Task: Look for space in Bhāvnagar, India from 5th July, 2023 to 10th July, 2023 for 4 adults in price range Rs.9000 to Rs.14000. Place can be entire place with 2 bedrooms having 4 beds and 2 bathrooms. Property type can be house, flat, guest house. Booking option can be shelf check-in. Required host language is English.
Action: Mouse moved to (535, 118)
Screenshot: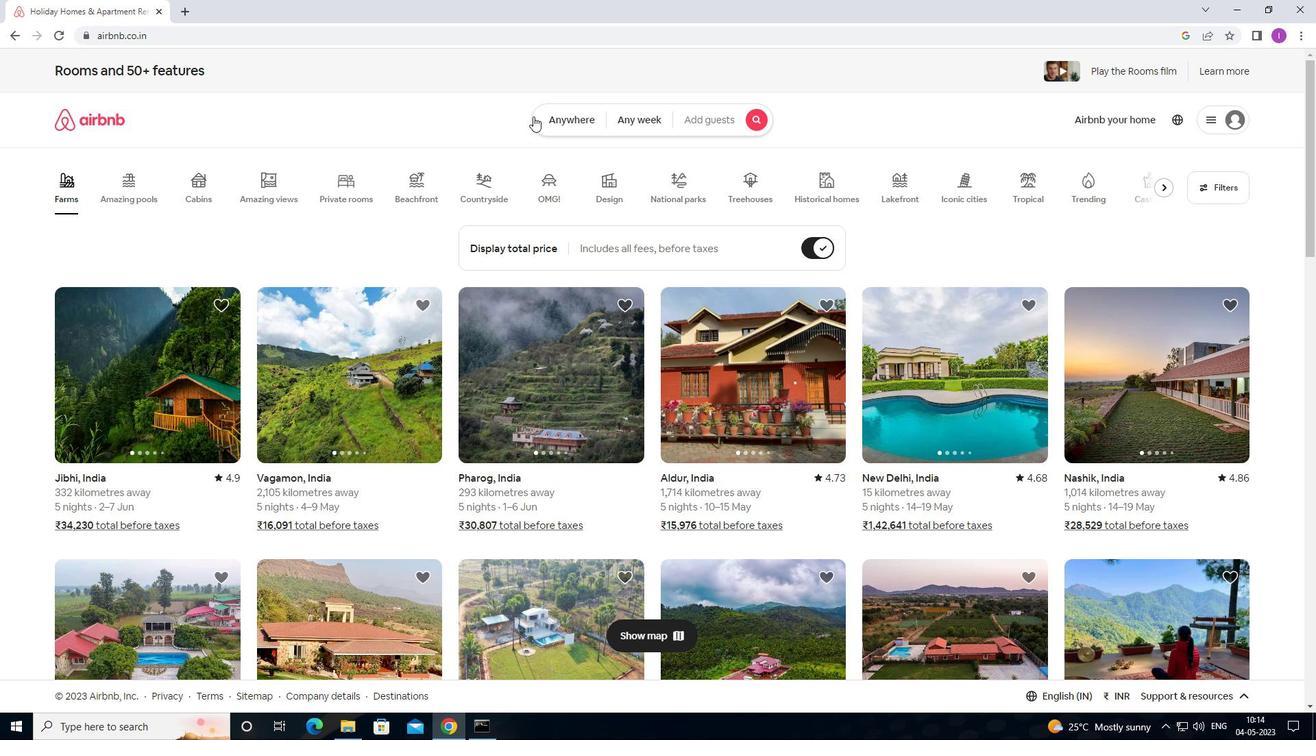 
Action: Mouse pressed left at (535, 118)
Screenshot: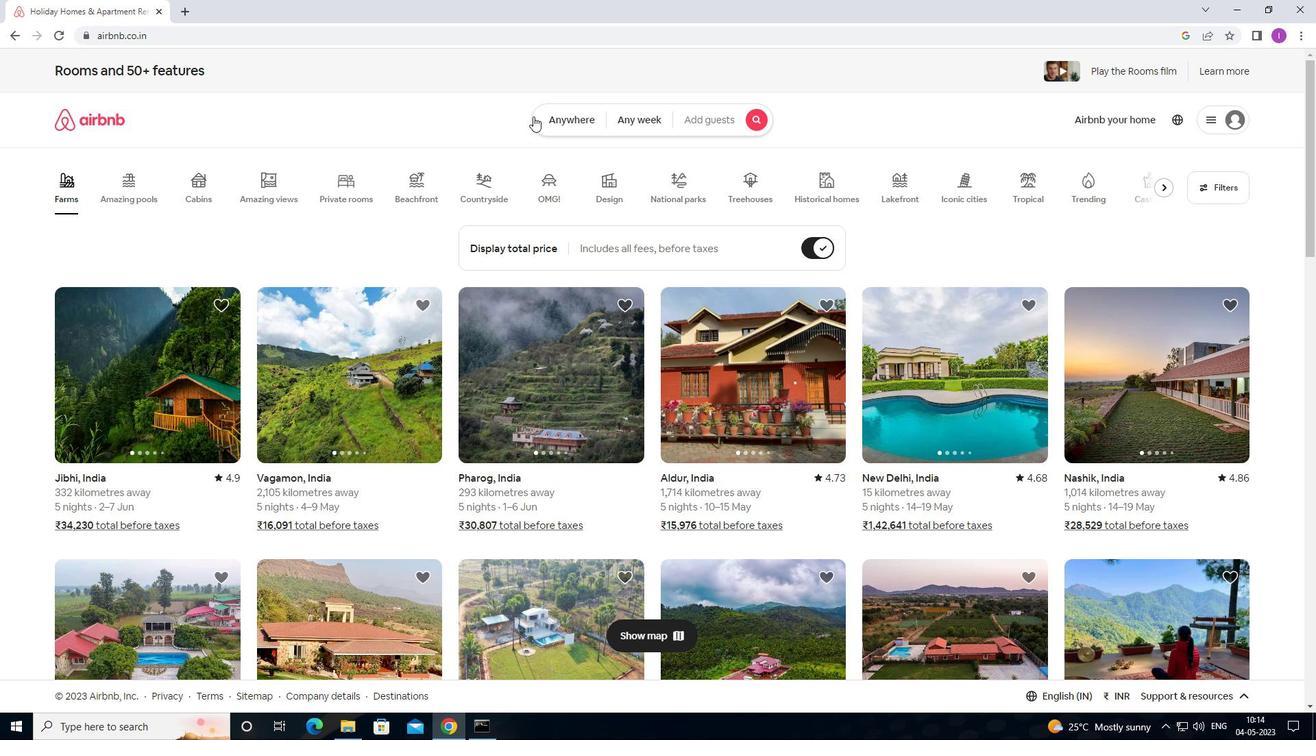 
Action: Mouse moved to (421, 176)
Screenshot: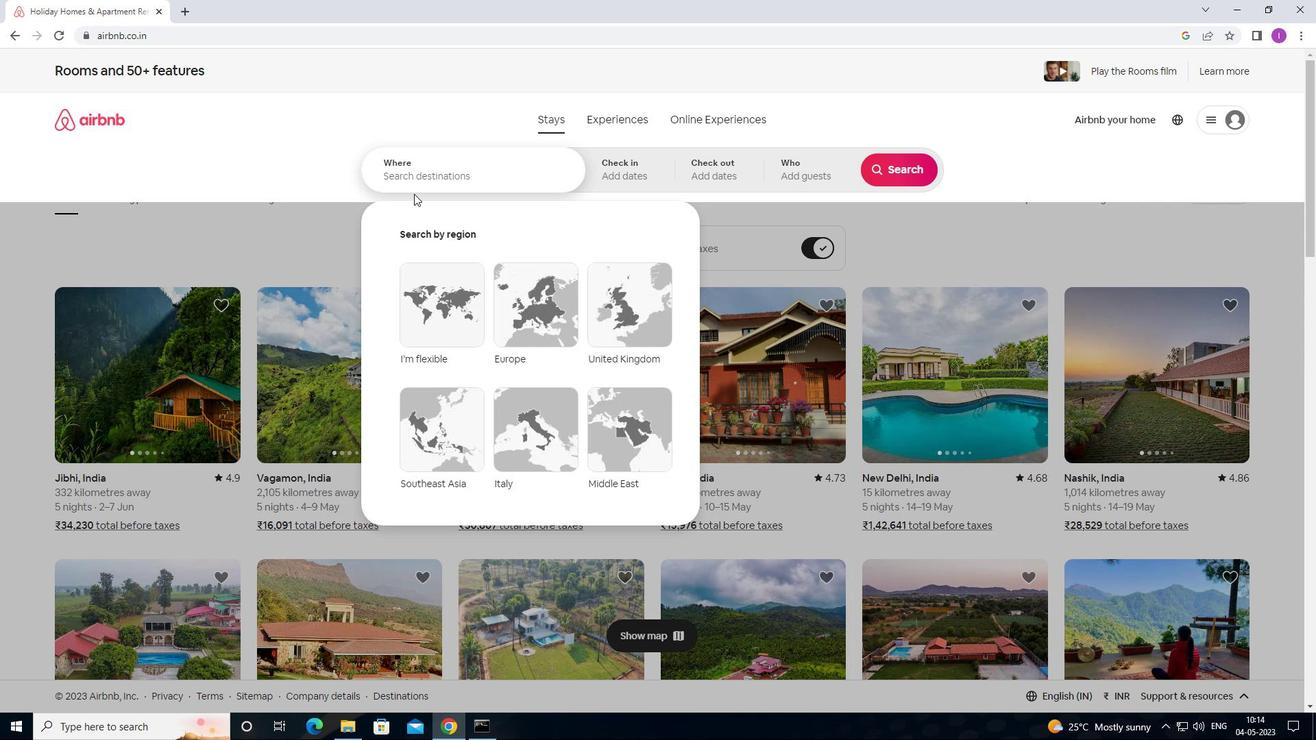 
Action: Mouse pressed left at (421, 176)
Screenshot: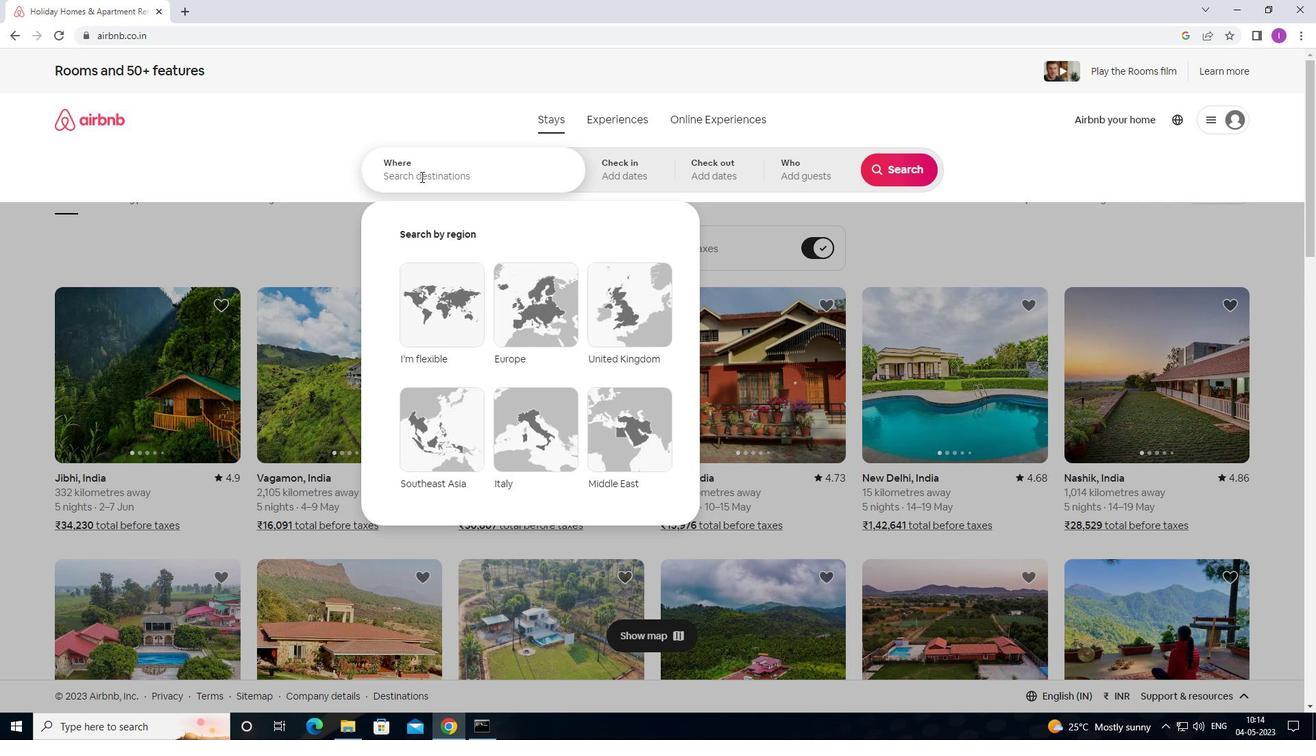 
Action: Mouse moved to (462, 176)
Screenshot: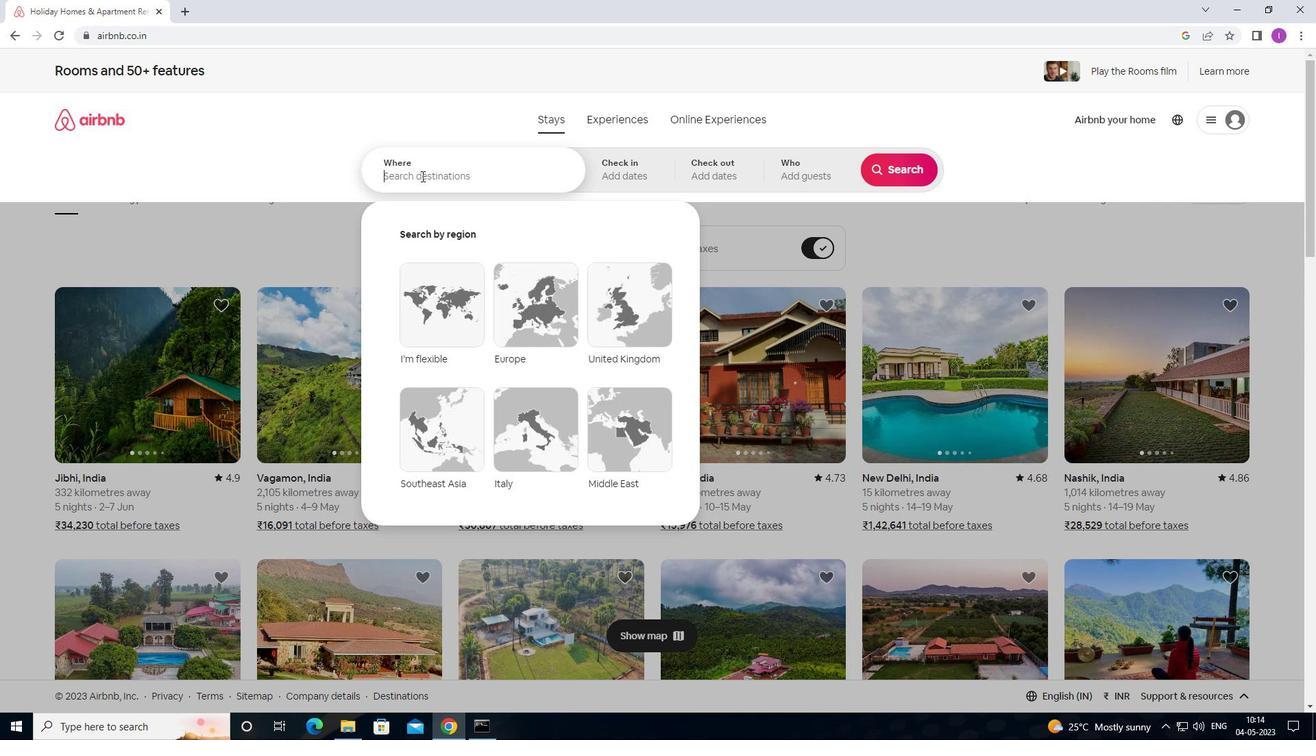 
Action: Key pressed <Key.shift>BHAVNAGAR,<Key.shift>INDIA
Screenshot: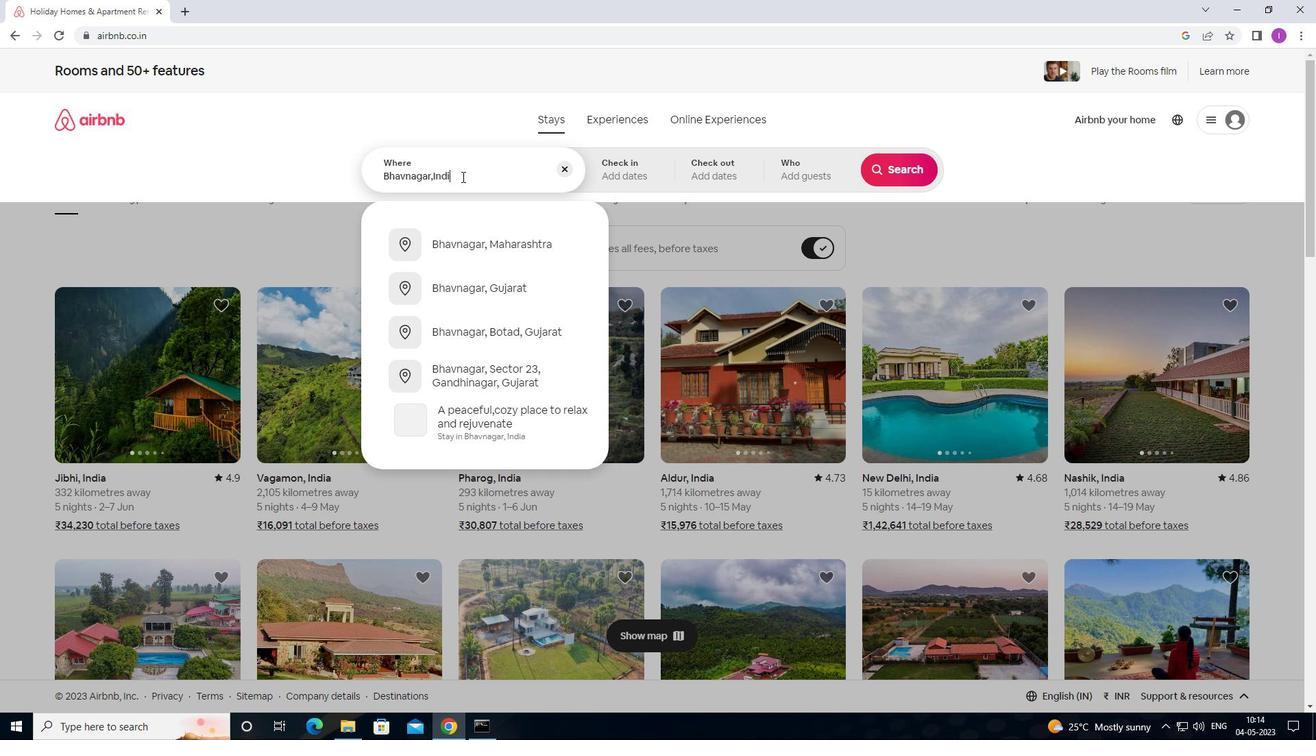 
Action: Mouse moved to (641, 174)
Screenshot: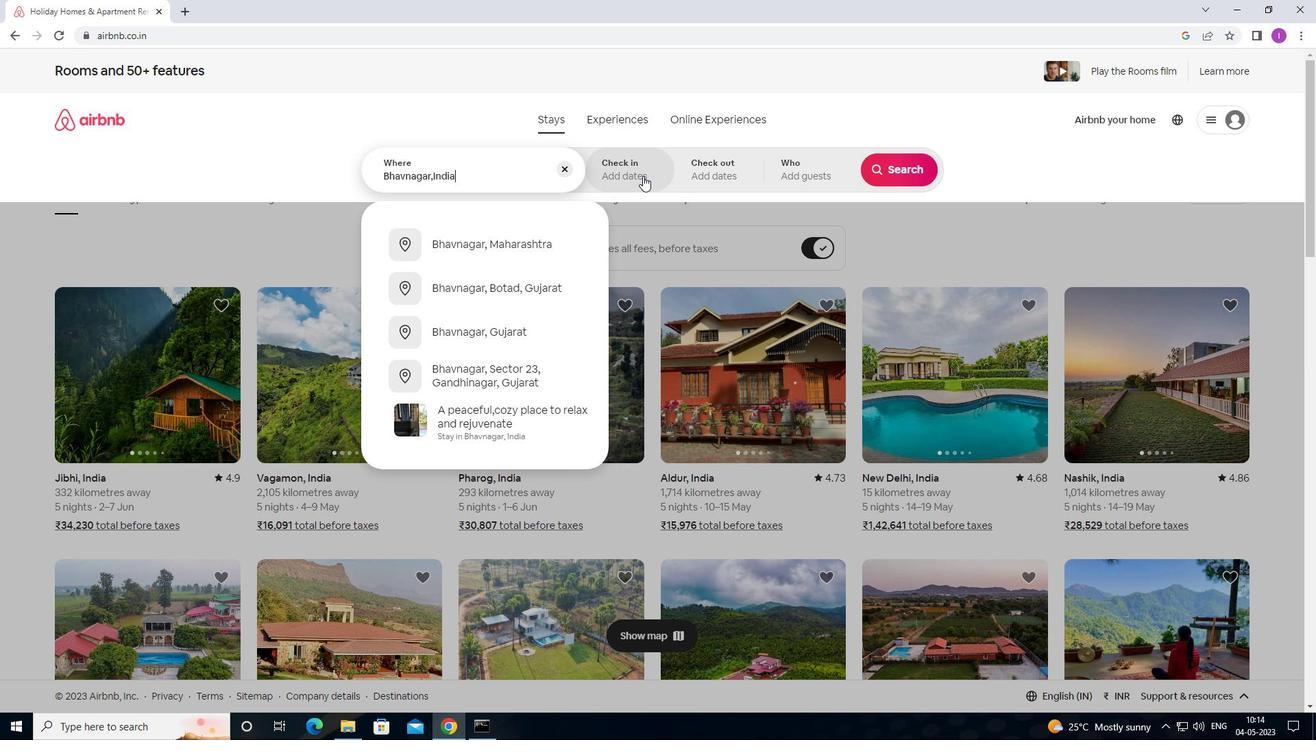 
Action: Mouse pressed left at (641, 174)
Screenshot: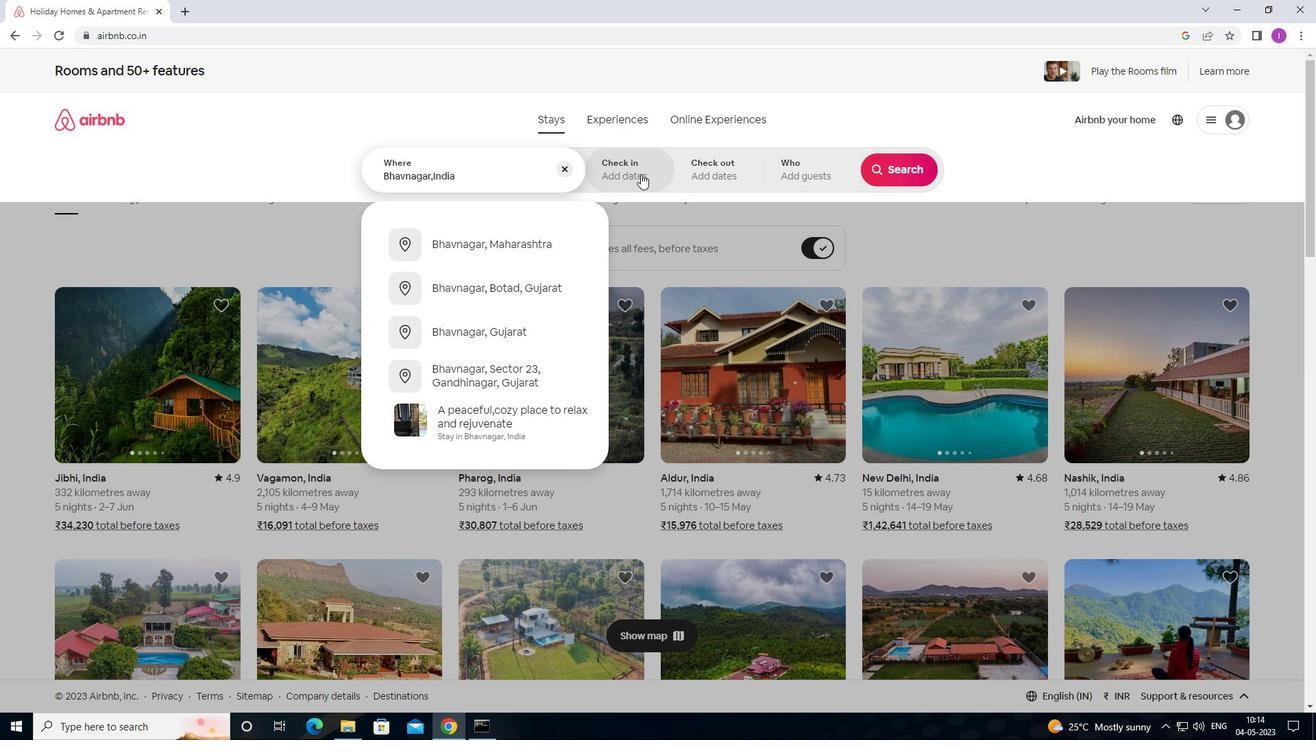 
Action: Mouse moved to (892, 282)
Screenshot: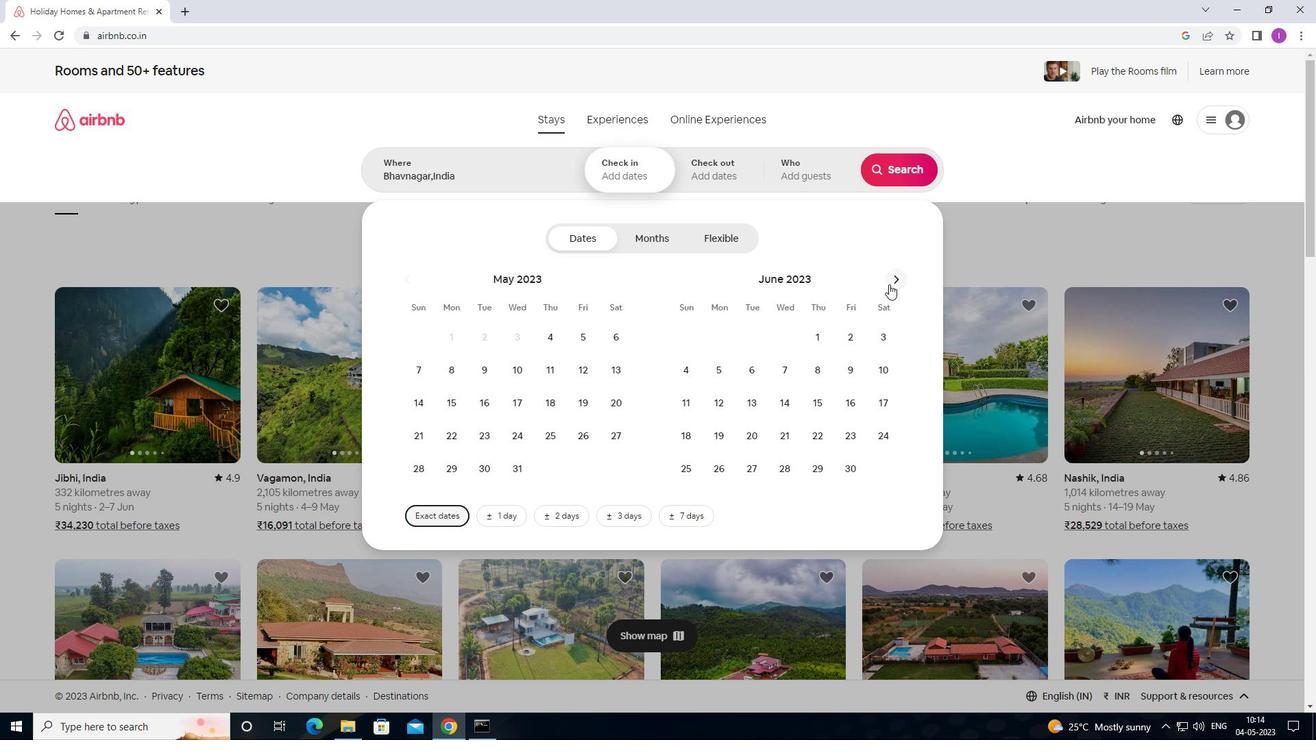 
Action: Mouse pressed left at (892, 282)
Screenshot: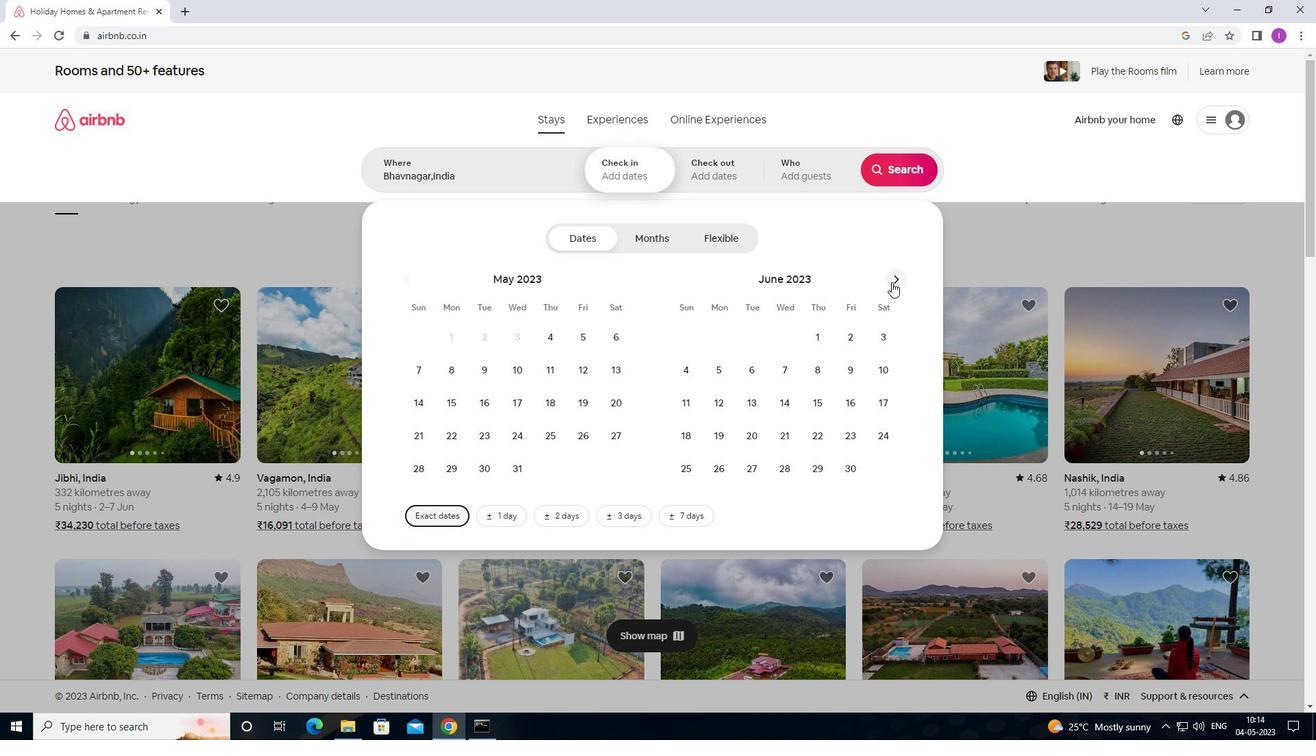
Action: Mouse moved to (793, 375)
Screenshot: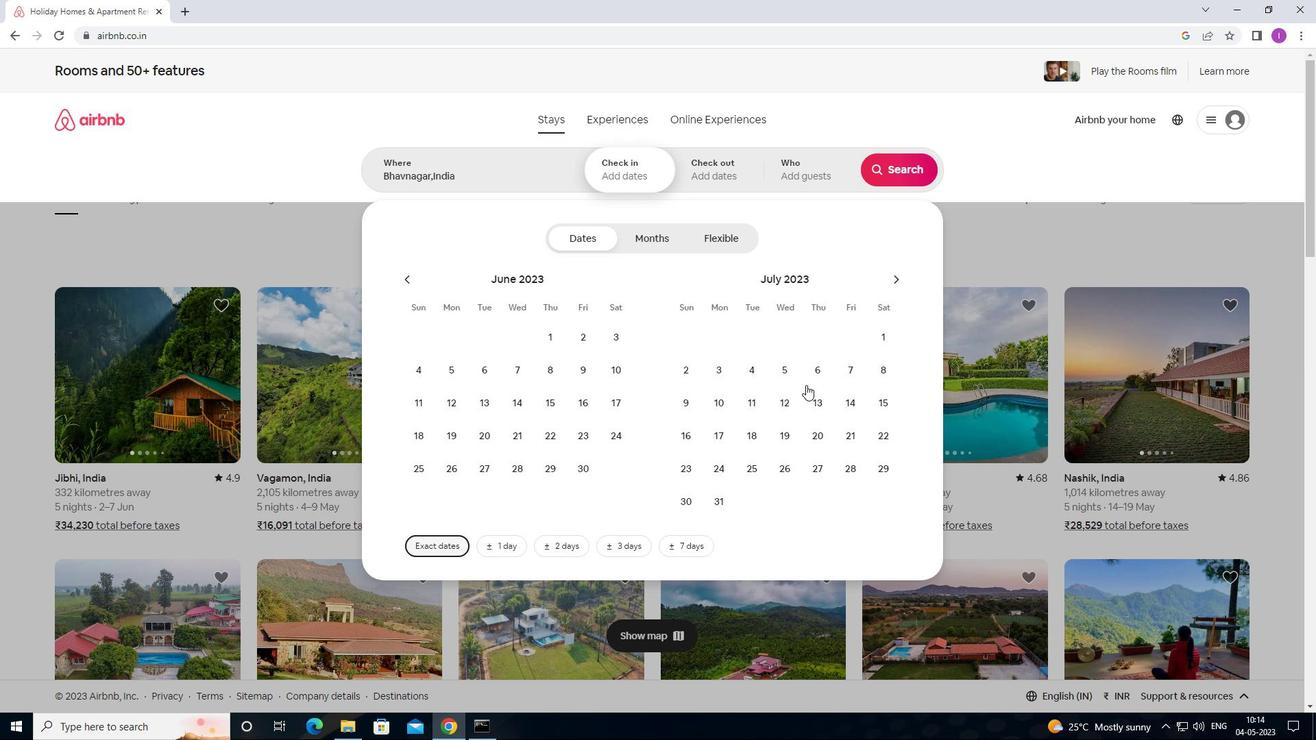 
Action: Mouse pressed left at (793, 375)
Screenshot: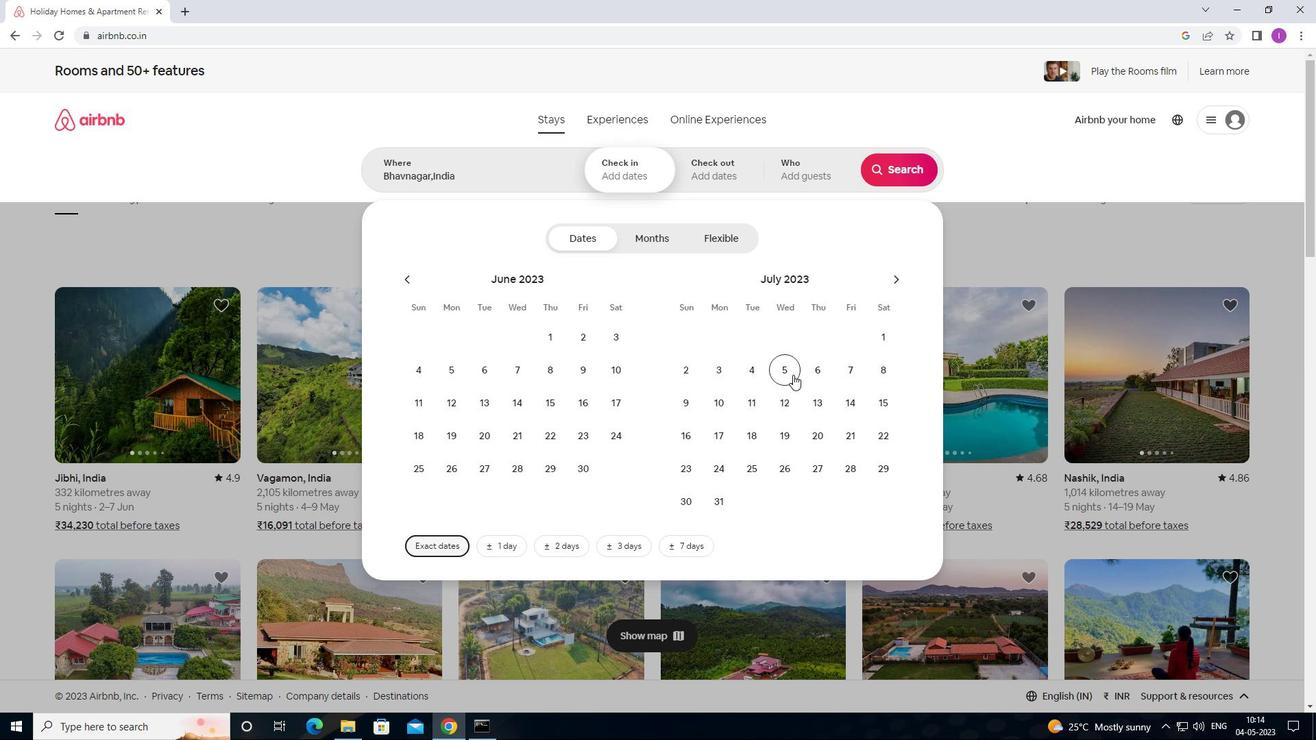 
Action: Mouse moved to (714, 408)
Screenshot: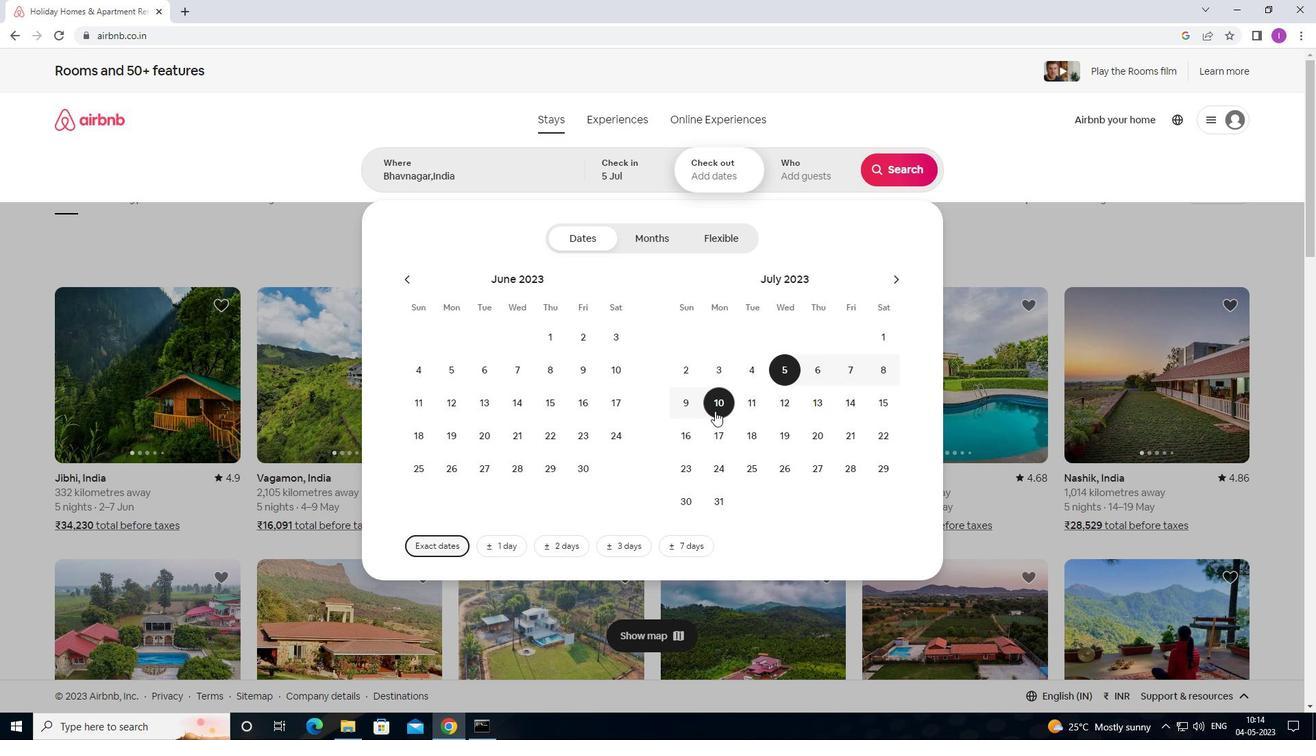 
Action: Mouse pressed left at (714, 408)
Screenshot: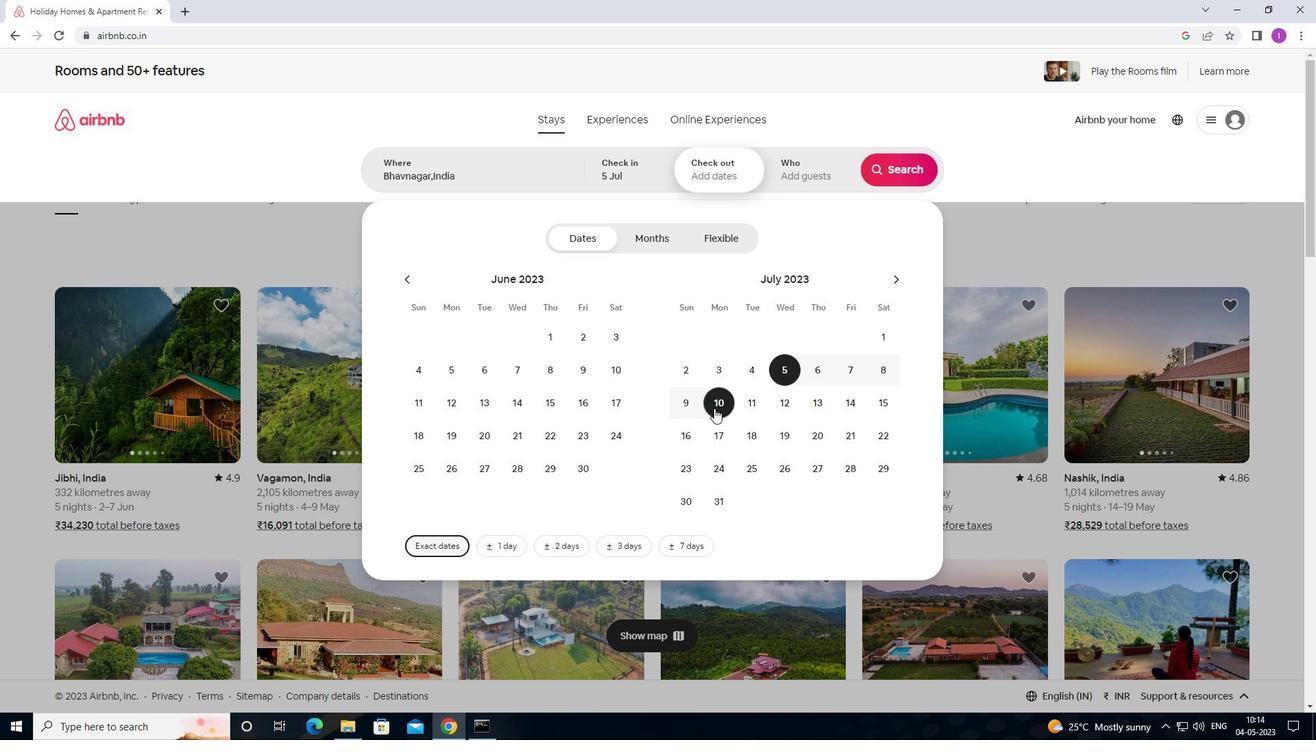 
Action: Mouse moved to (820, 178)
Screenshot: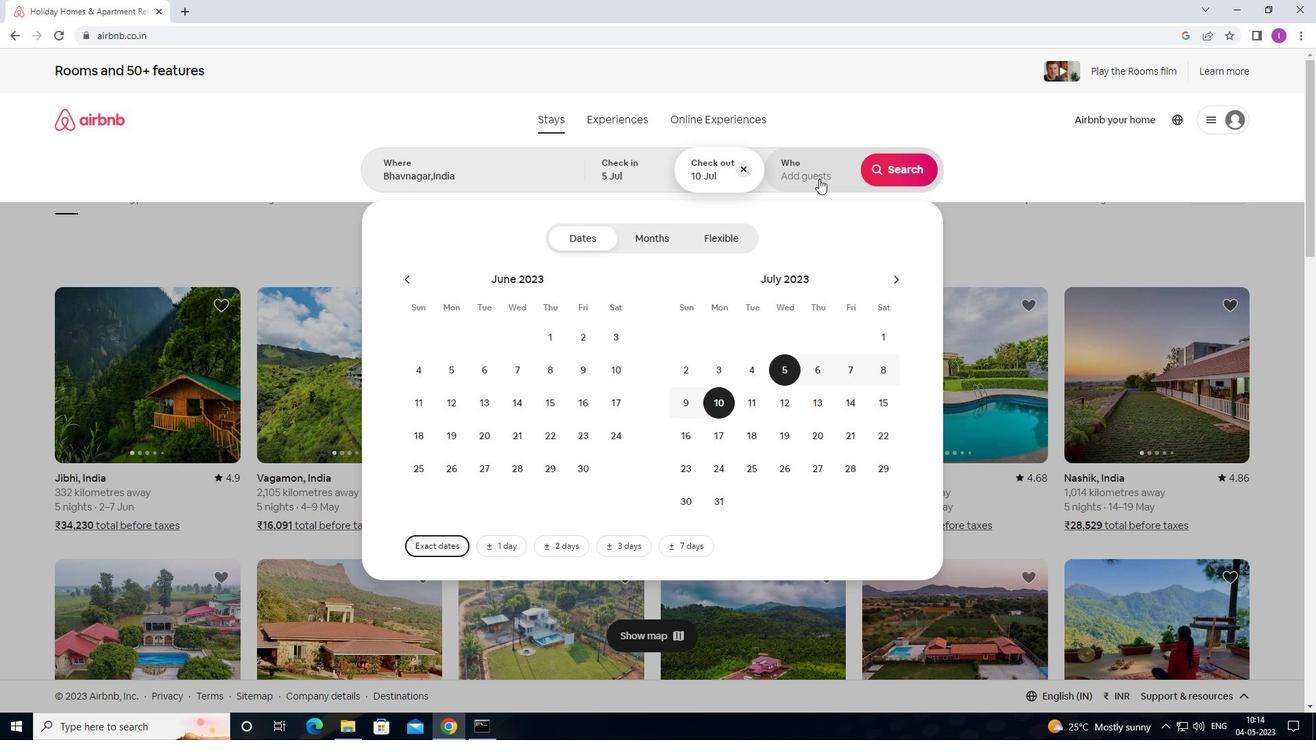 
Action: Mouse pressed left at (820, 178)
Screenshot: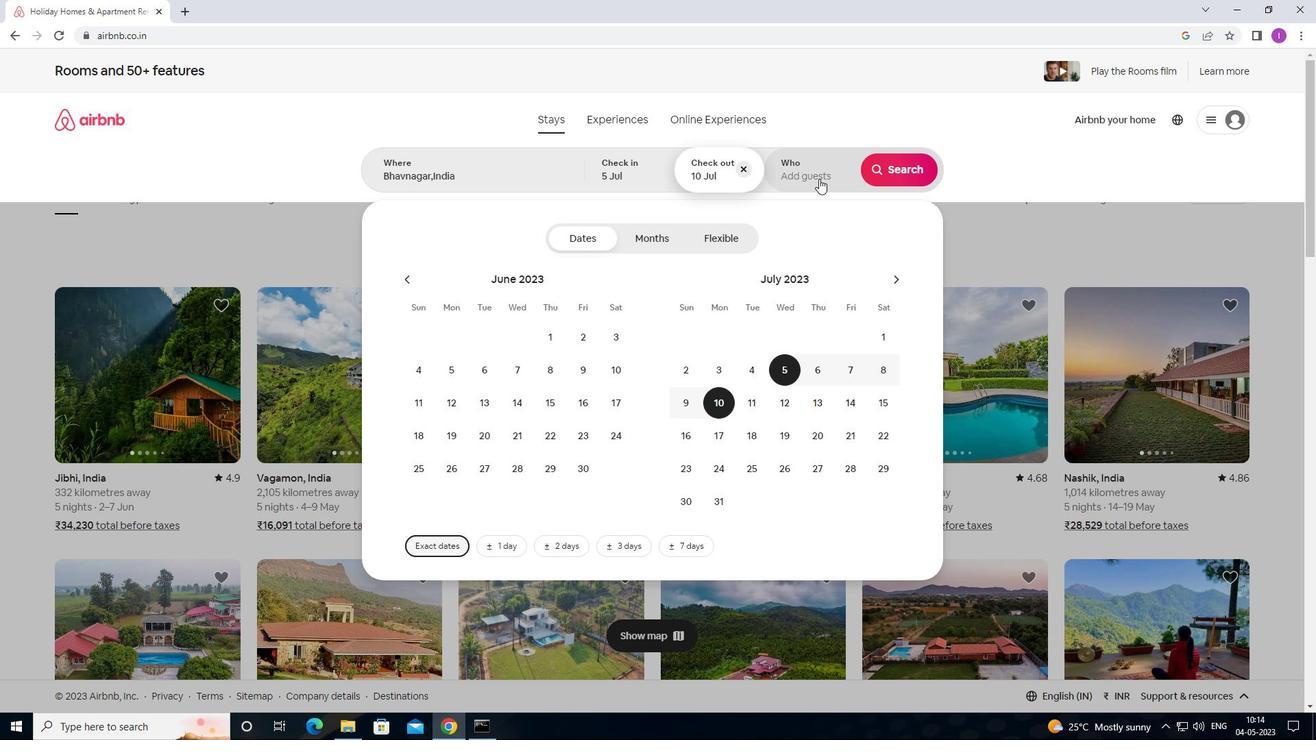 
Action: Mouse moved to (900, 237)
Screenshot: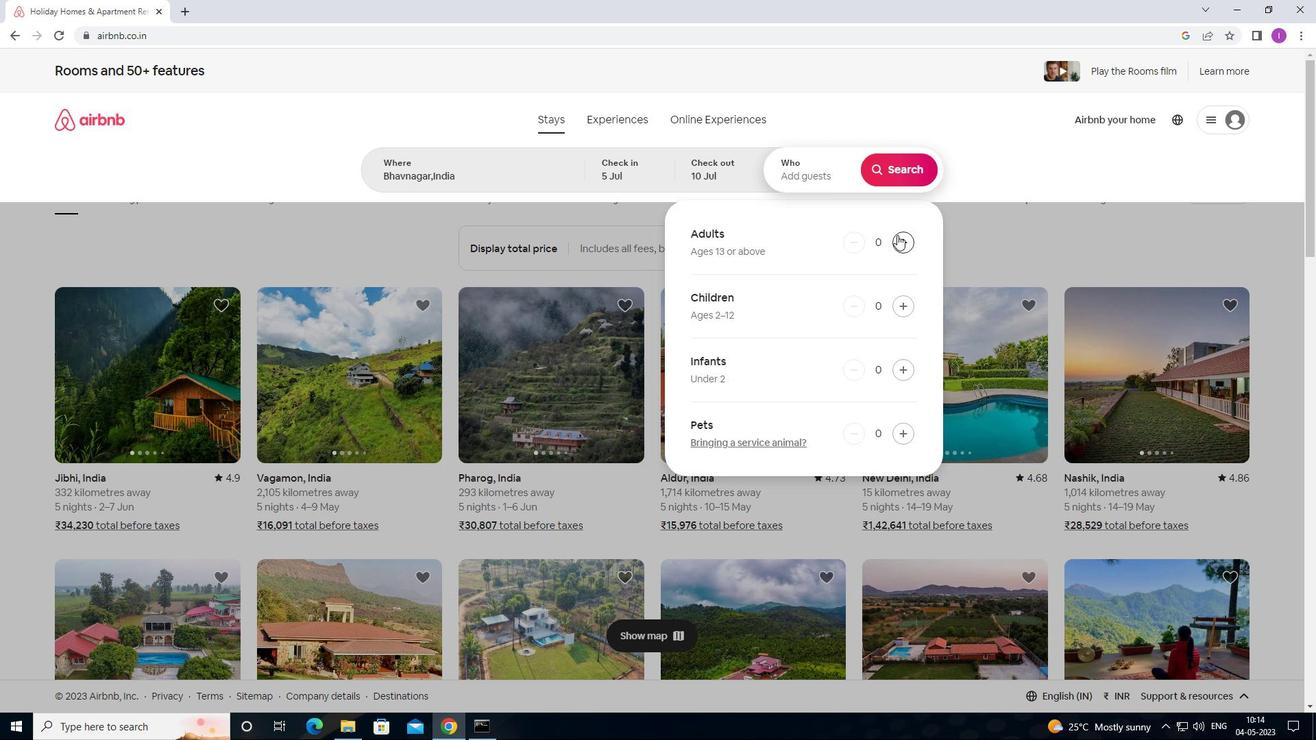 
Action: Mouse pressed left at (900, 237)
Screenshot: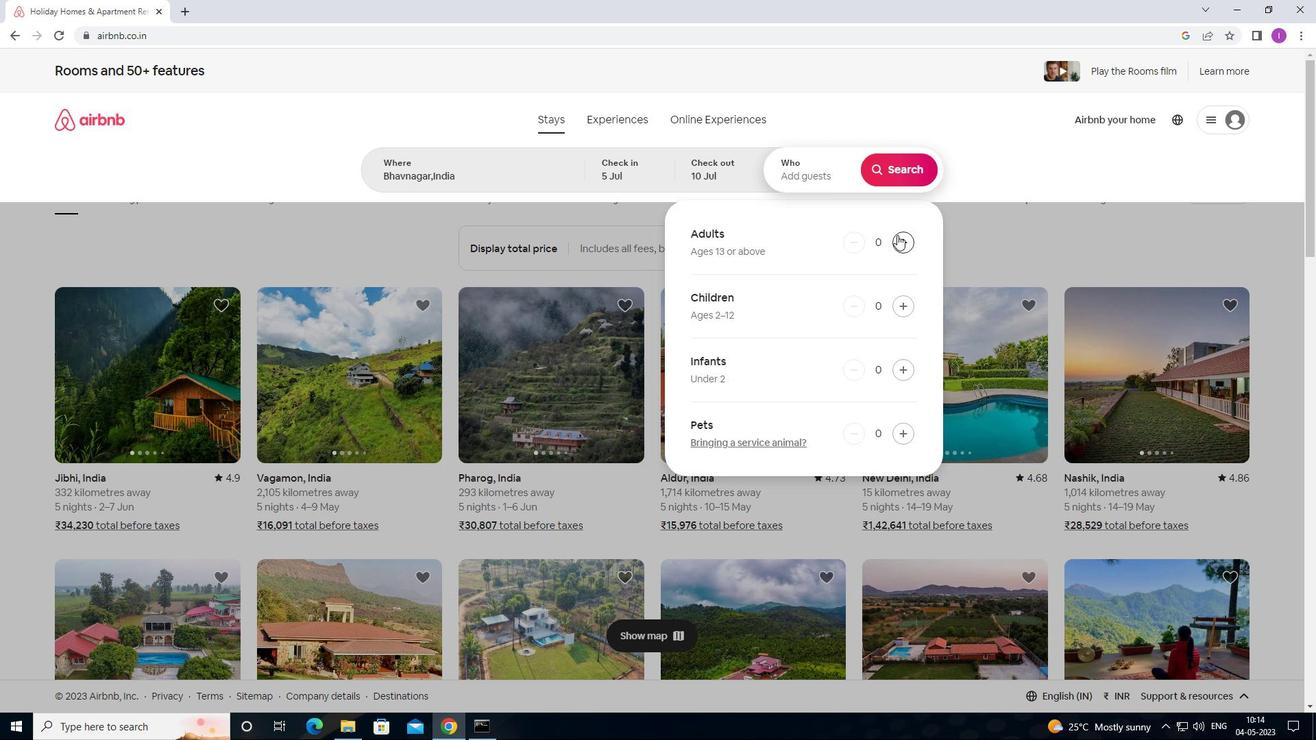 
Action: Mouse pressed left at (900, 237)
Screenshot: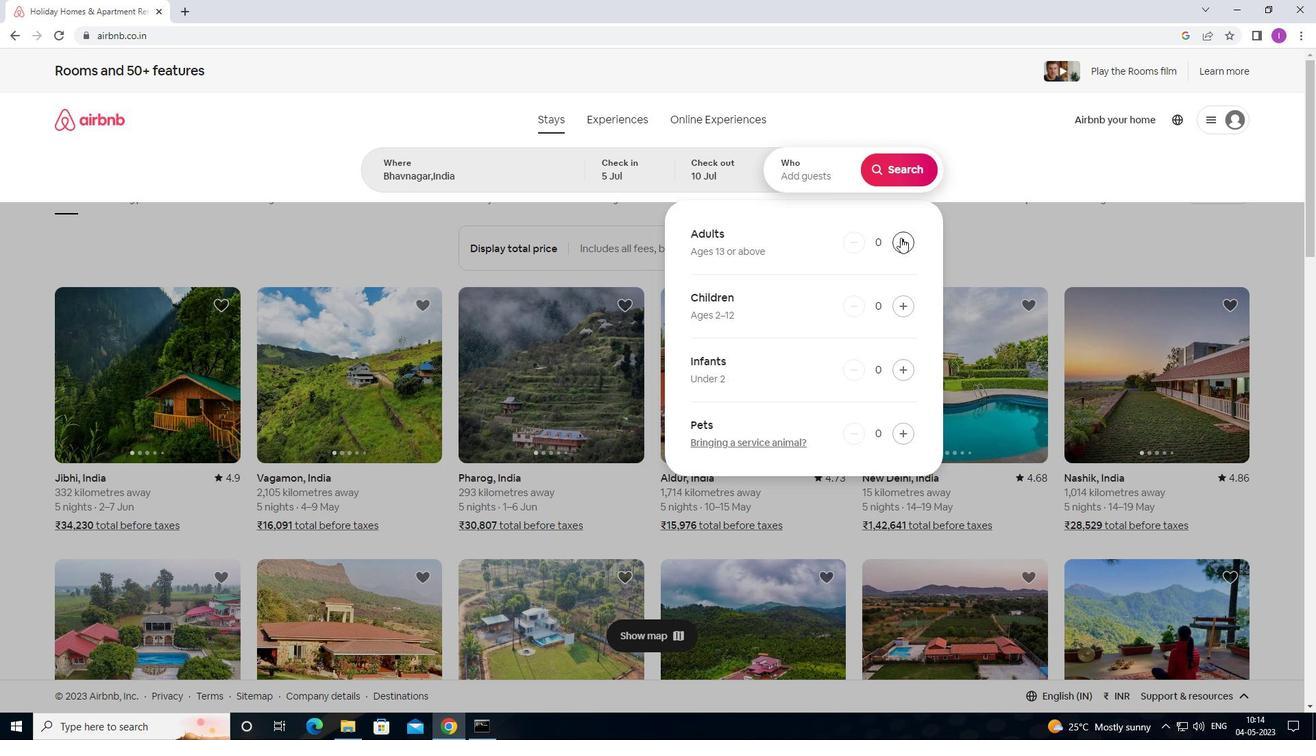 
Action: Mouse pressed left at (900, 237)
Screenshot: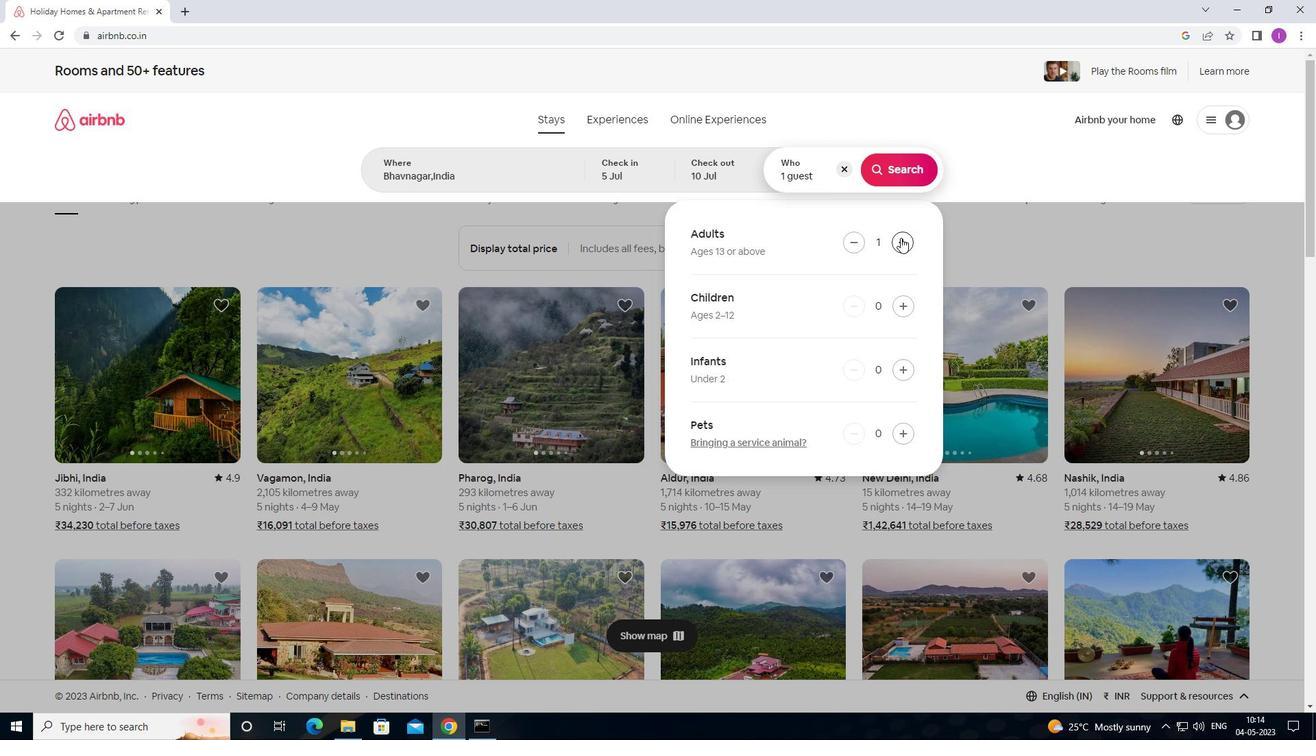 
Action: Mouse moved to (902, 238)
Screenshot: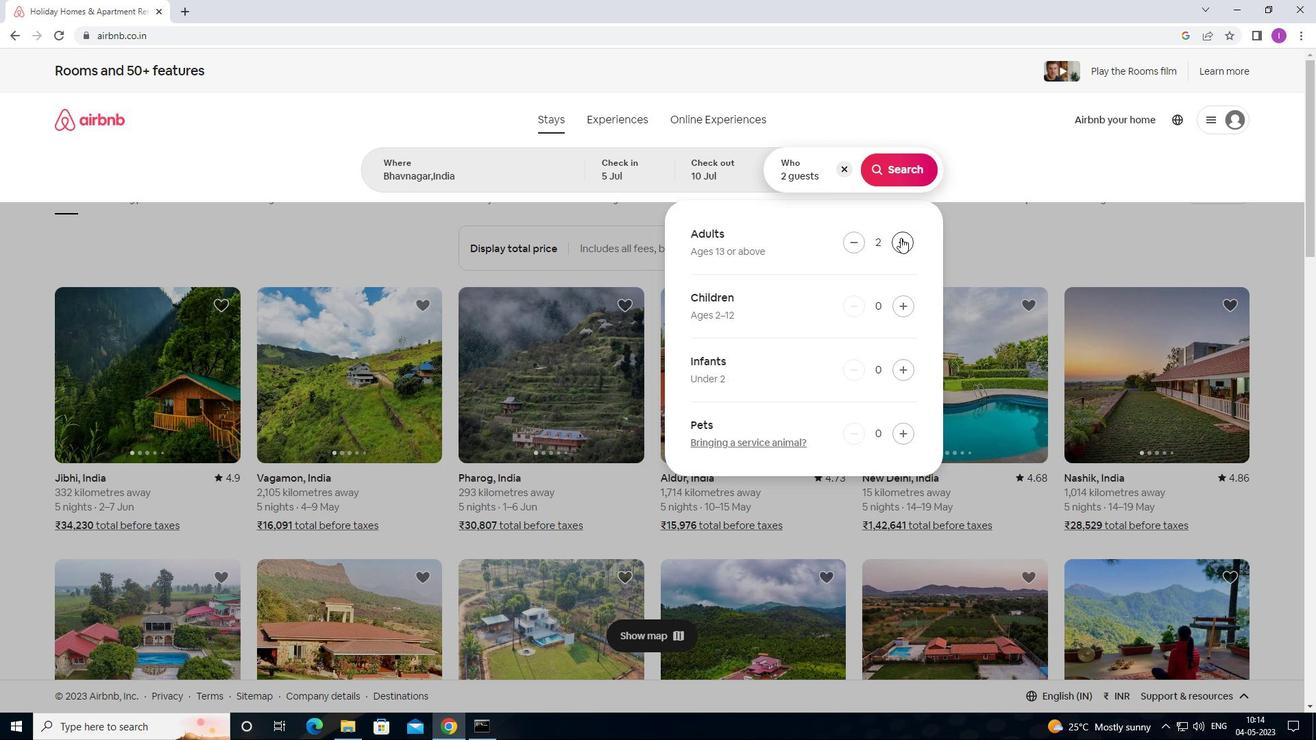 
Action: Mouse pressed left at (902, 238)
Screenshot: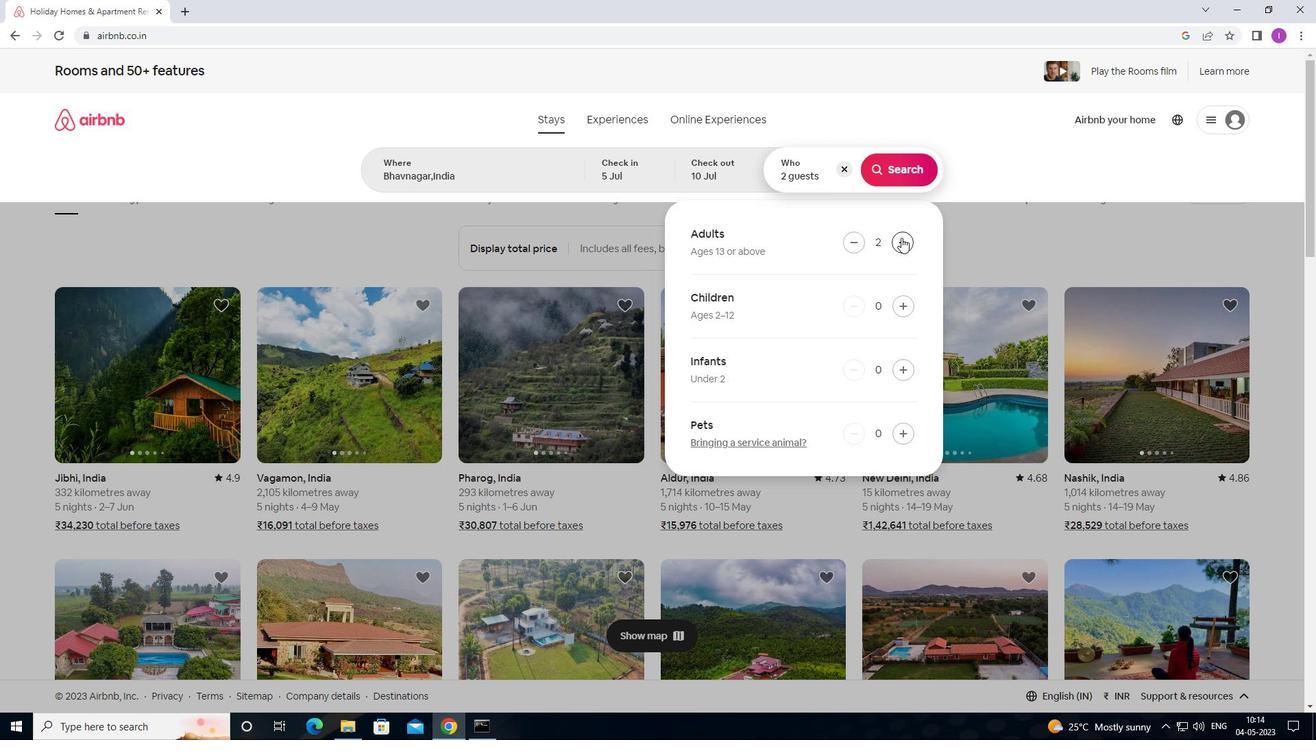 
Action: Mouse moved to (895, 177)
Screenshot: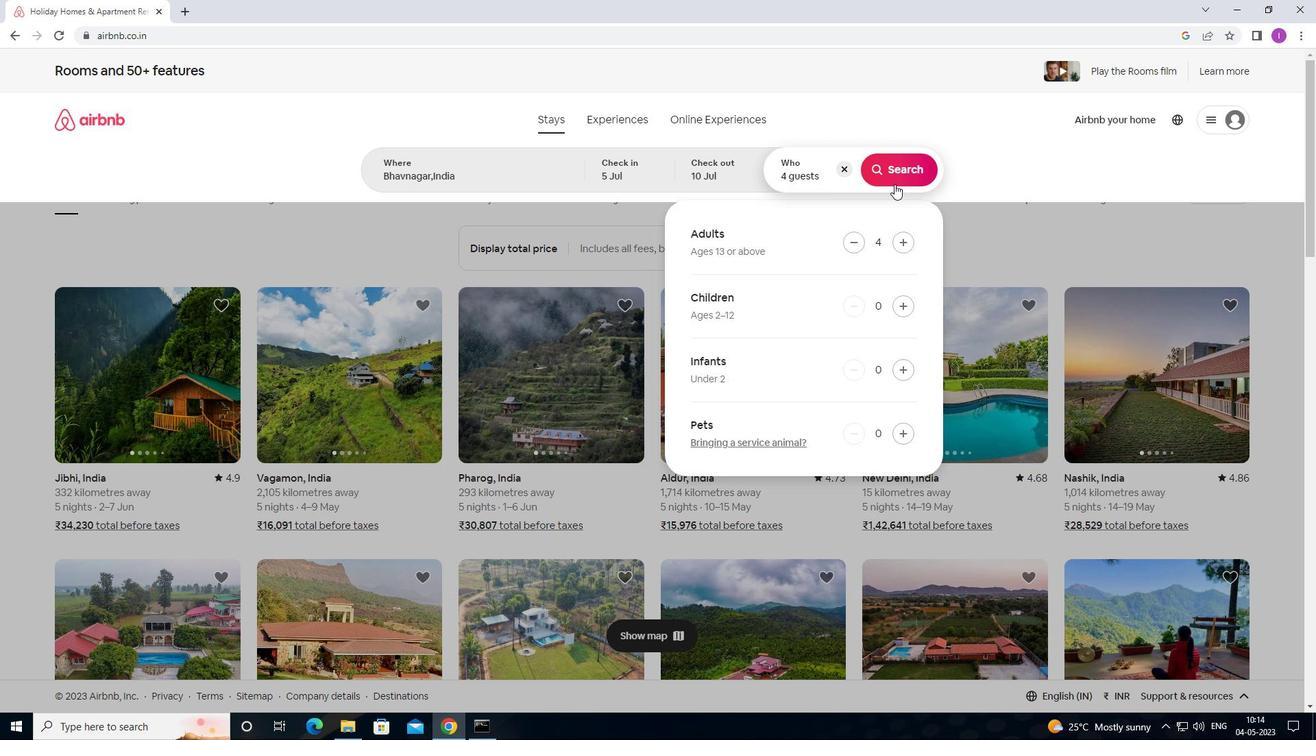 
Action: Mouse pressed left at (895, 177)
Screenshot: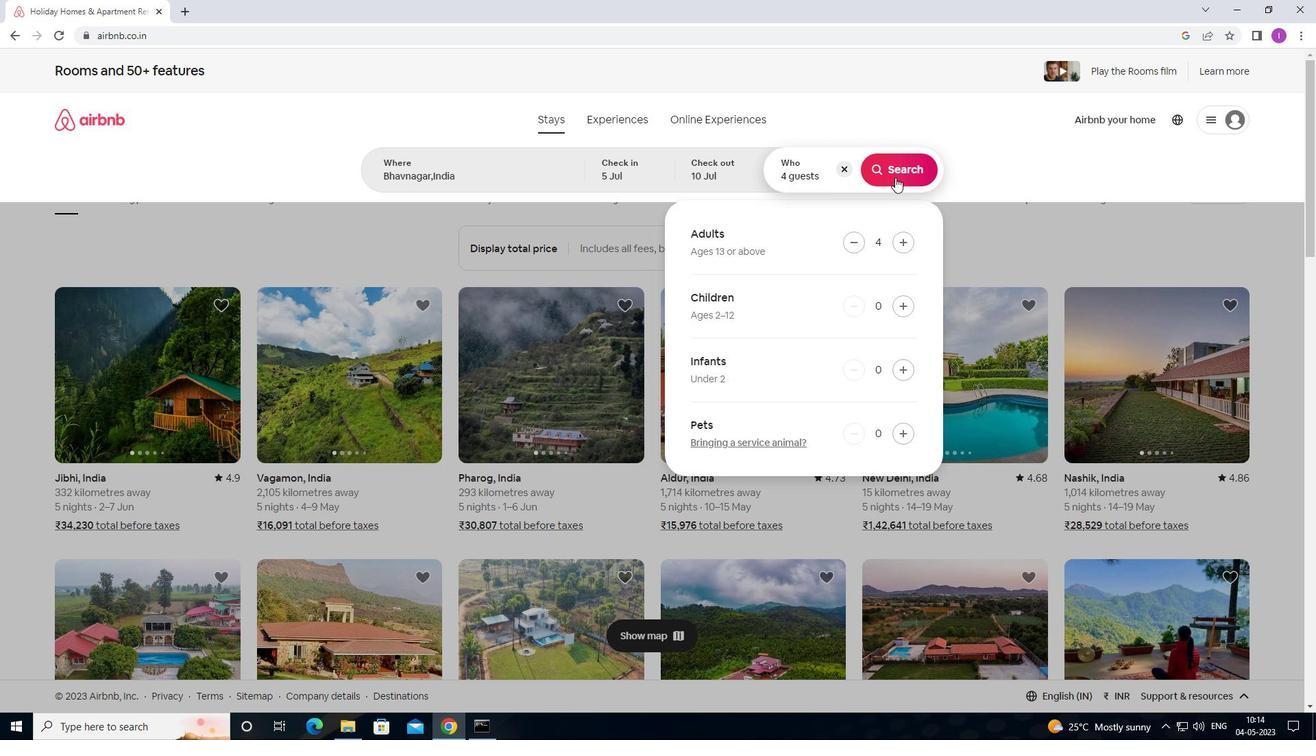 
Action: Mouse moved to (1264, 126)
Screenshot: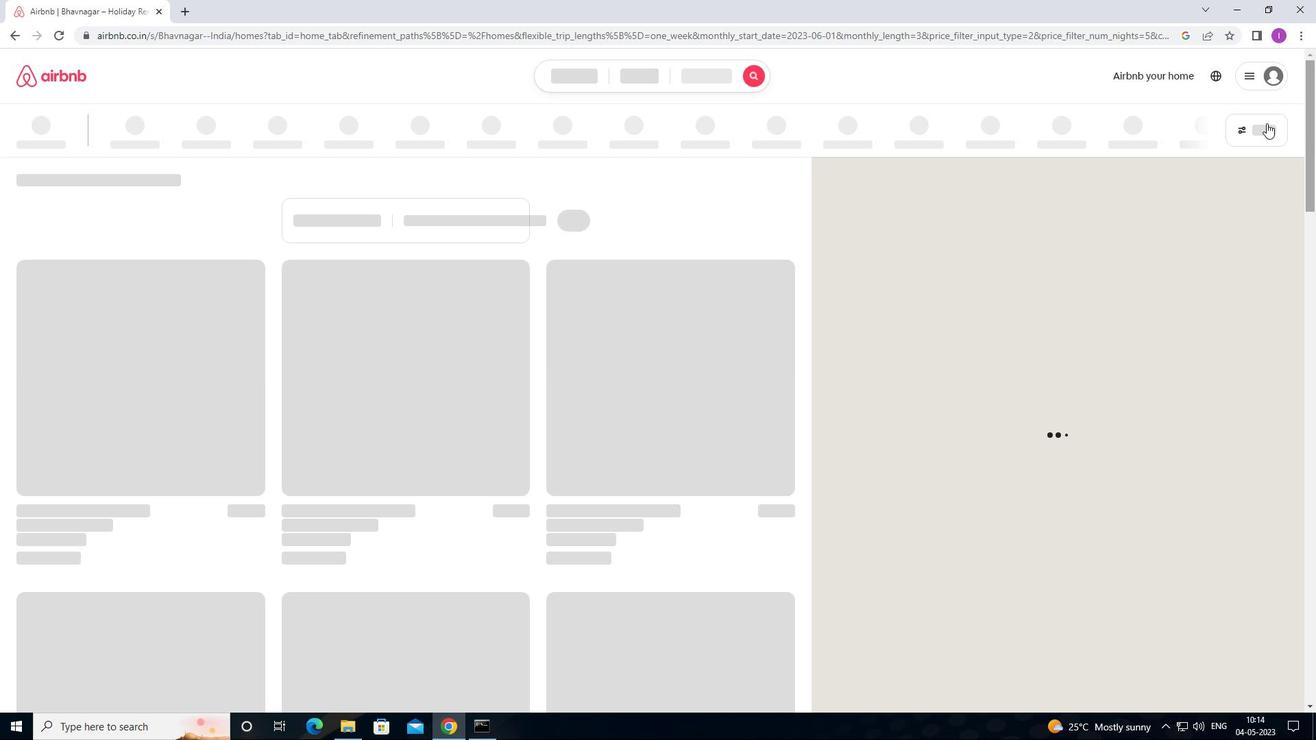 
Action: Mouse pressed left at (1264, 126)
Screenshot: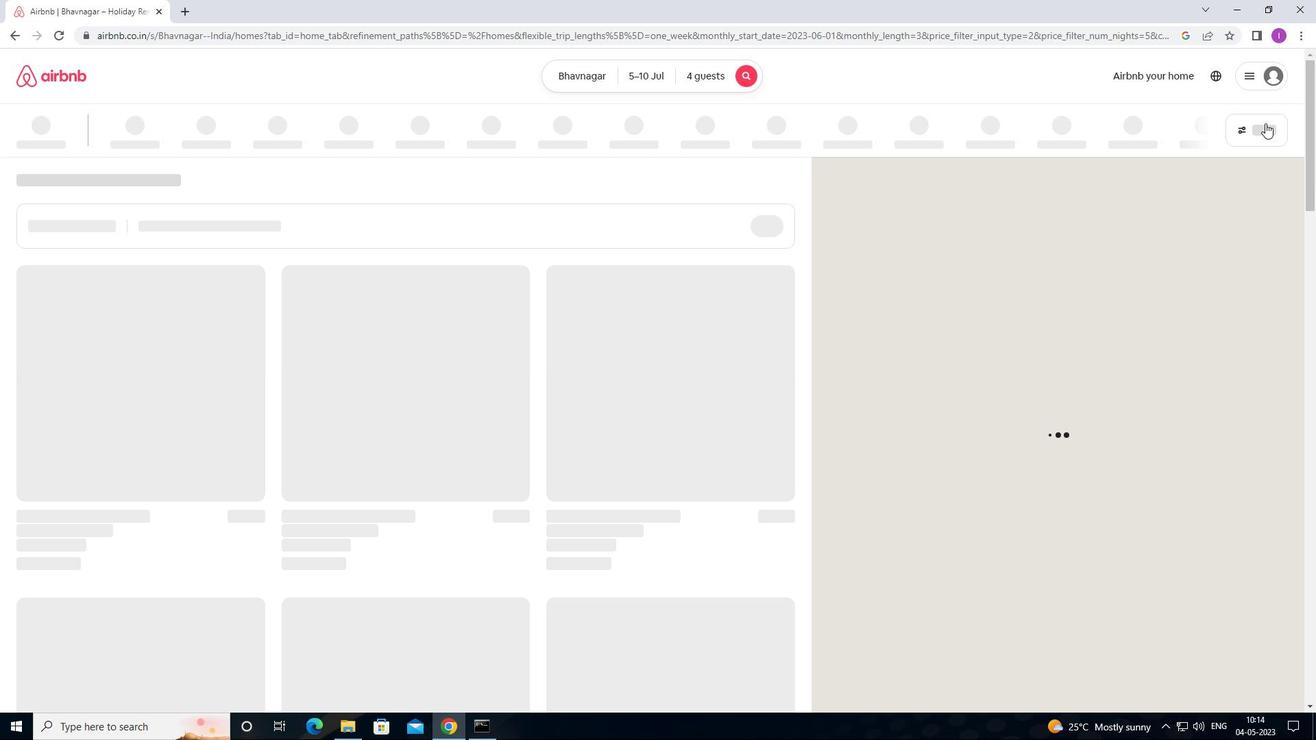 
Action: Mouse moved to (520, 305)
Screenshot: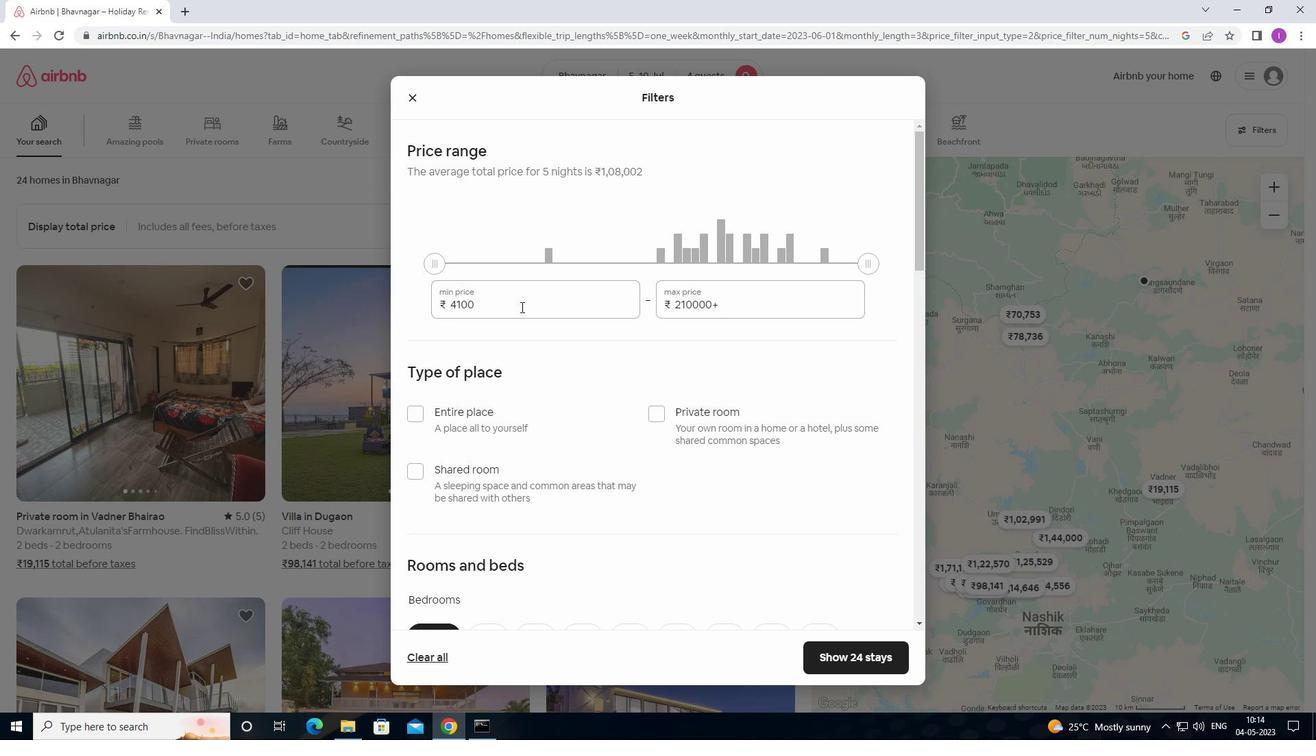 
Action: Mouse pressed left at (520, 305)
Screenshot: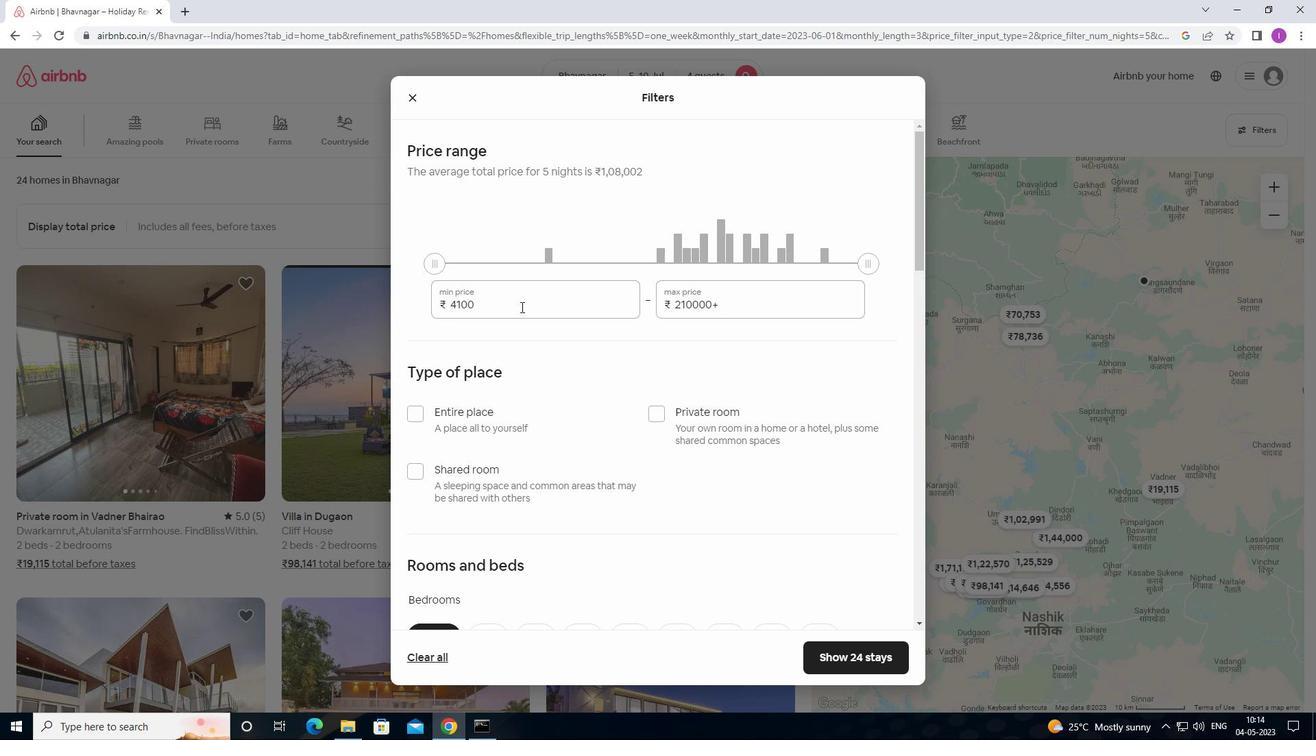 
Action: Mouse moved to (447, 305)
Screenshot: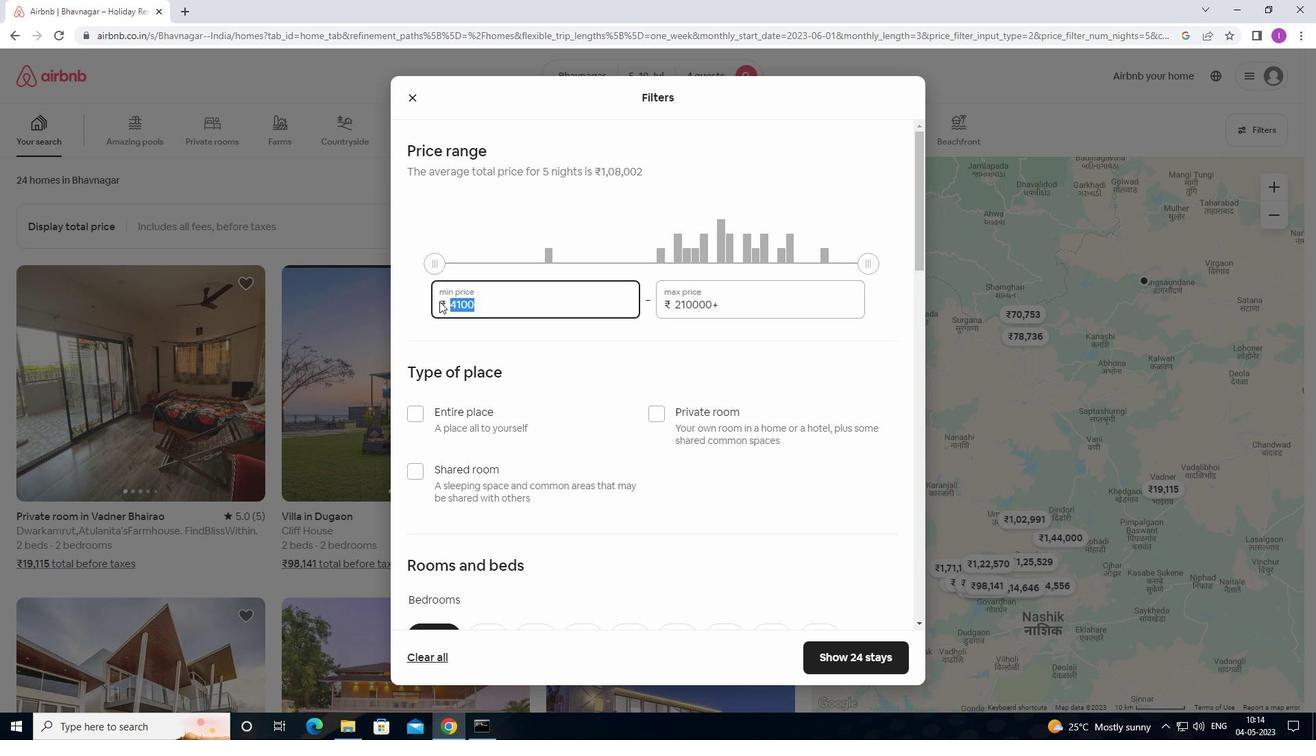 
Action: Key pressed 9000
Screenshot: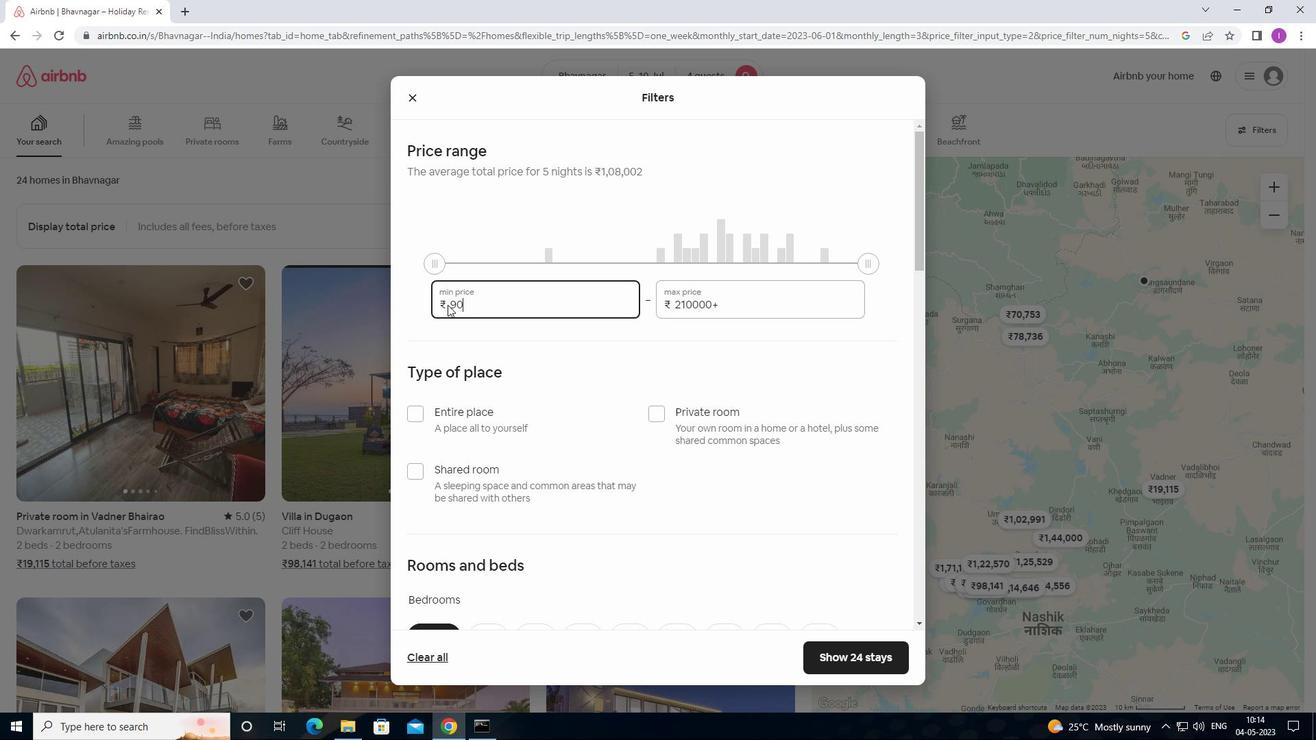 
Action: Mouse moved to (747, 303)
Screenshot: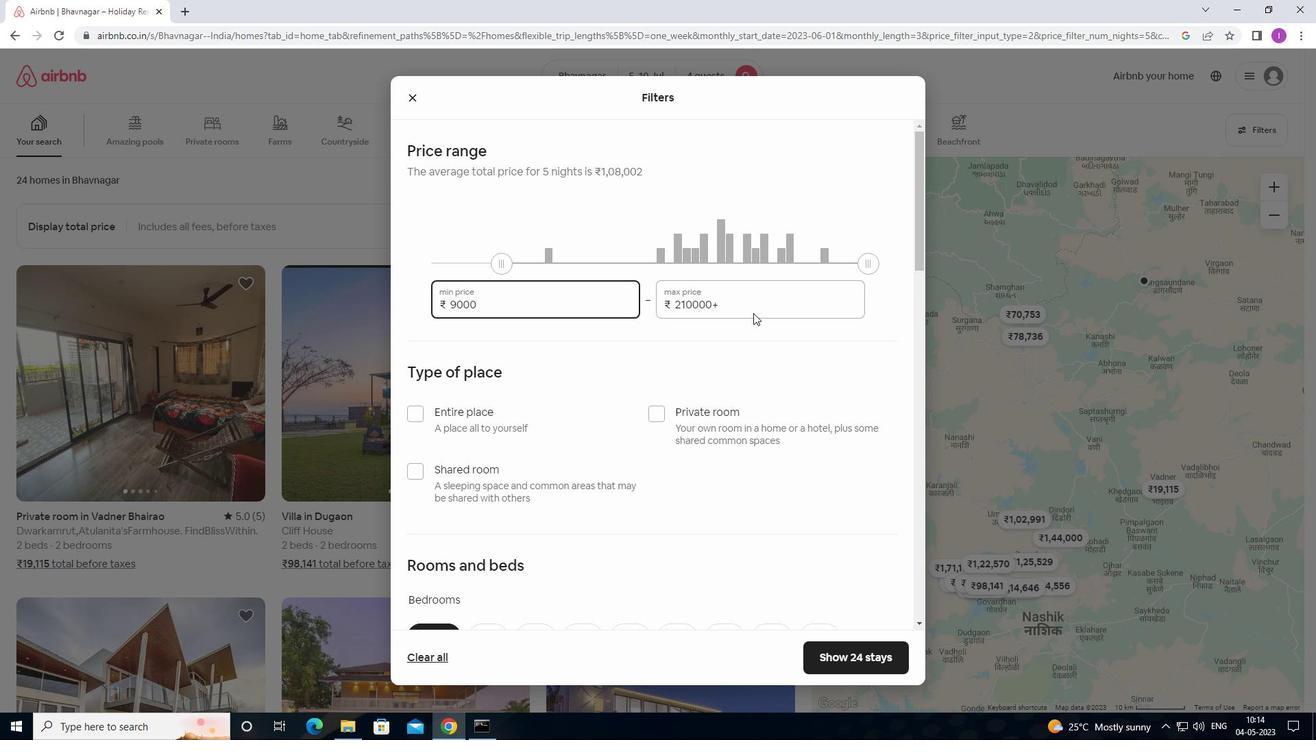 
Action: Mouse pressed left at (747, 303)
Screenshot: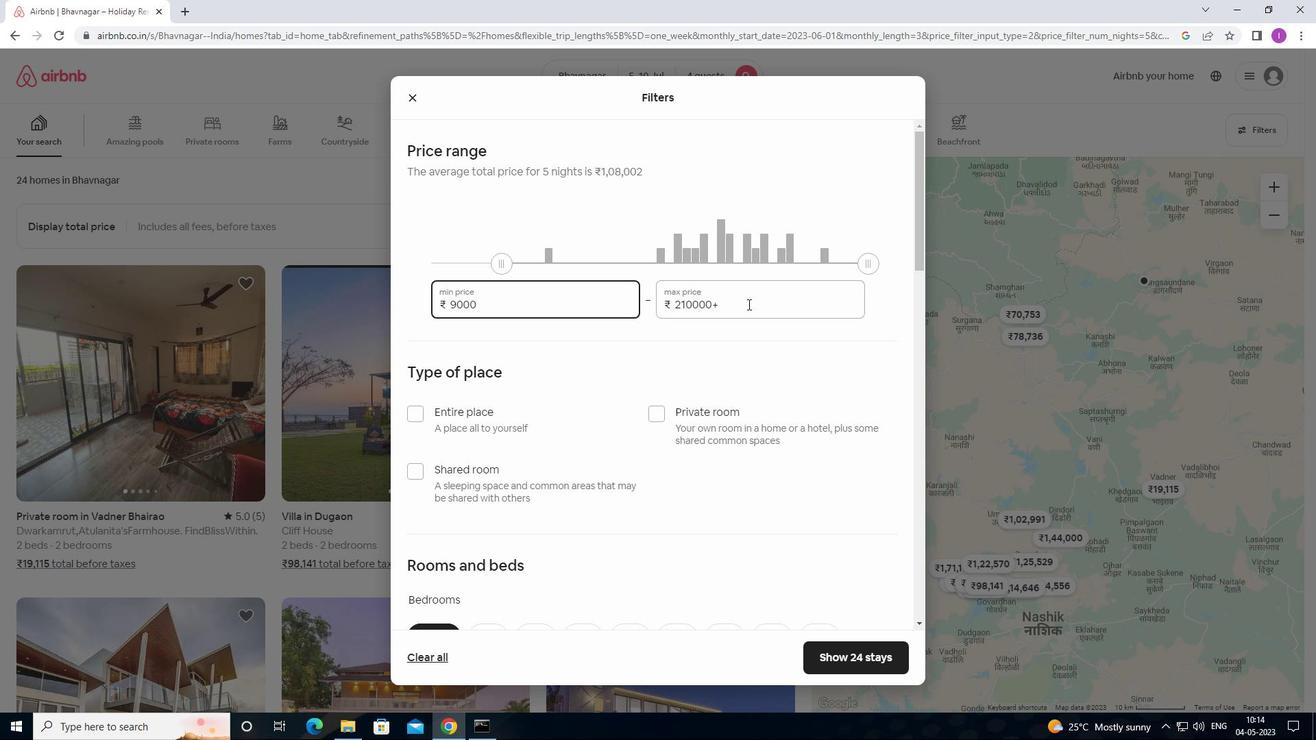 
Action: Mouse moved to (665, 307)
Screenshot: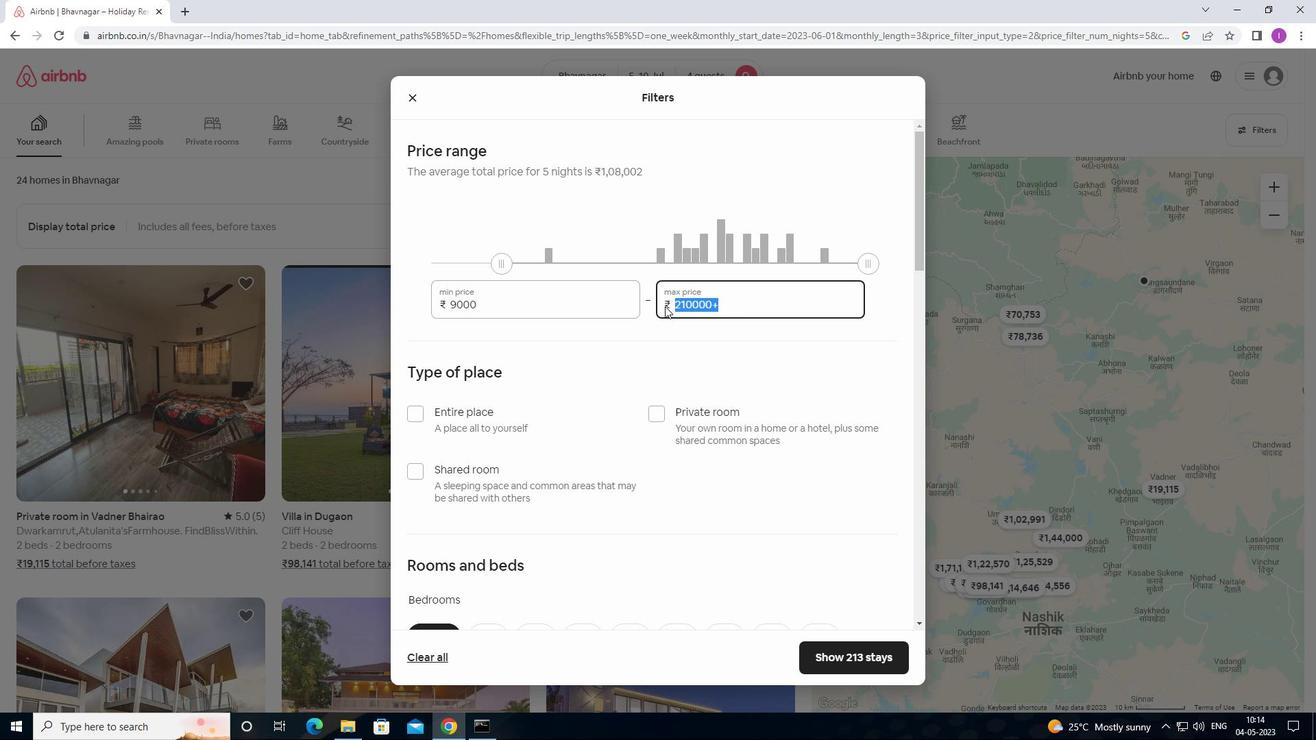 
Action: Key pressed 1
Screenshot: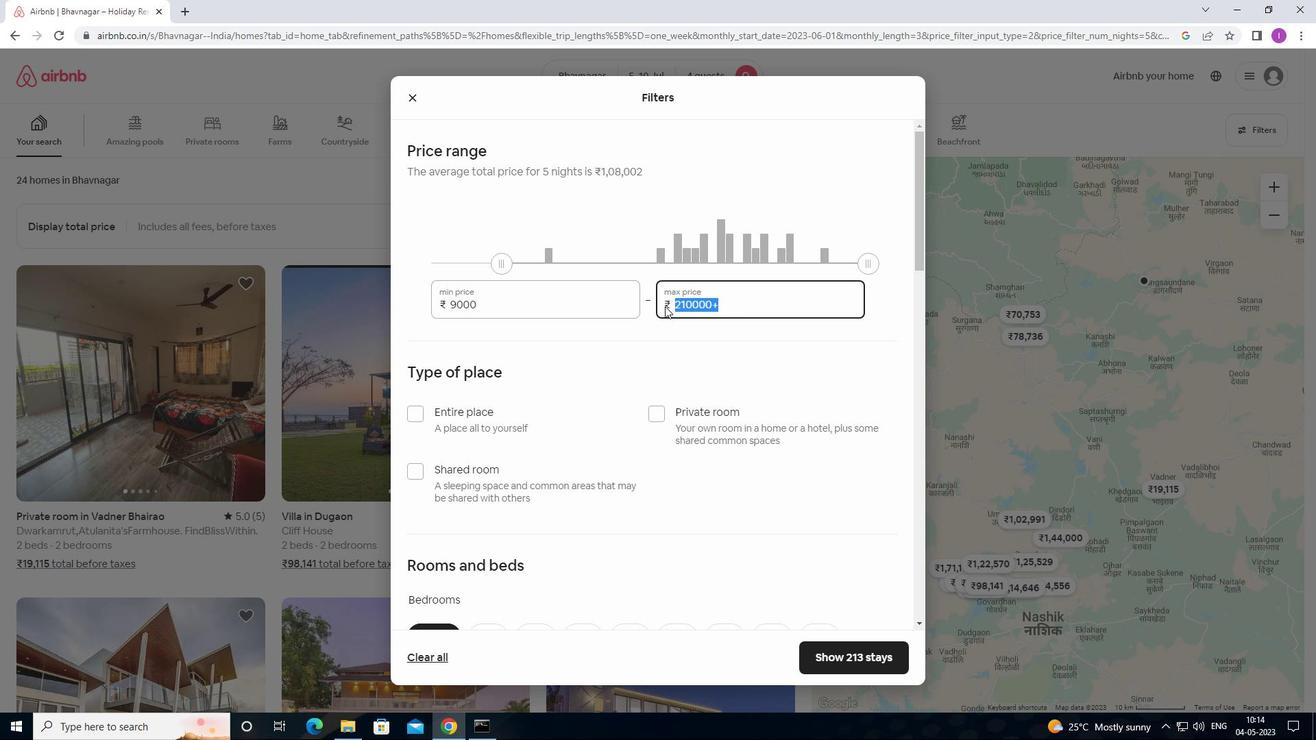 
Action: Mouse moved to (666, 305)
Screenshot: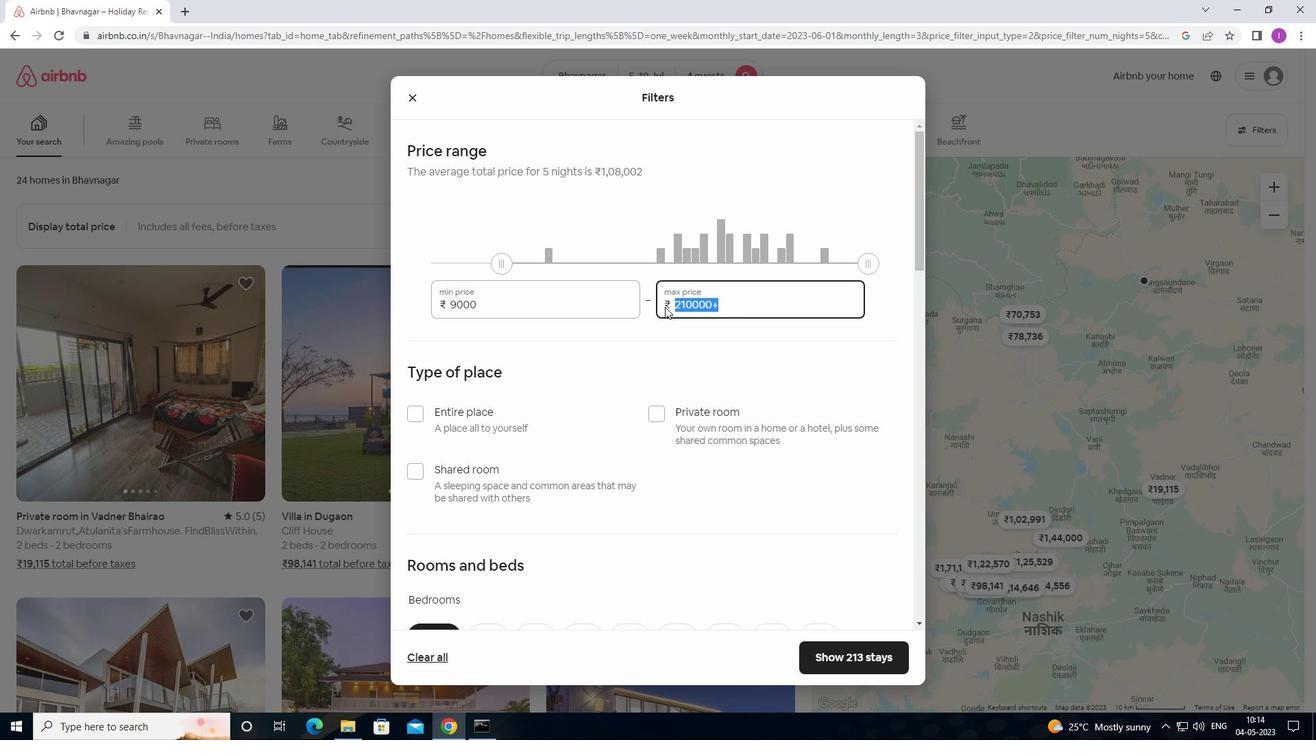 
Action: Key pressed 4
Screenshot: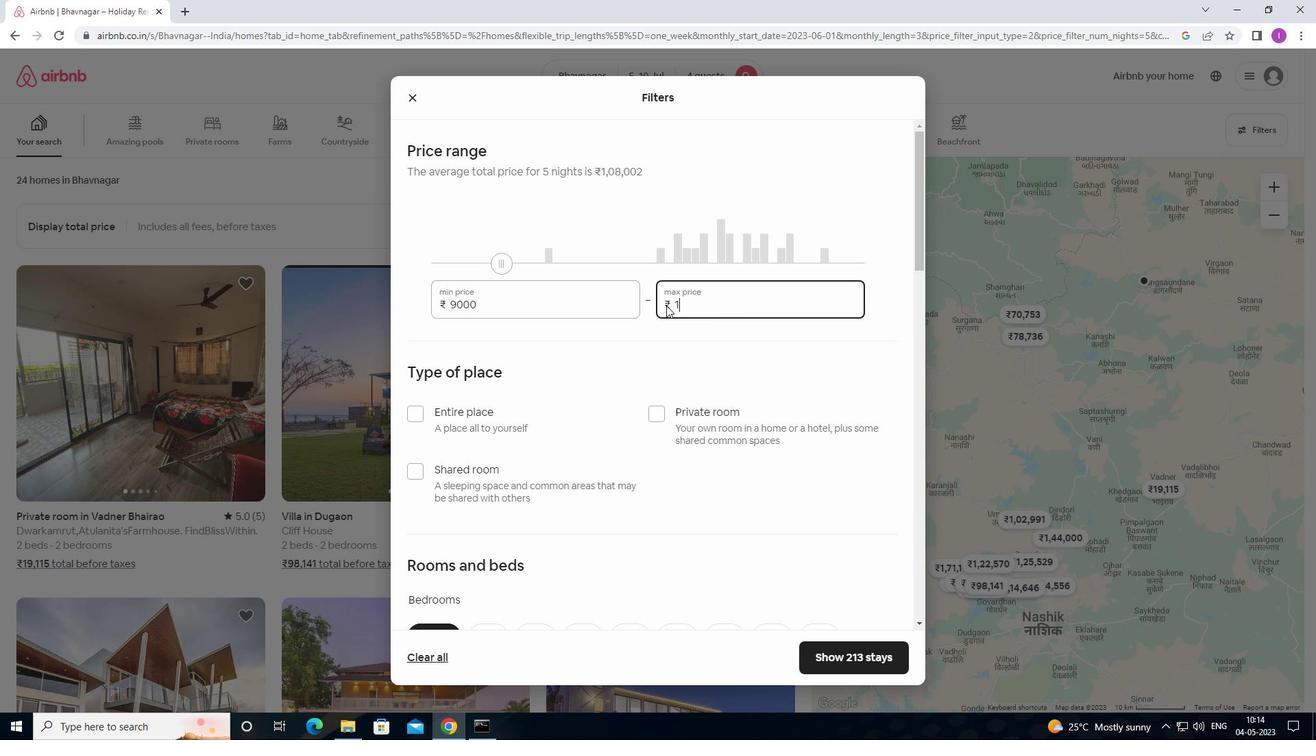 
Action: Mouse moved to (667, 314)
Screenshot: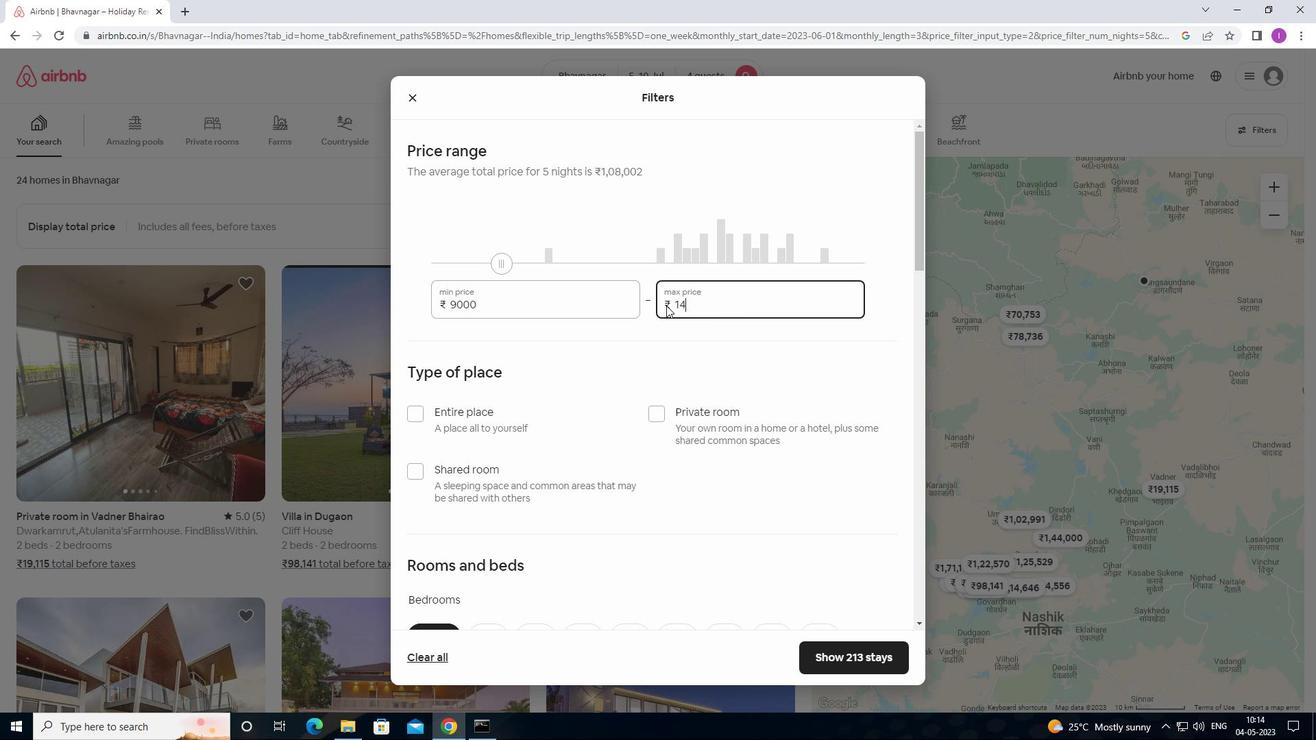 
Action: Key pressed 0
Screenshot: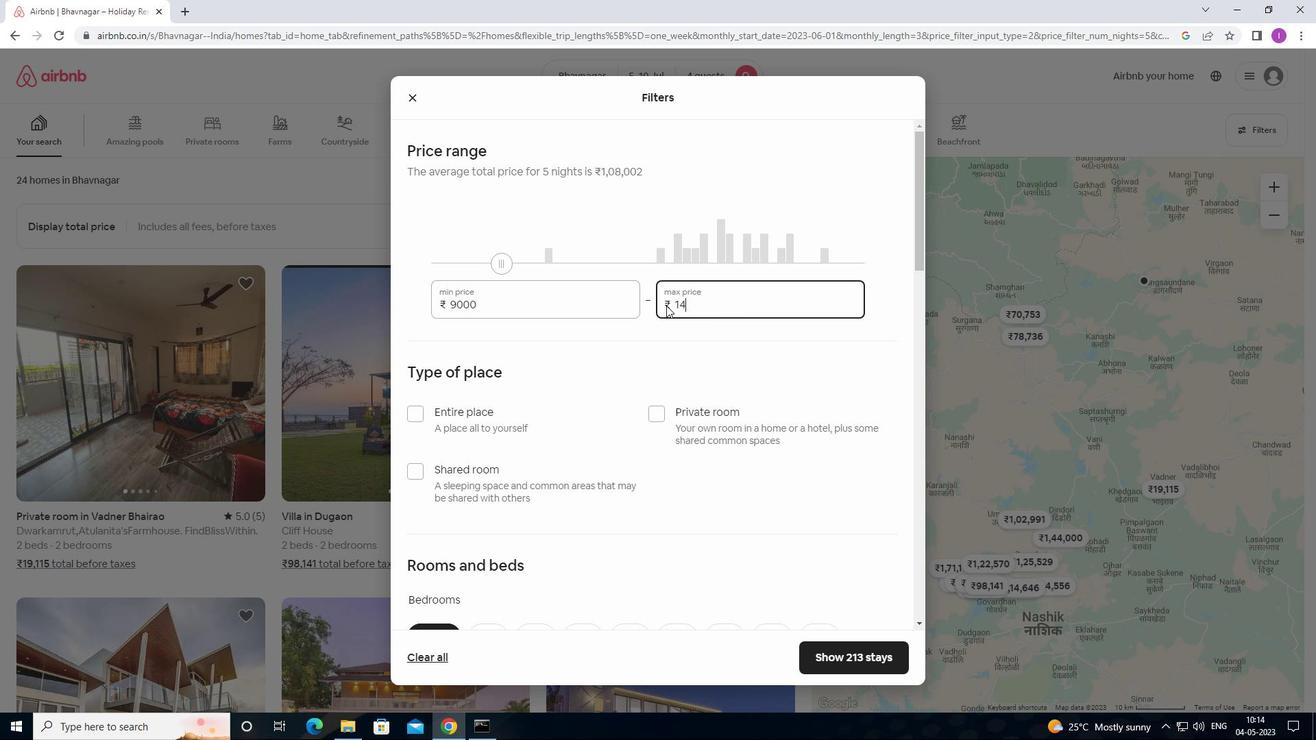 
Action: Mouse moved to (667, 314)
Screenshot: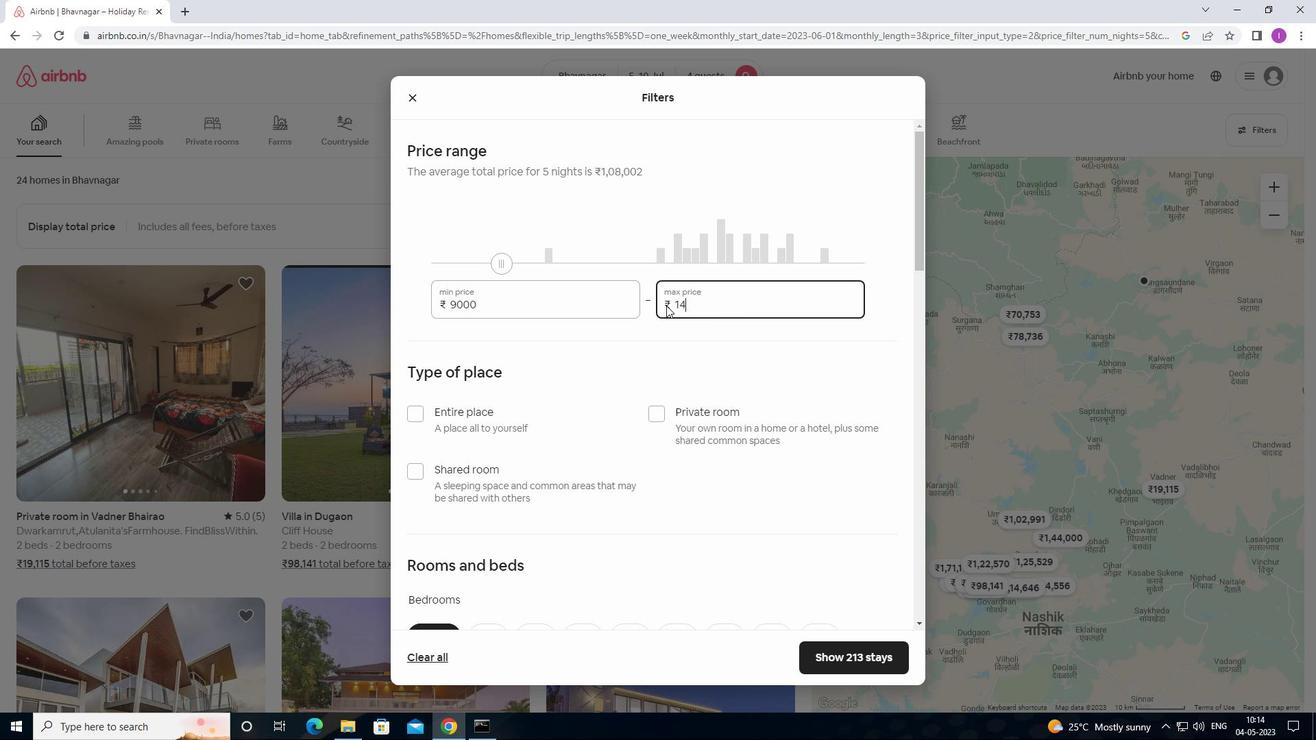 
Action: Key pressed 0
Screenshot: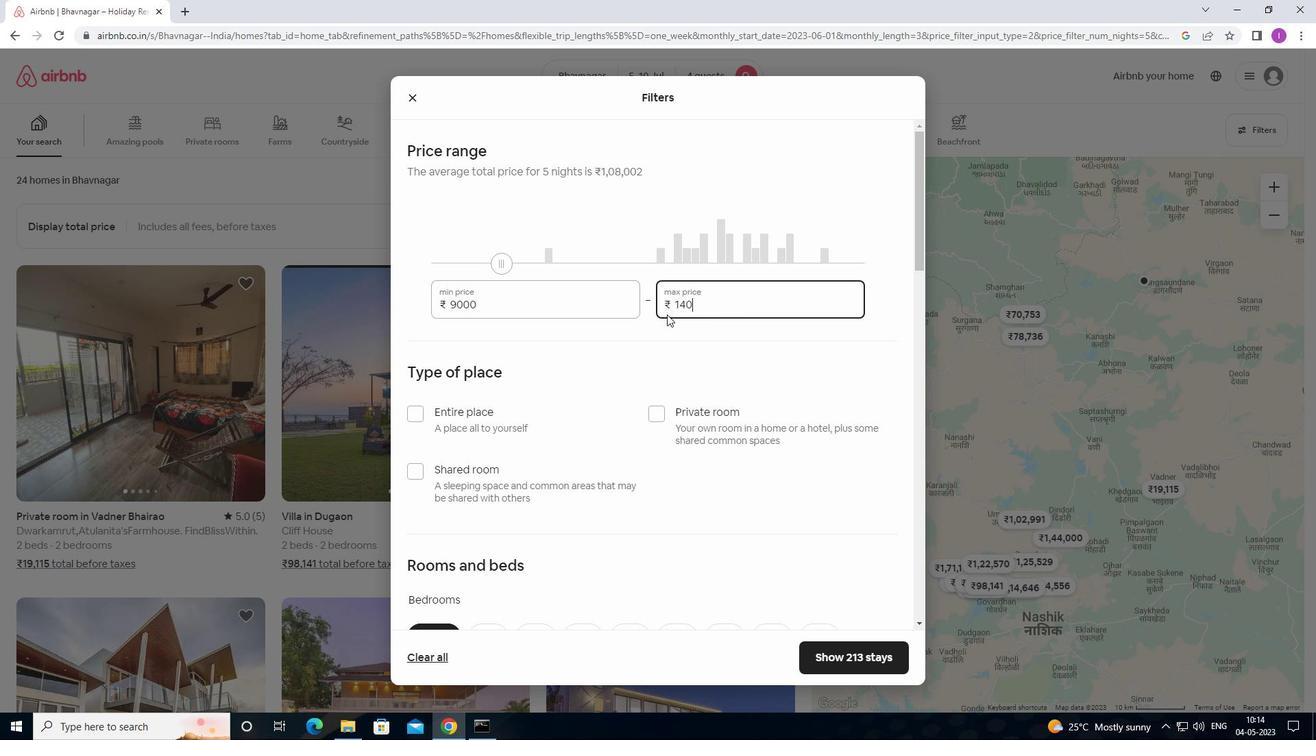 
Action: Mouse moved to (668, 316)
Screenshot: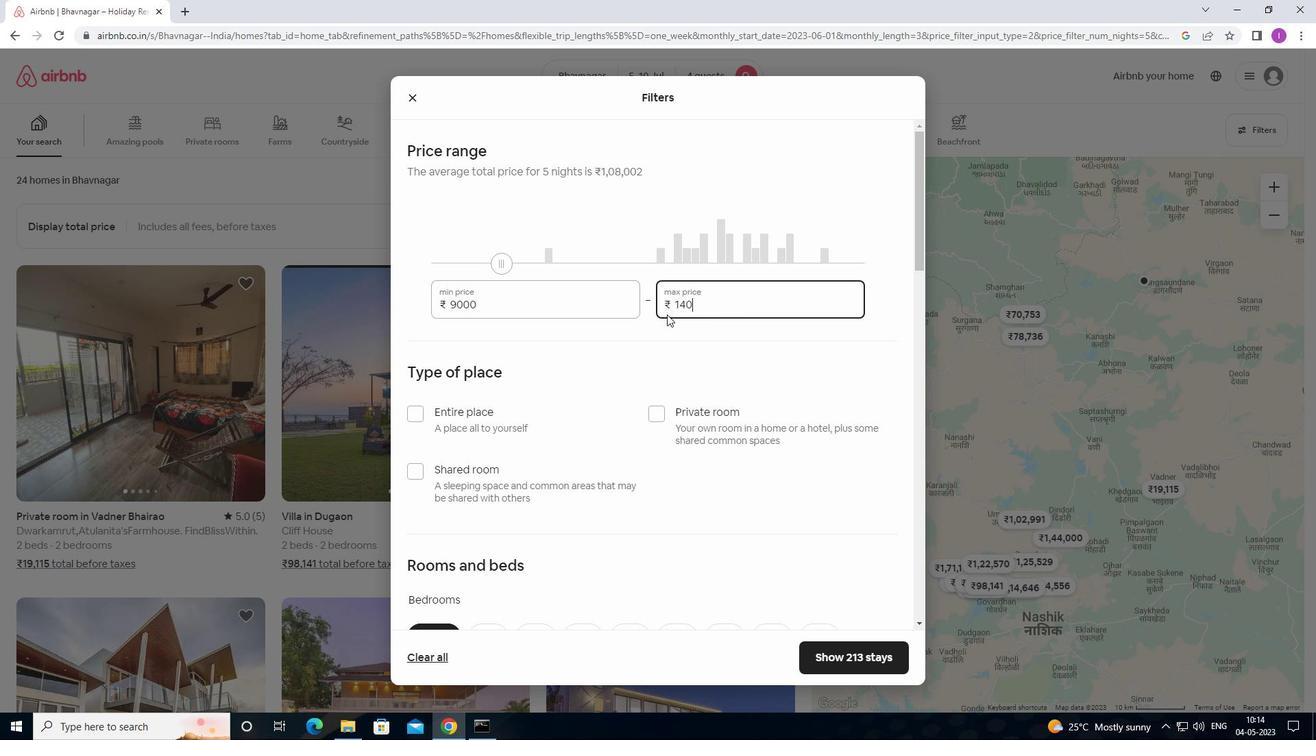 
Action: Key pressed 0
Screenshot: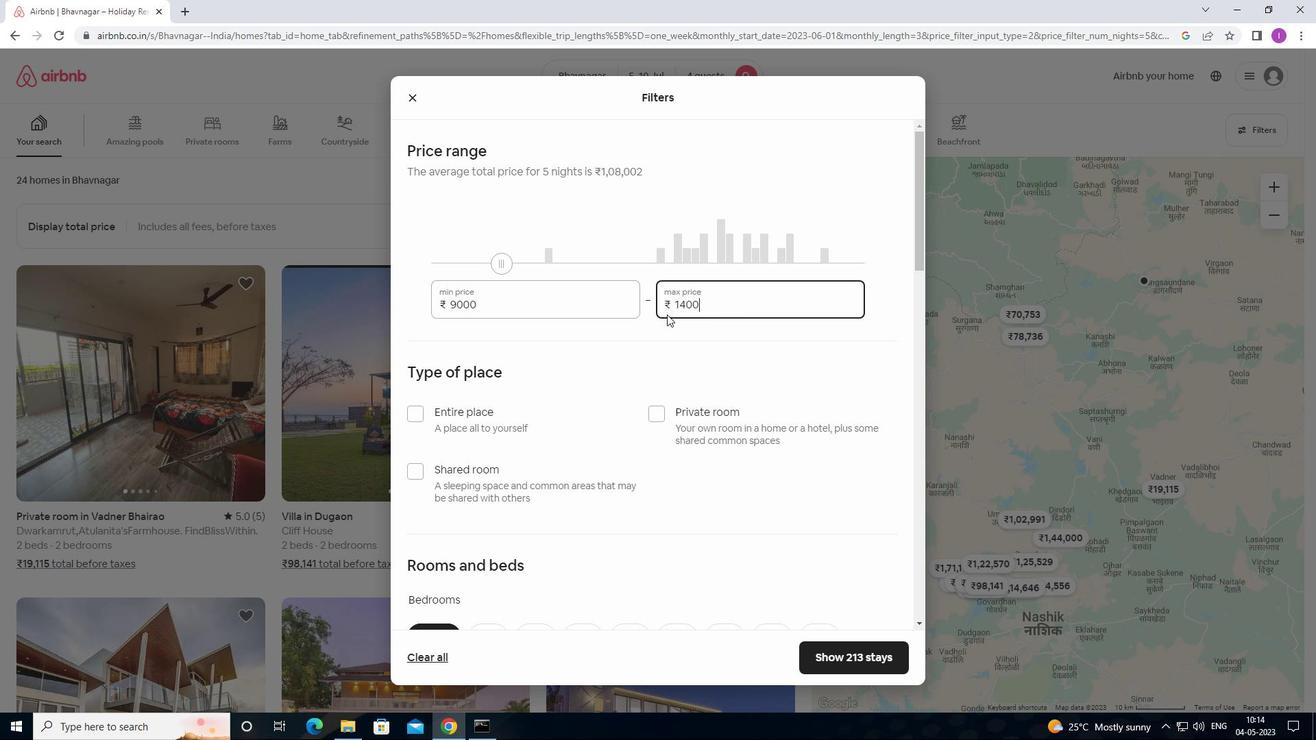 
Action: Mouse moved to (687, 340)
Screenshot: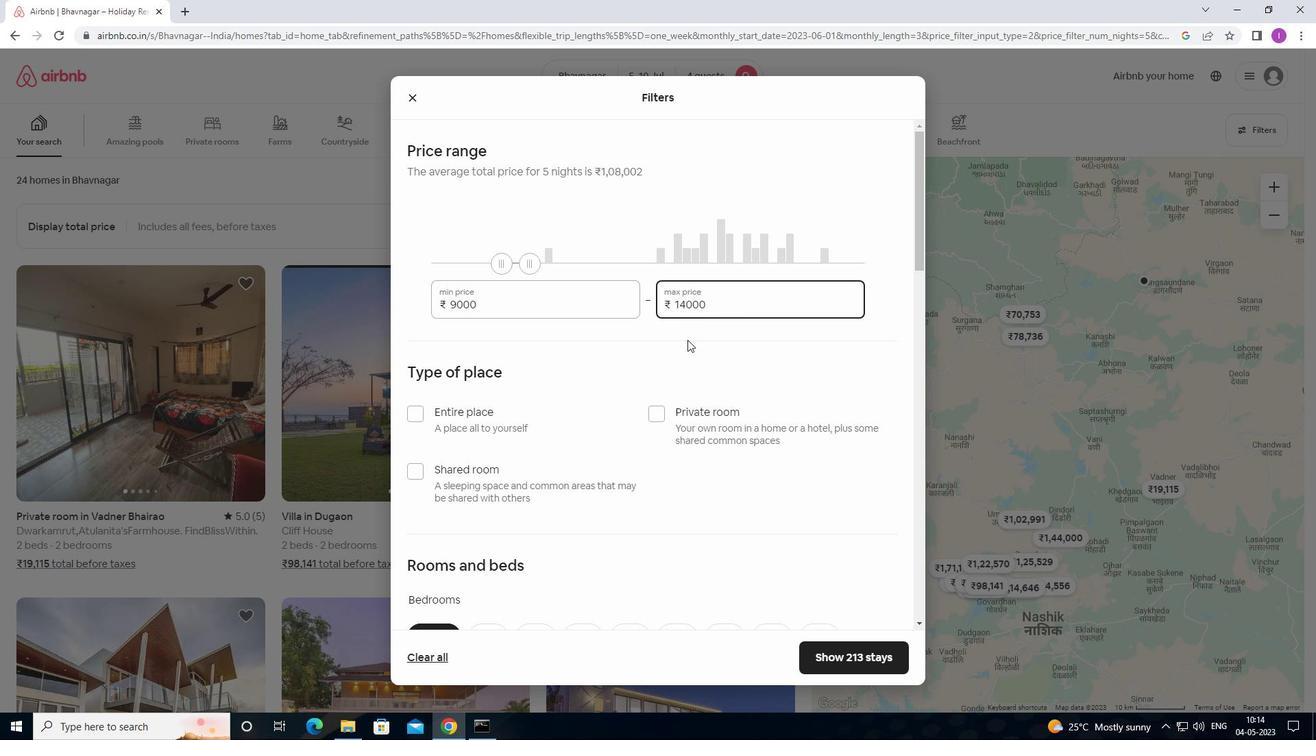 
Action: Mouse scrolled (687, 339) with delta (0, 0)
Screenshot: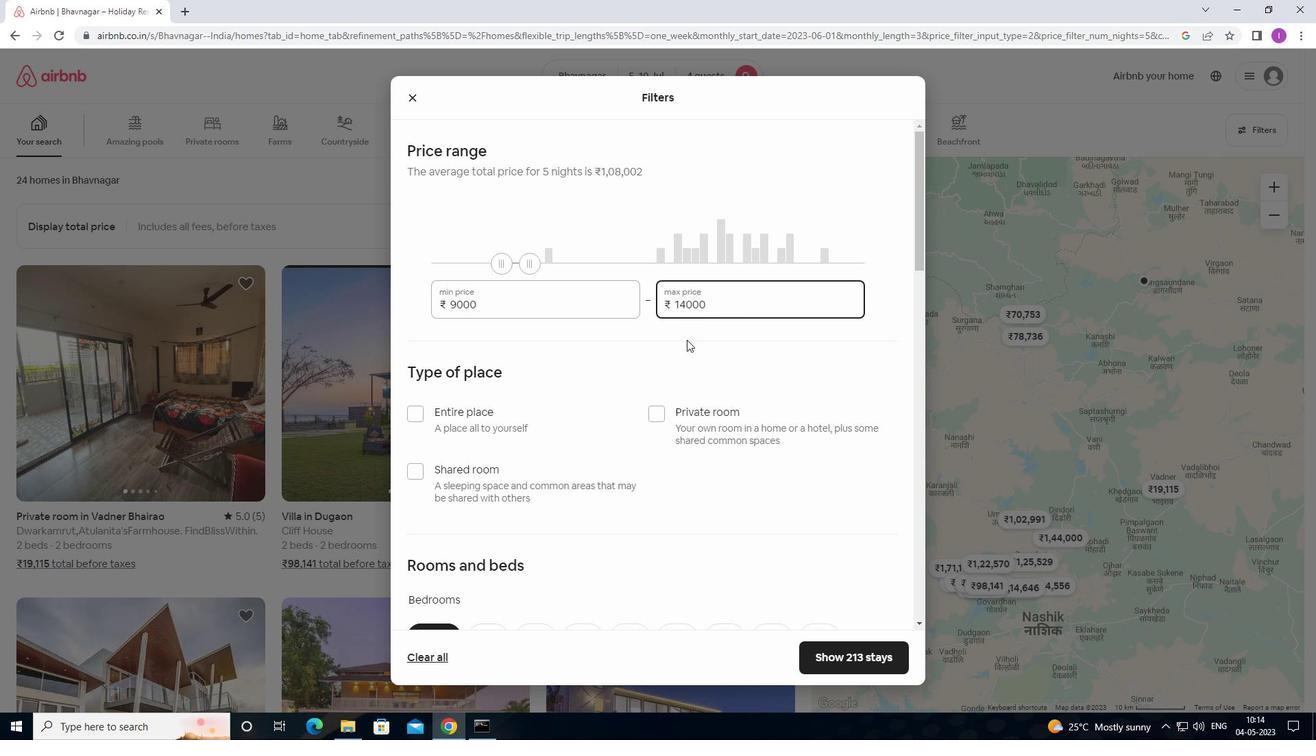 
Action: Mouse moved to (473, 343)
Screenshot: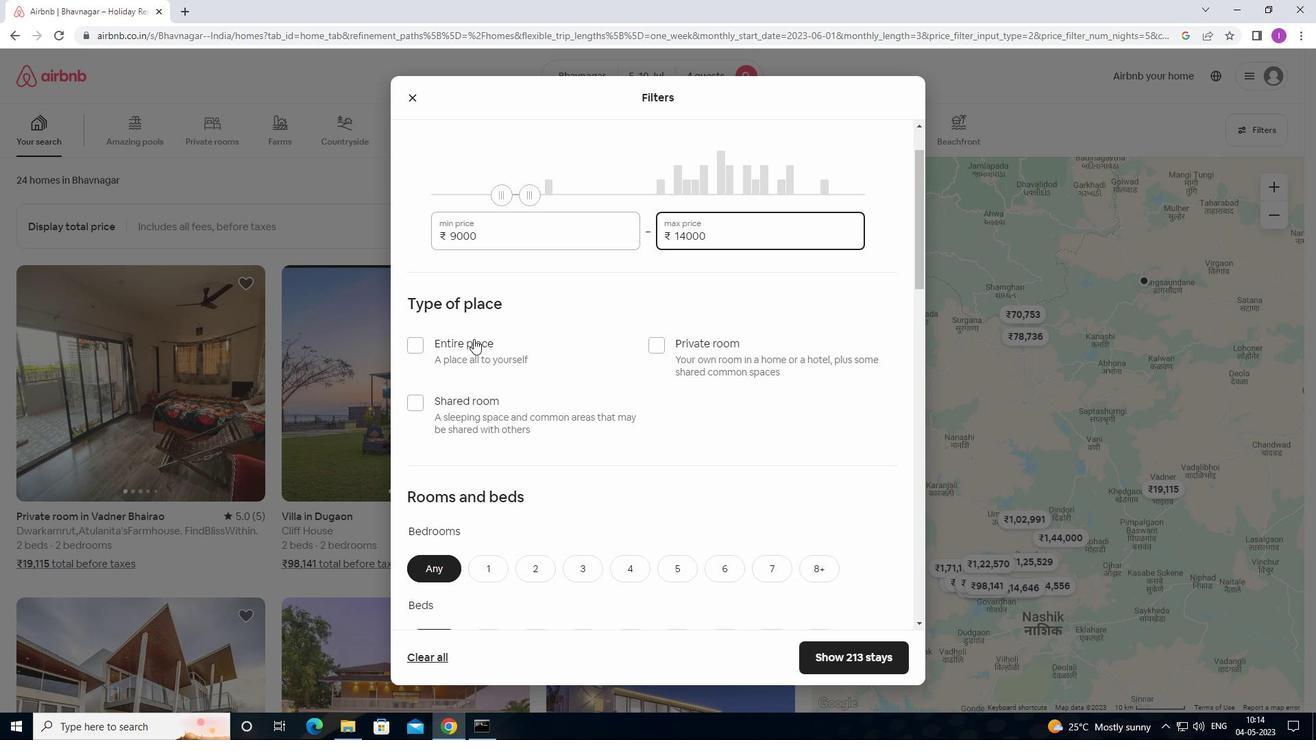 
Action: Mouse scrolled (473, 342) with delta (0, 0)
Screenshot: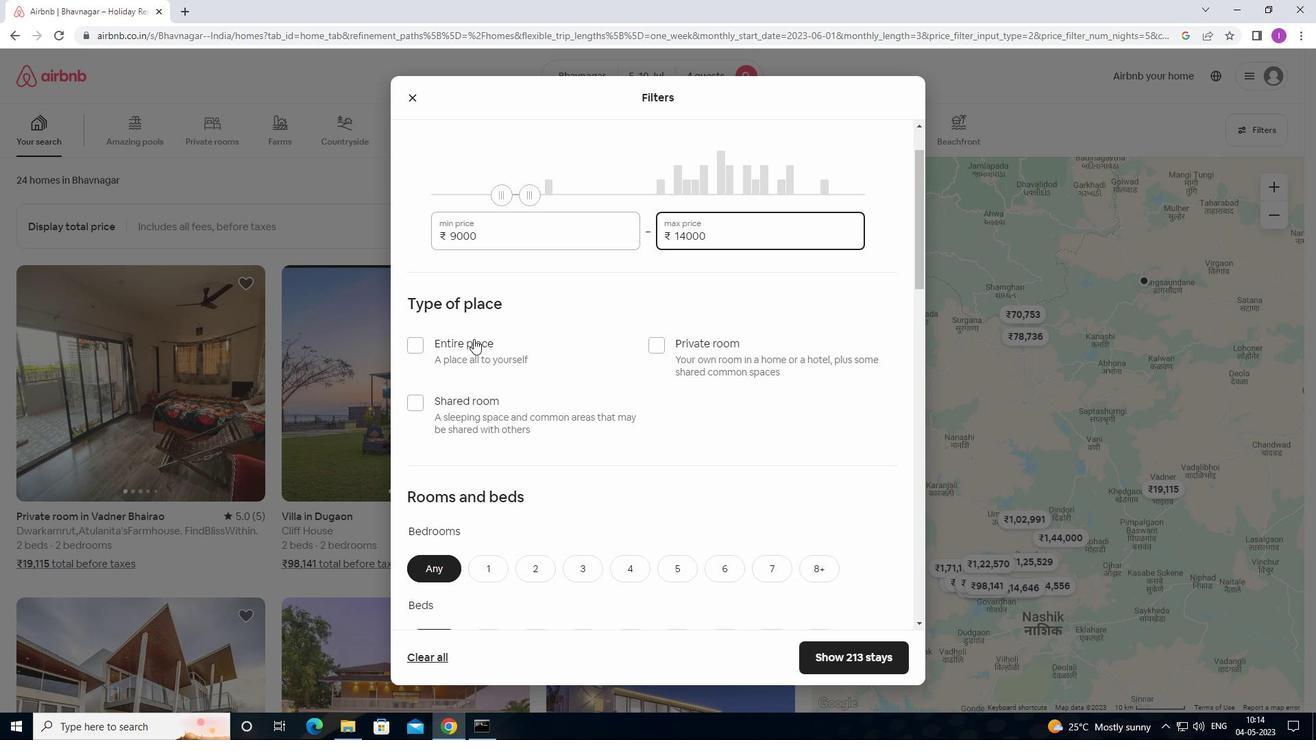 
Action: Mouse moved to (418, 270)
Screenshot: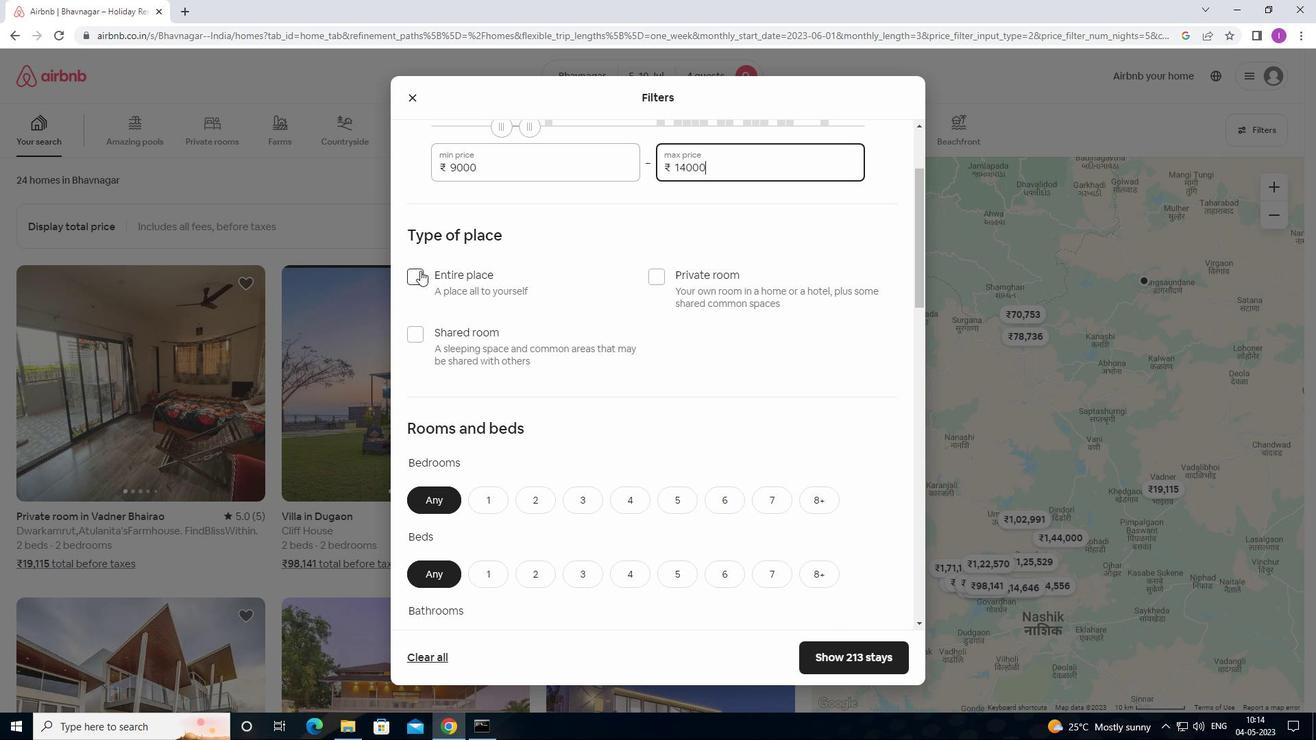
Action: Mouse pressed left at (418, 270)
Screenshot: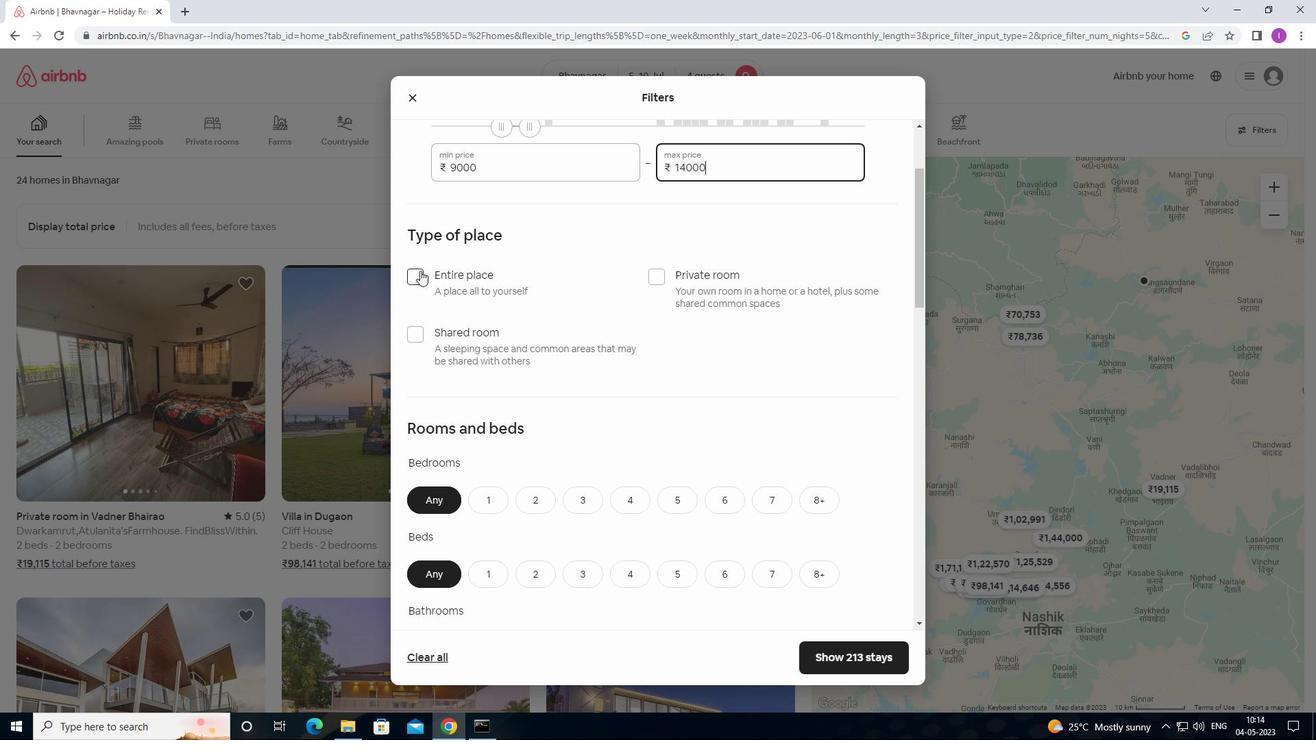 
Action: Mouse moved to (549, 291)
Screenshot: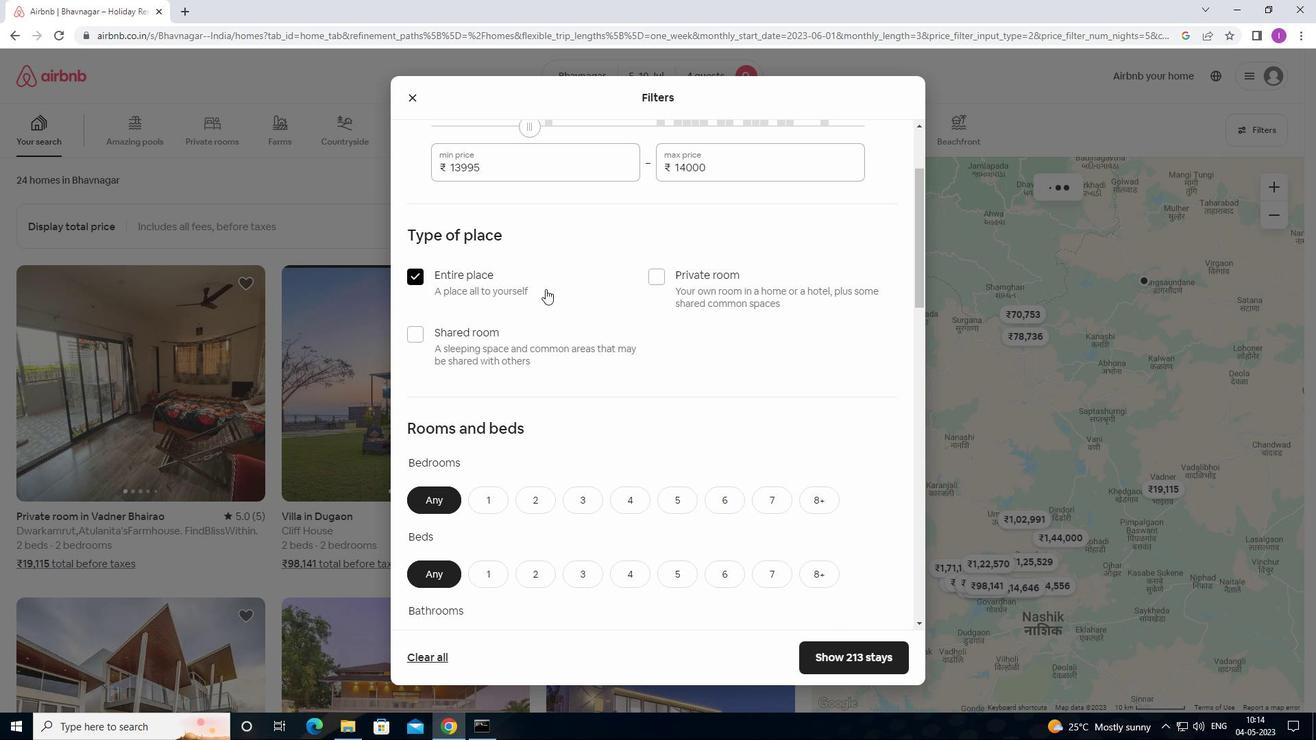
Action: Mouse scrolled (549, 290) with delta (0, 0)
Screenshot: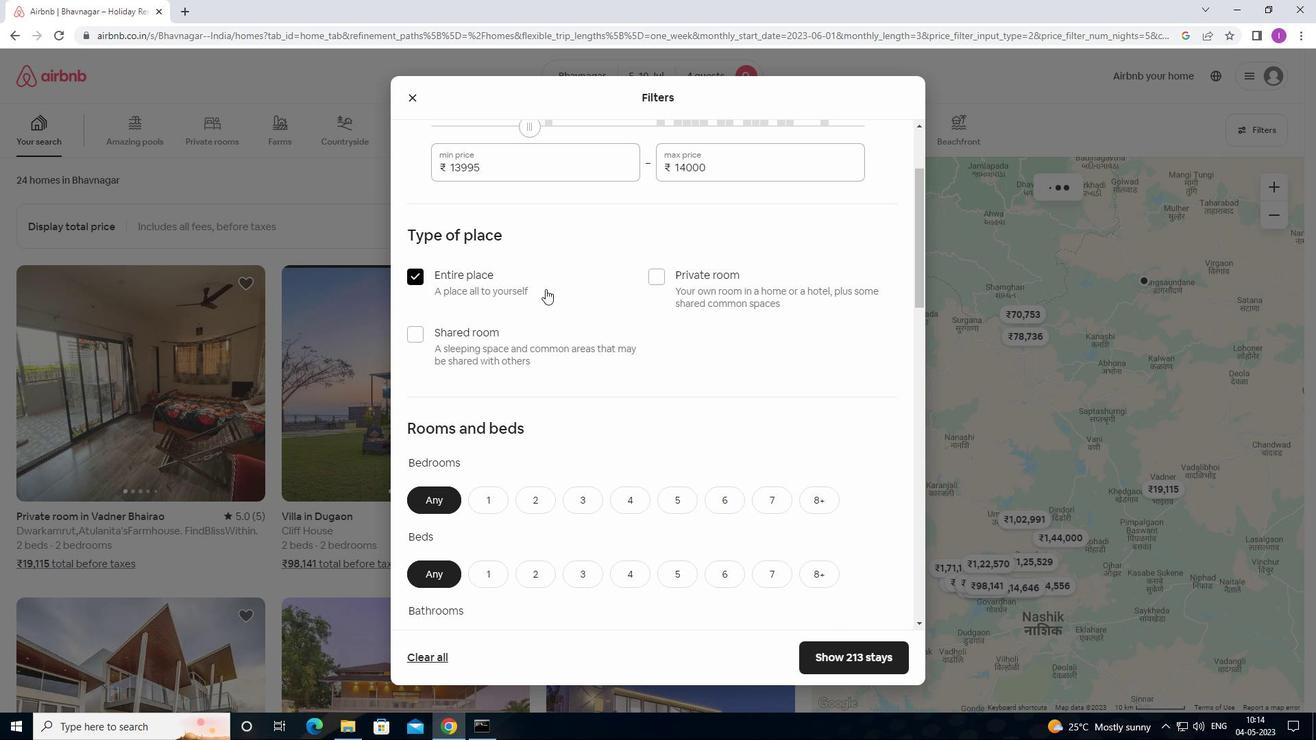 
Action: Mouse moved to (550, 293)
Screenshot: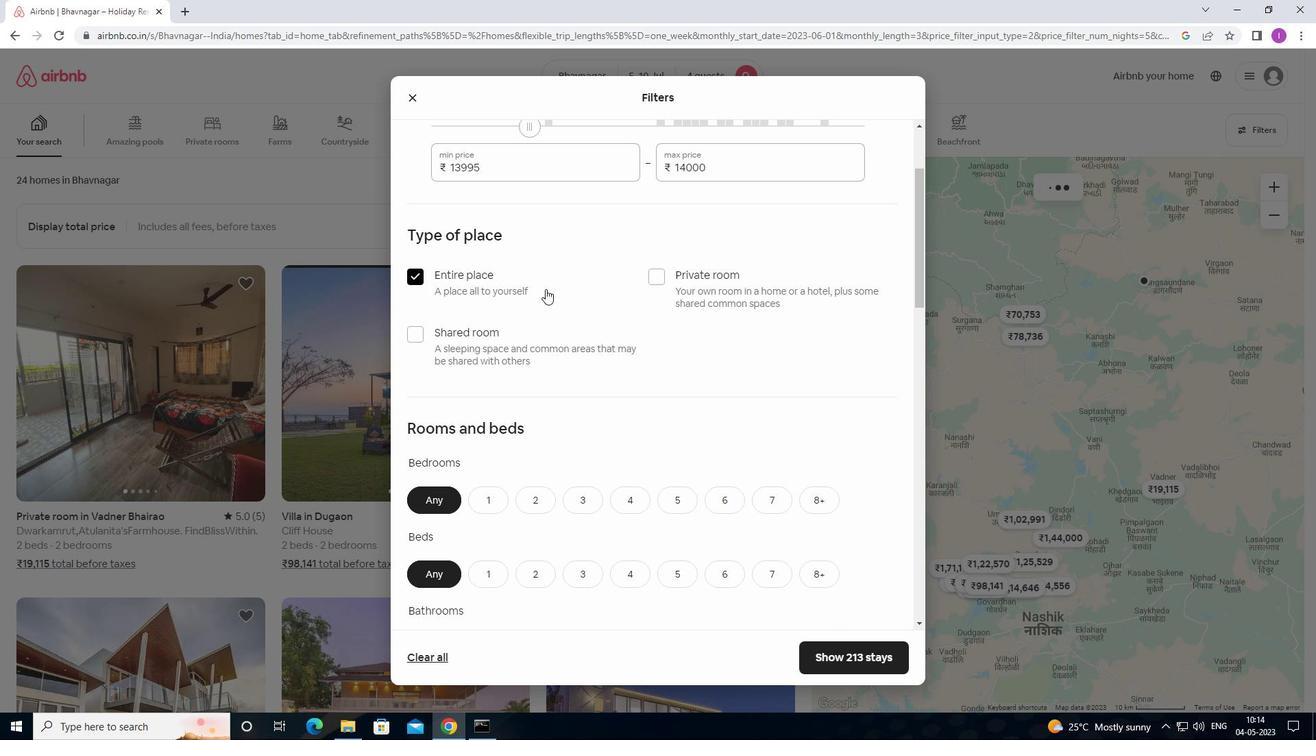 
Action: Mouse scrolled (550, 292) with delta (0, 0)
Screenshot: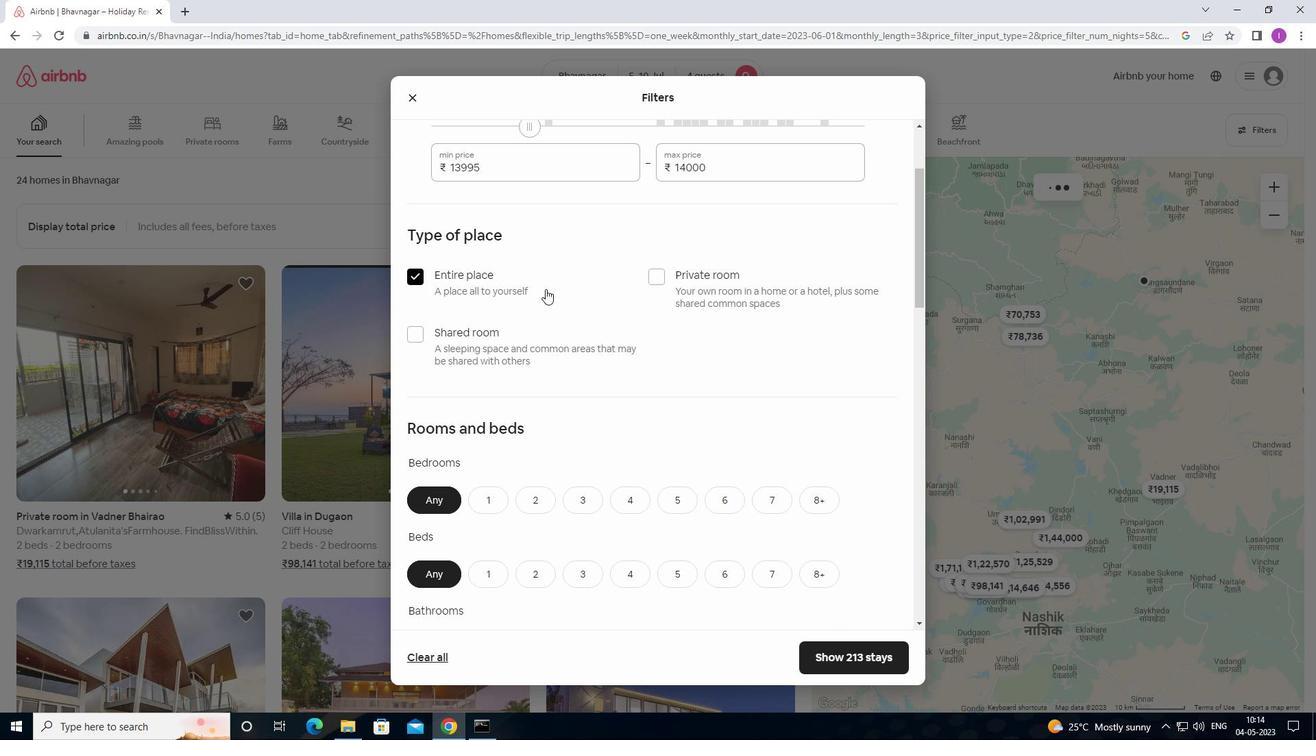 
Action: Mouse scrolled (550, 292) with delta (0, 0)
Screenshot: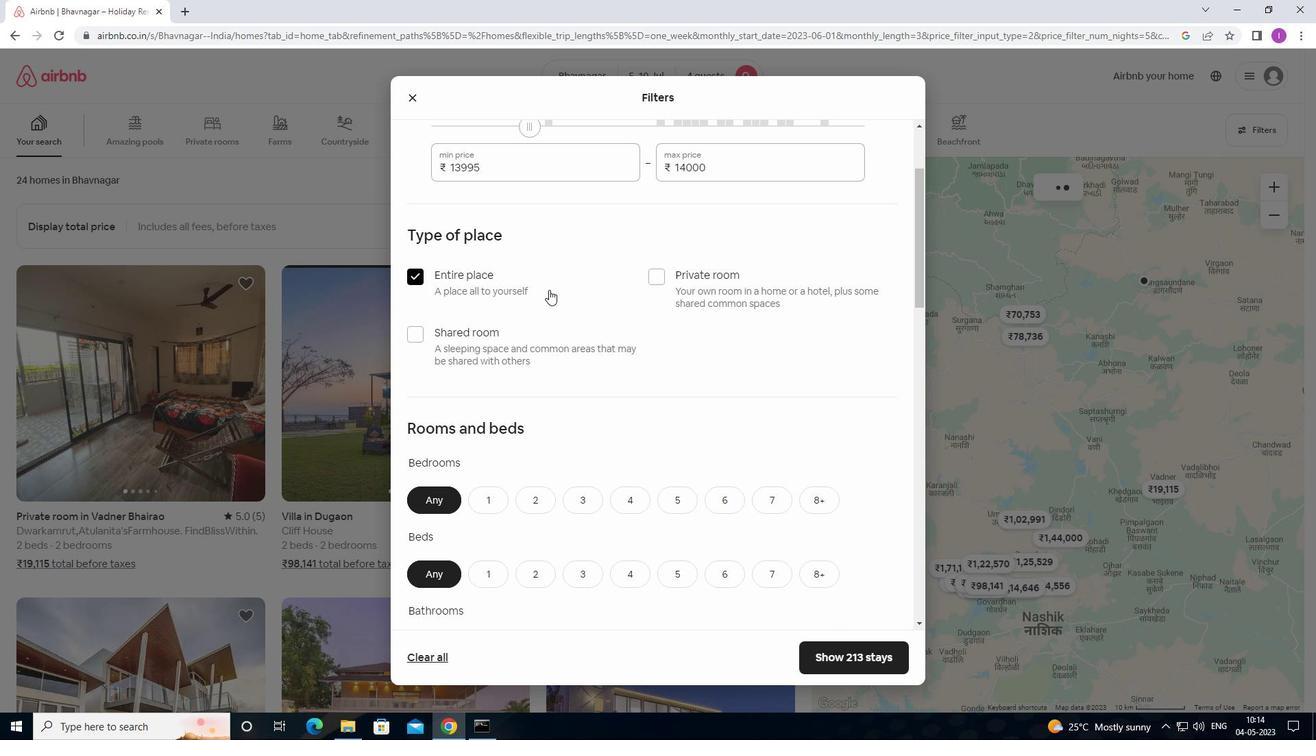 
Action: Mouse scrolled (550, 292) with delta (0, 0)
Screenshot: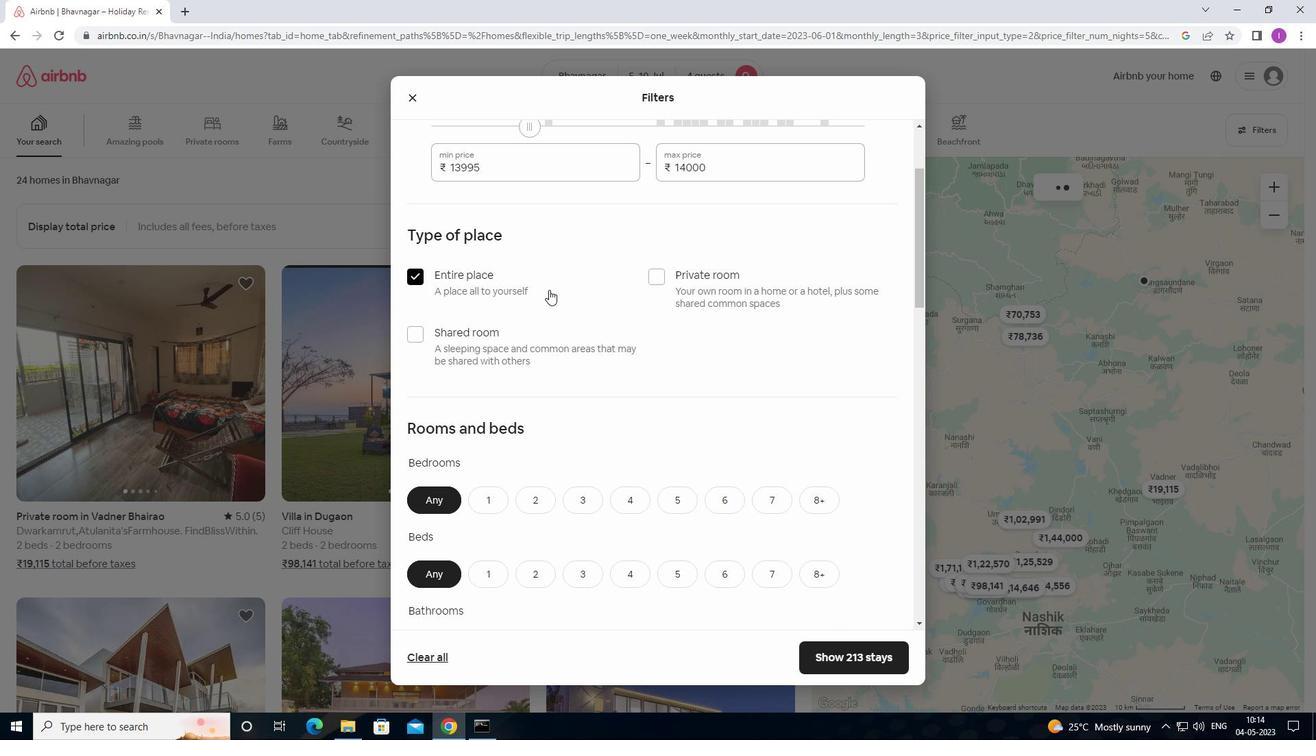 
Action: Mouse moved to (540, 229)
Screenshot: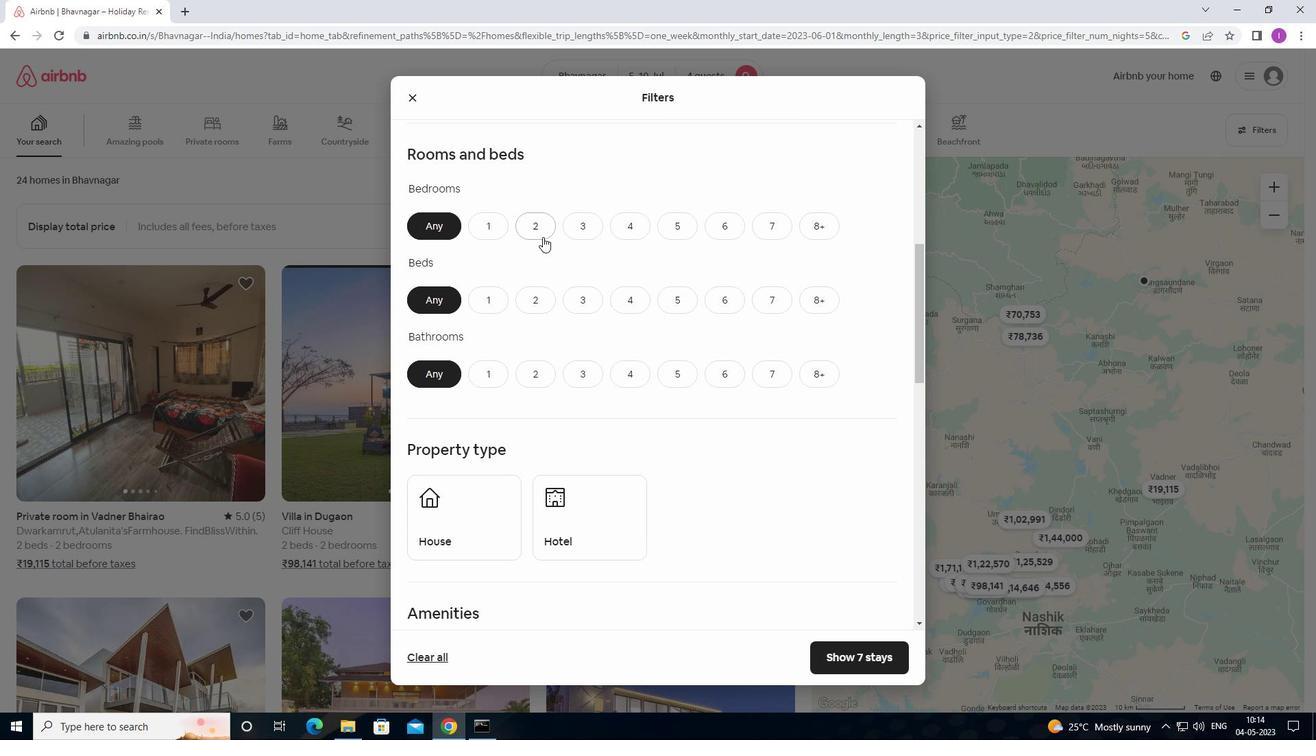 
Action: Mouse pressed left at (540, 229)
Screenshot: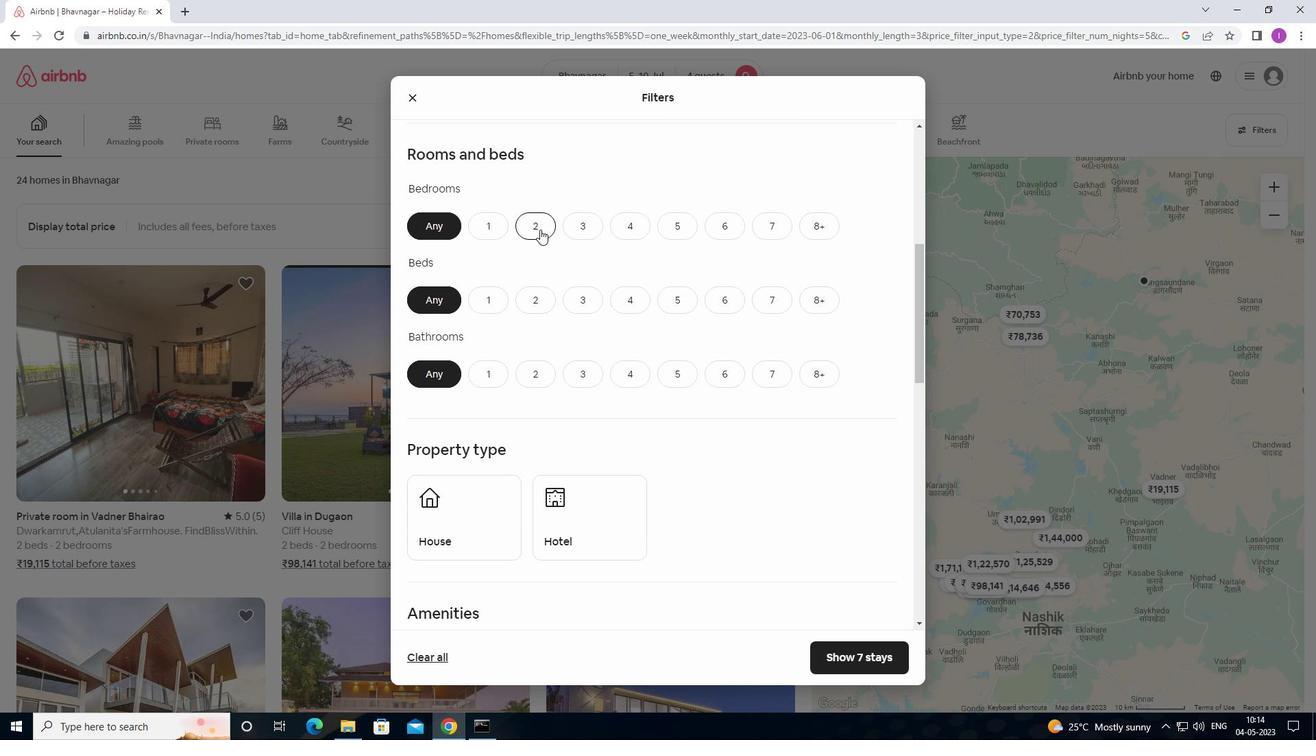 
Action: Mouse moved to (636, 305)
Screenshot: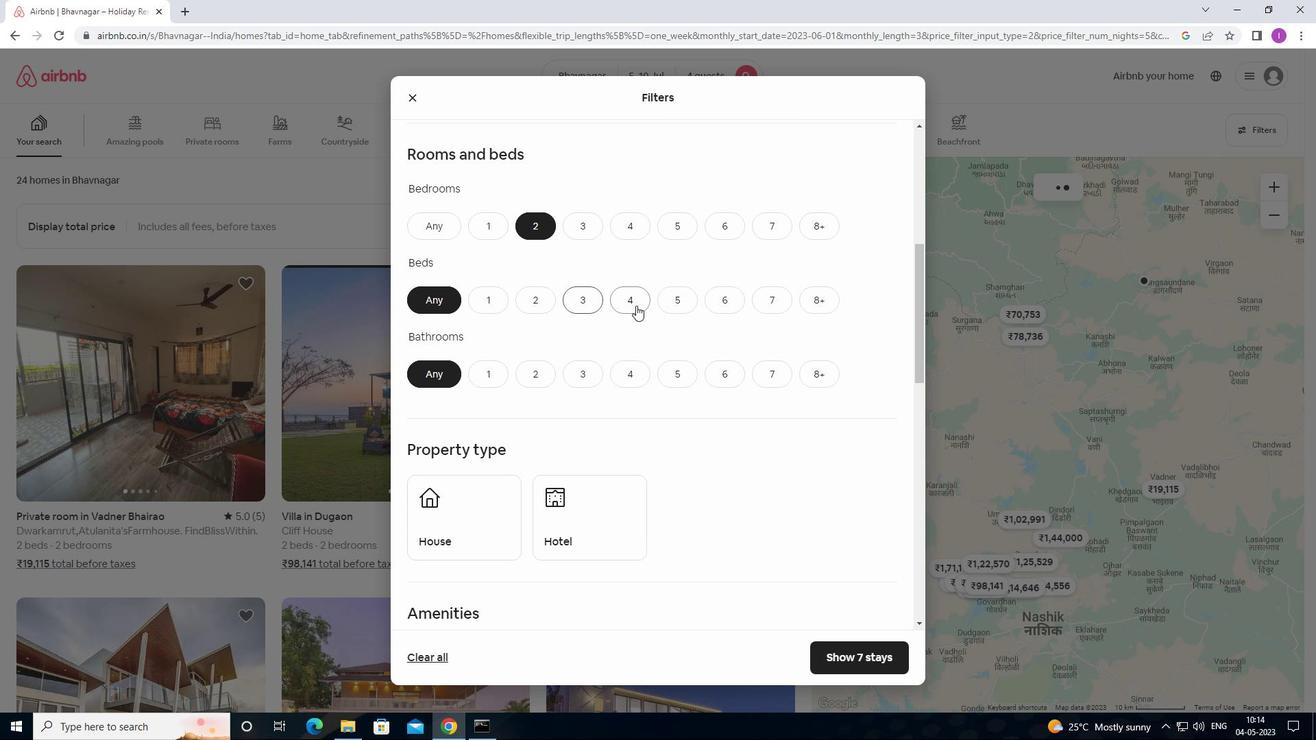 
Action: Mouse pressed left at (636, 305)
Screenshot: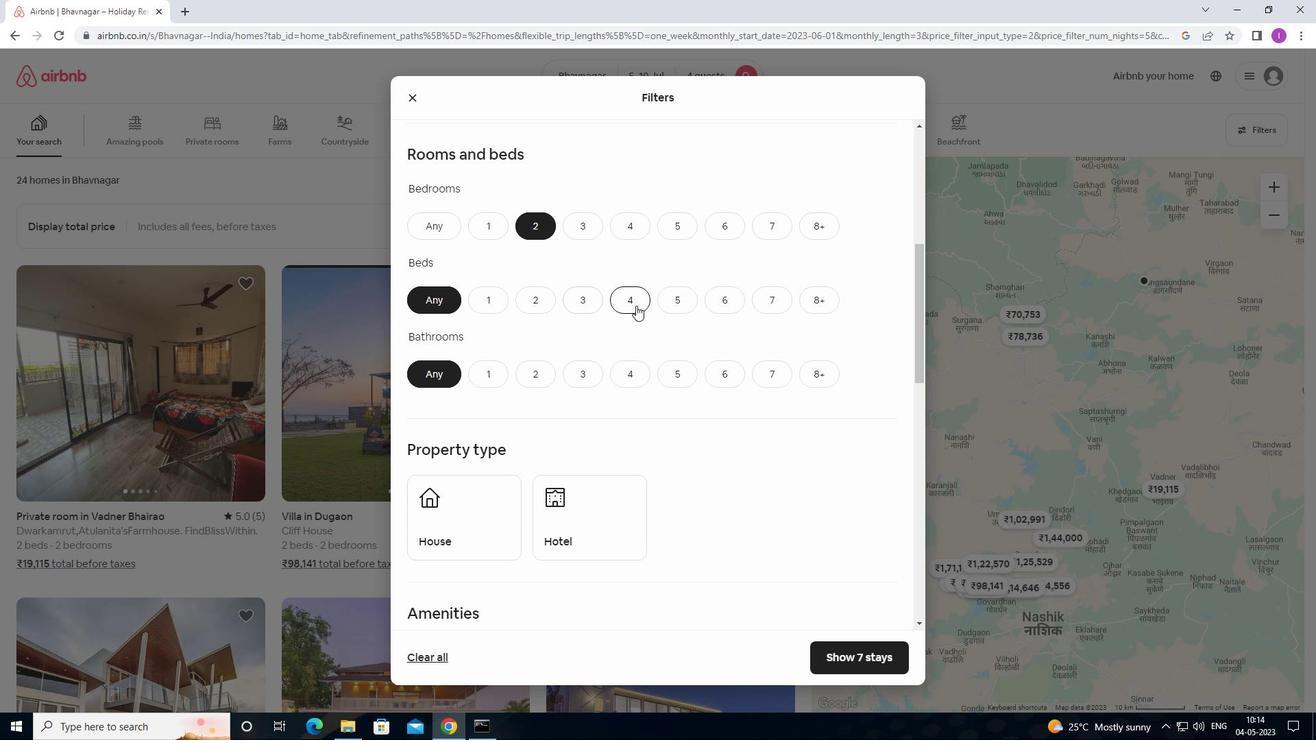 
Action: Mouse moved to (548, 365)
Screenshot: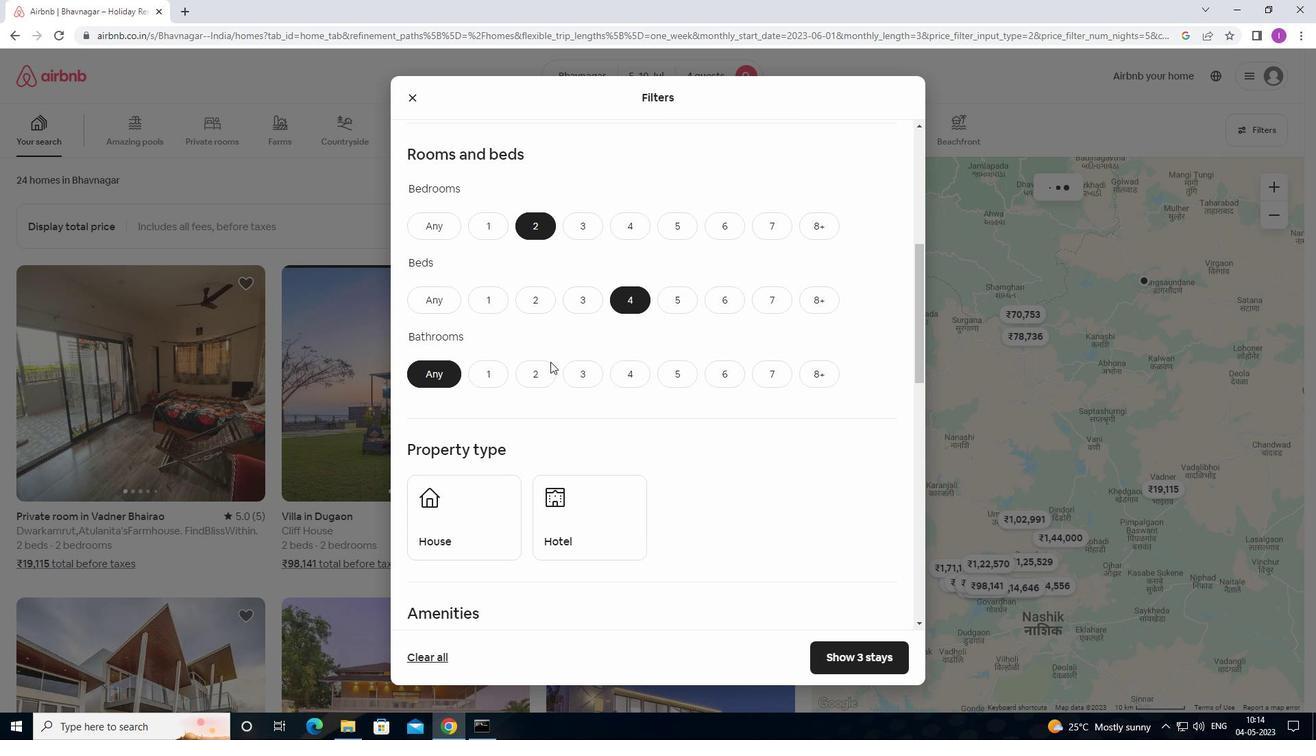 
Action: Mouse pressed left at (548, 365)
Screenshot: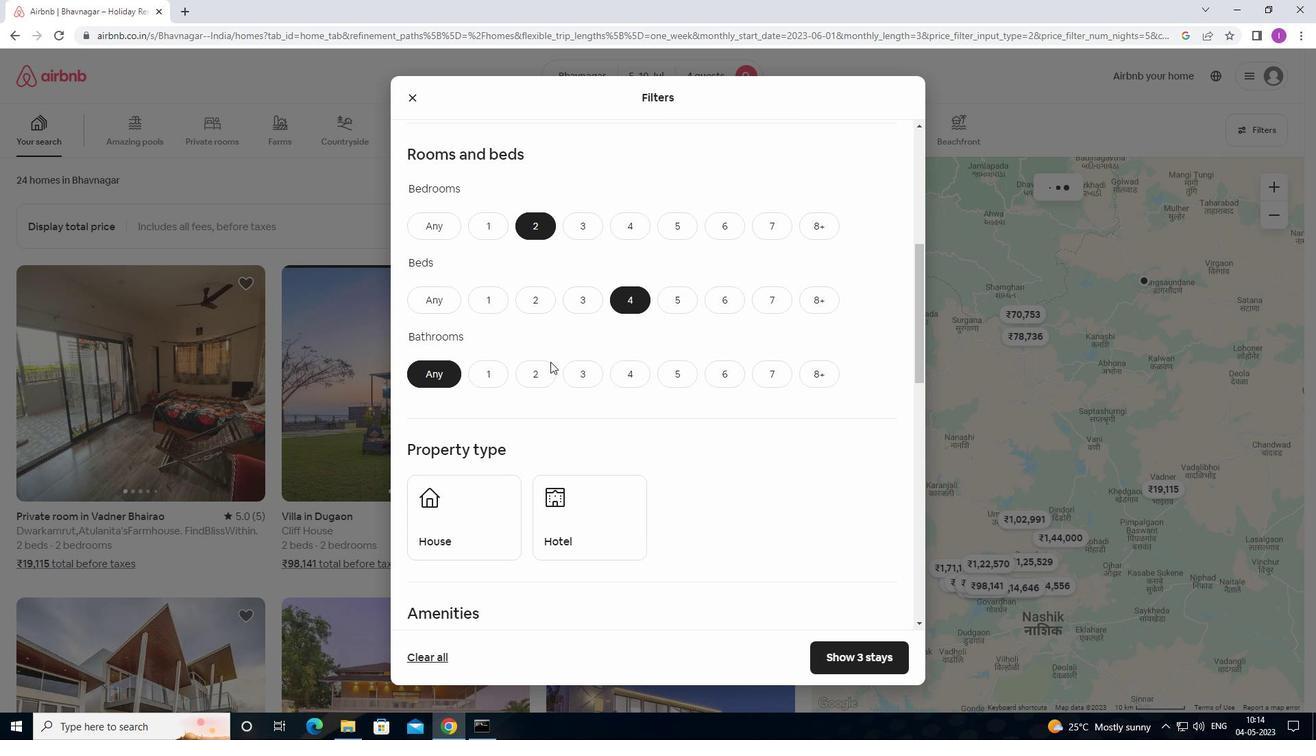 
Action: Mouse moved to (564, 362)
Screenshot: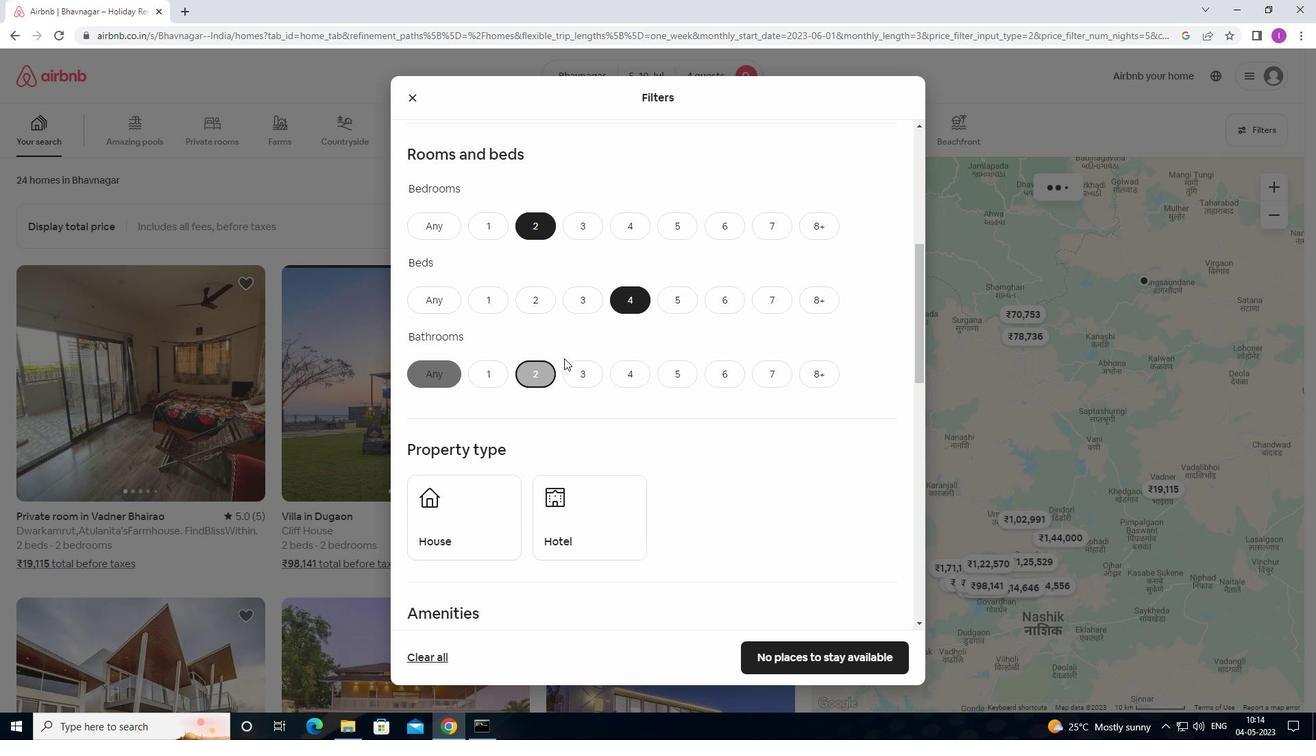 
Action: Mouse scrolled (564, 362) with delta (0, 0)
Screenshot: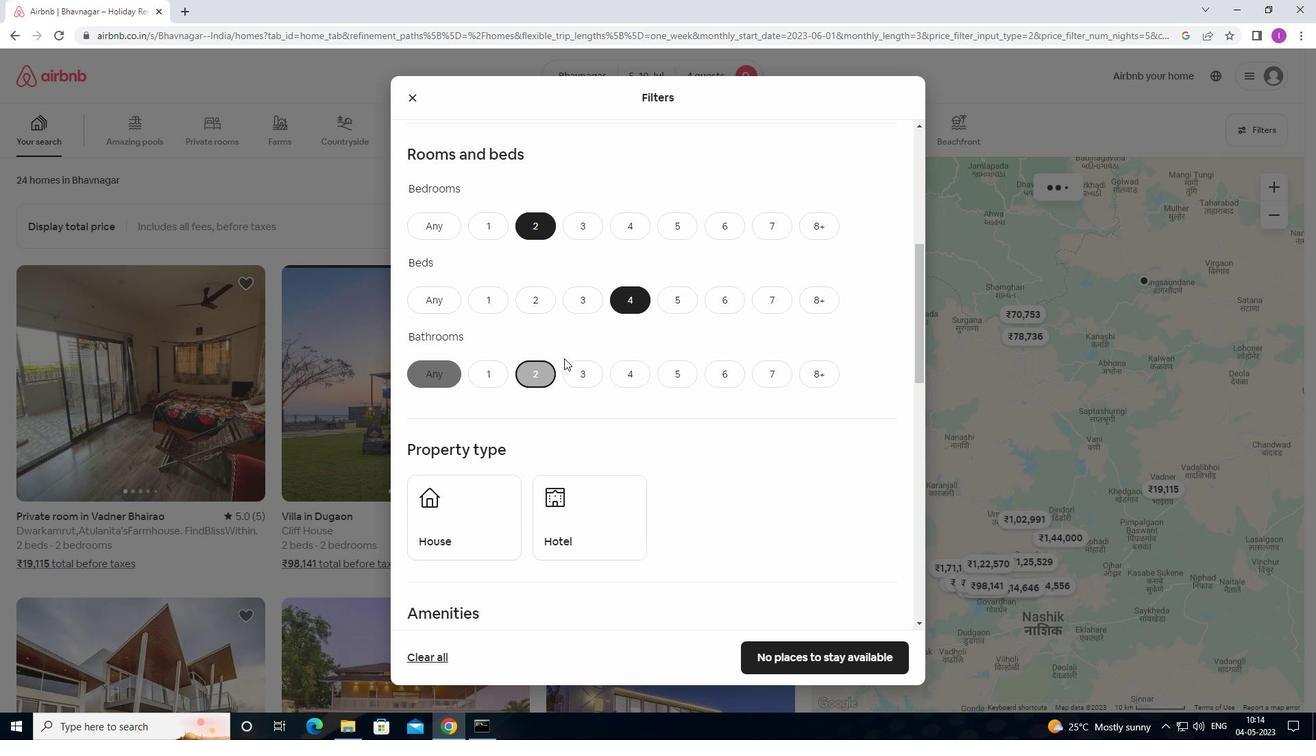 
Action: Mouse moved to (565, 366)
Screenshot: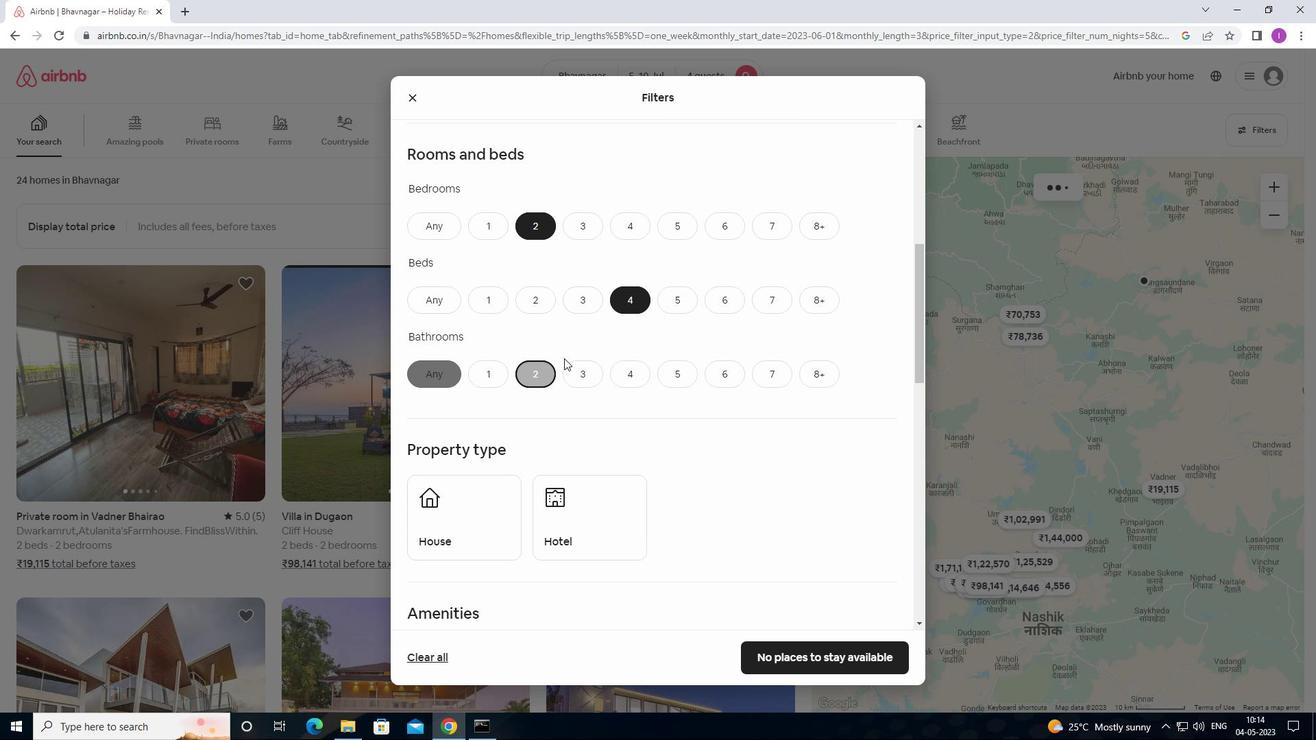 
Action: Mouse scrolled (565, 365) with delta (0, 0)
Screenshot: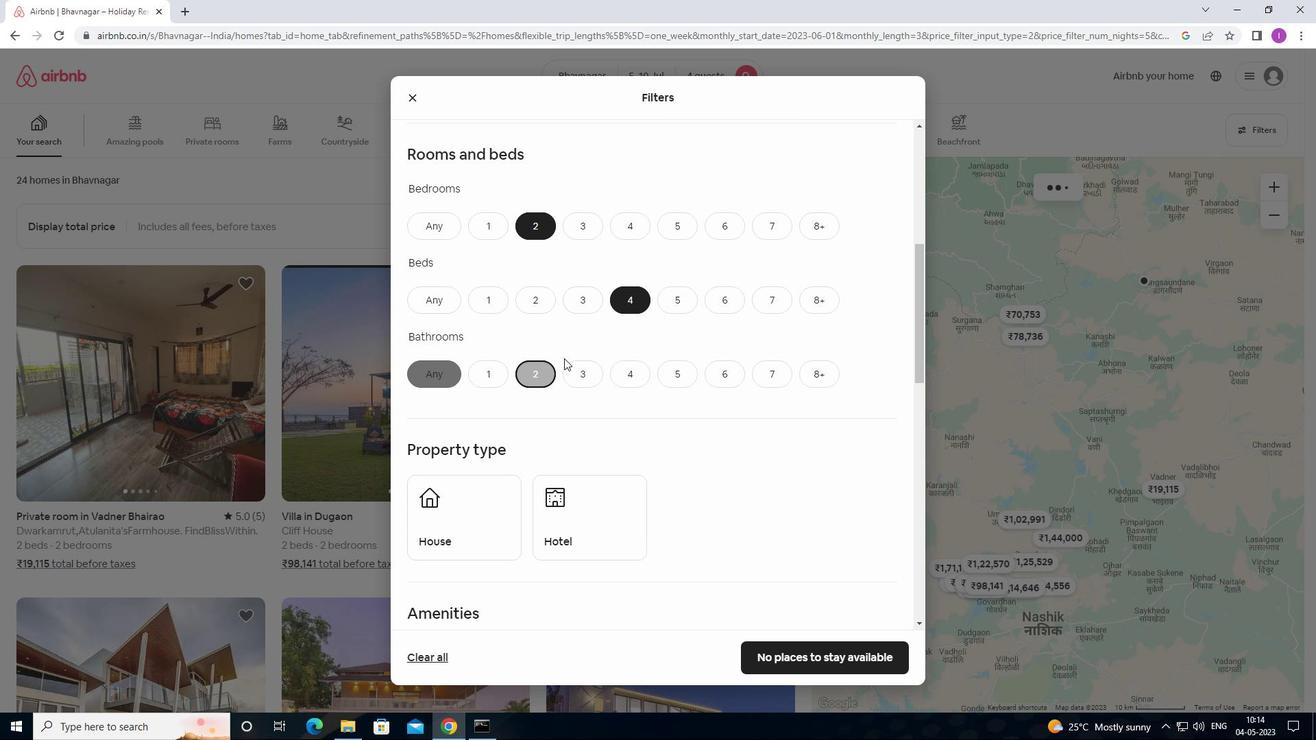 
Action: Mouse scrolled (565, 365) with delta (0, 0)
Screenshot: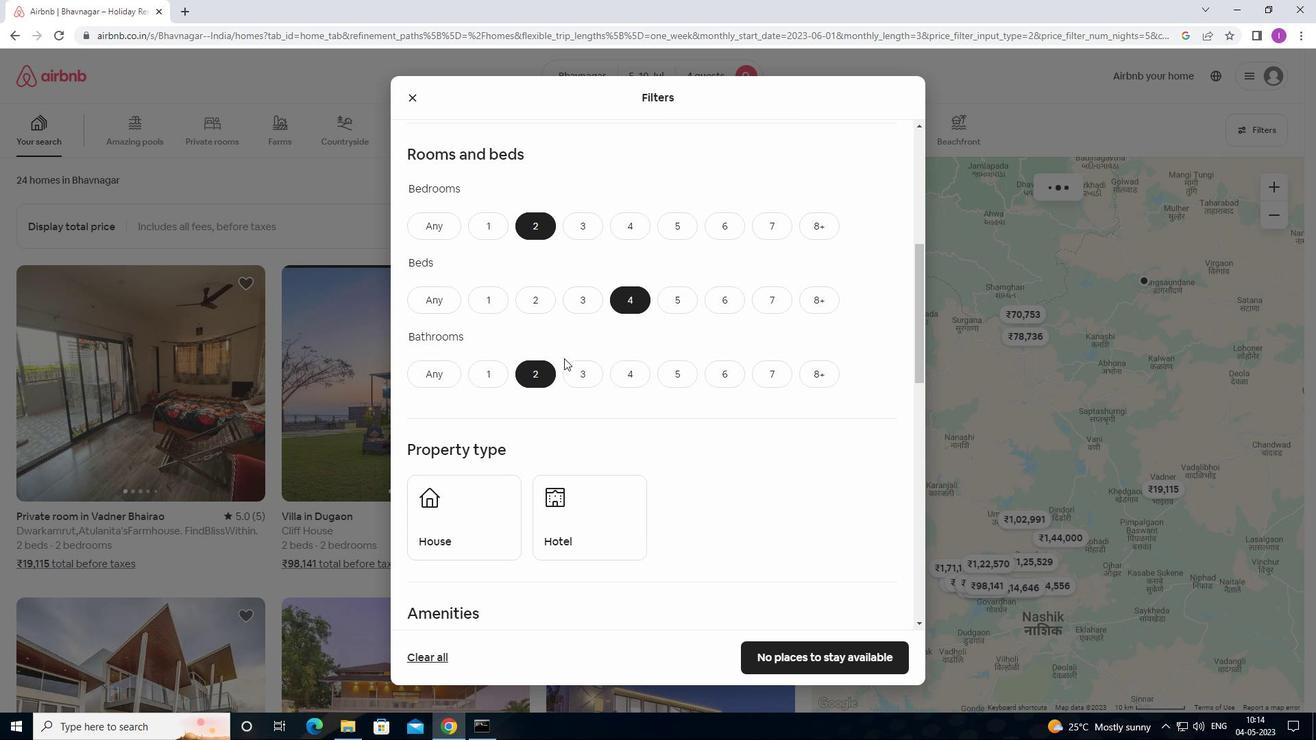 
Action: Mouse scrolled (565, 365) with delta (0, 0)
Screenshot: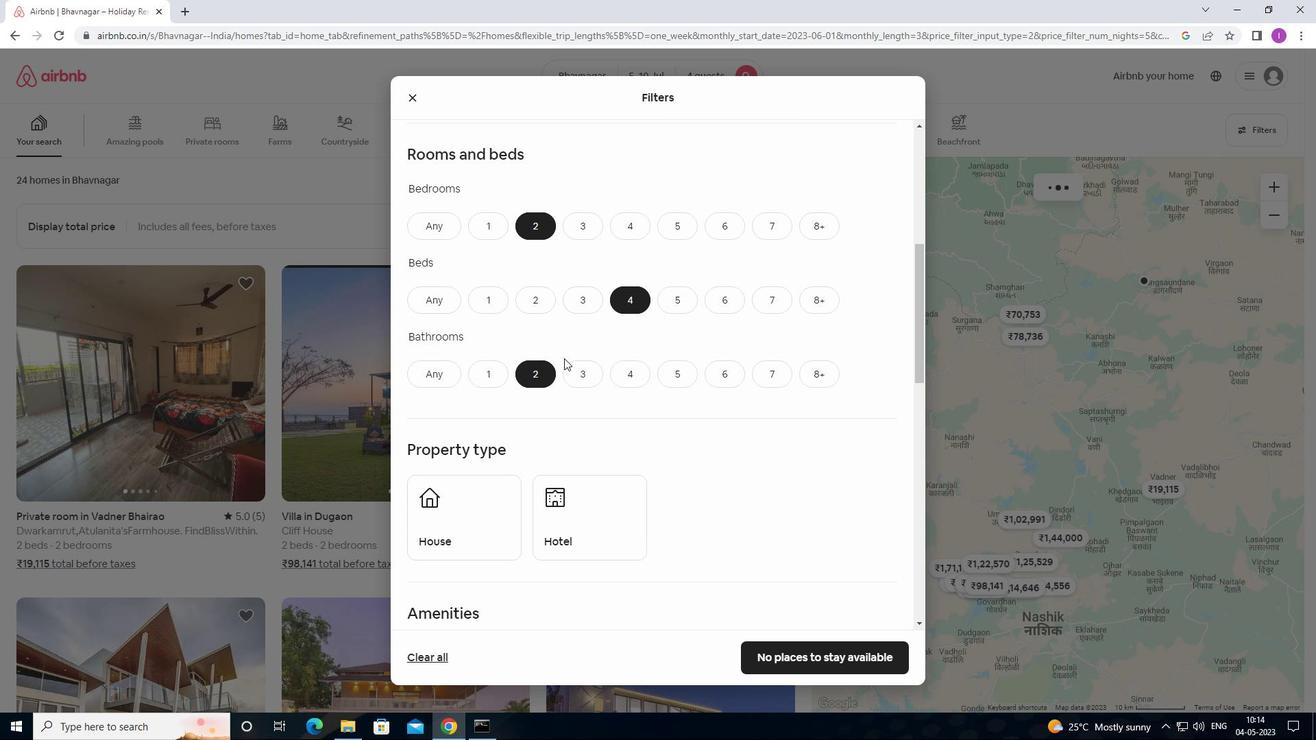 
Action: Mouse moved to (493, 262)
Screenshot: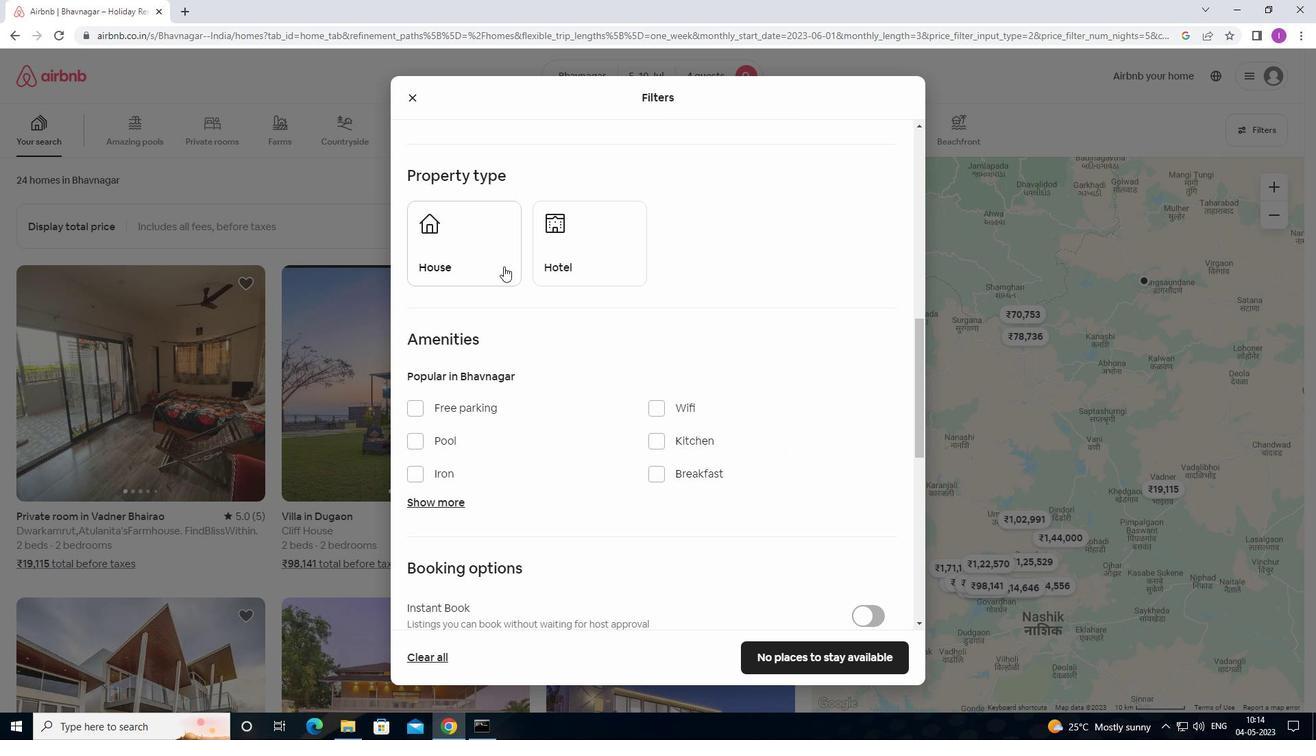 
Action: Mouse pressed left at (493, 262)
Screenshot: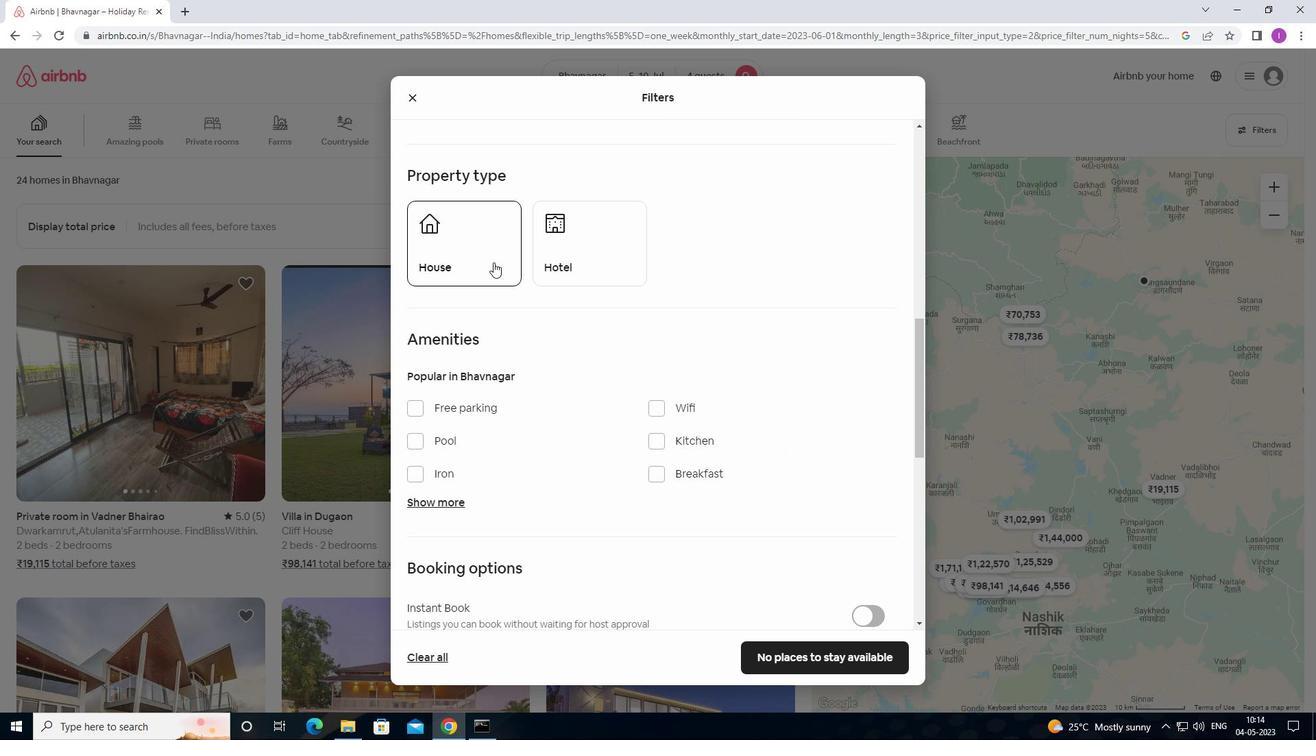 
Action: Mouse moved to (599, 301)
Screenshot: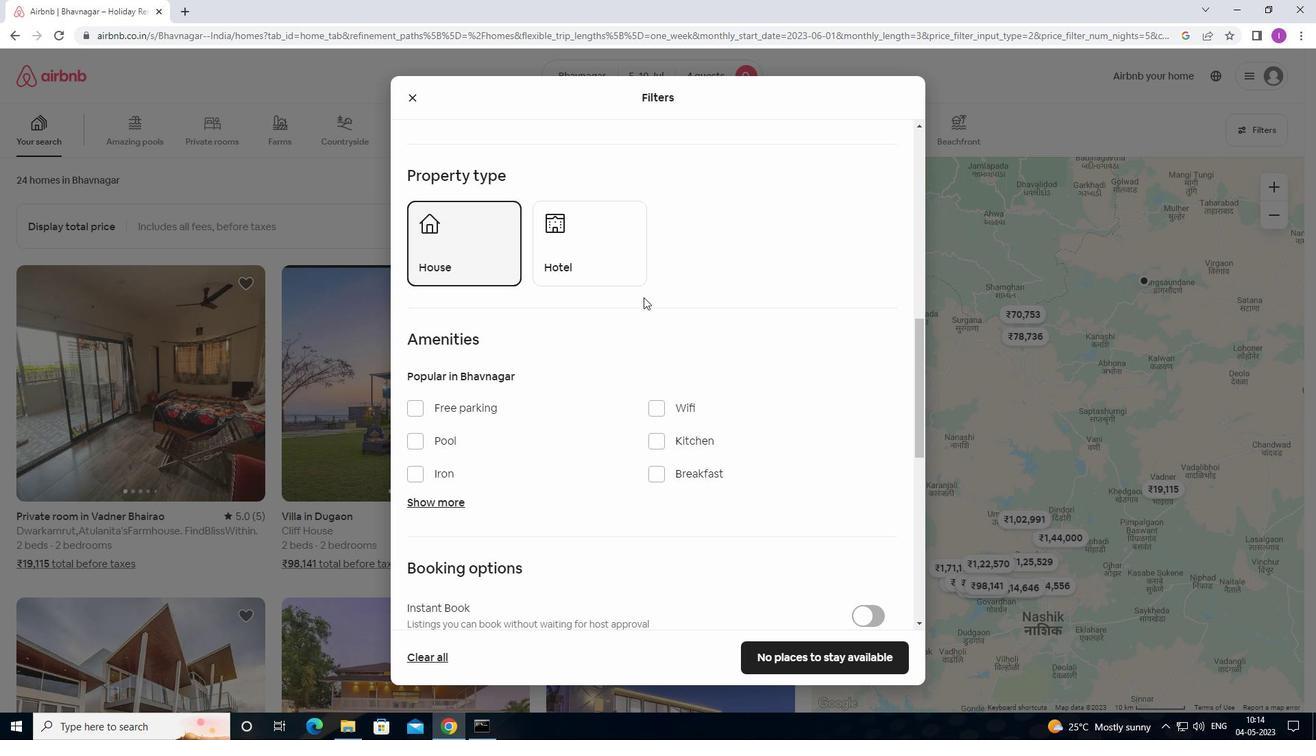 
Action: Mouse scrolled (599, 300) with delta (0, 0)
Screenshot: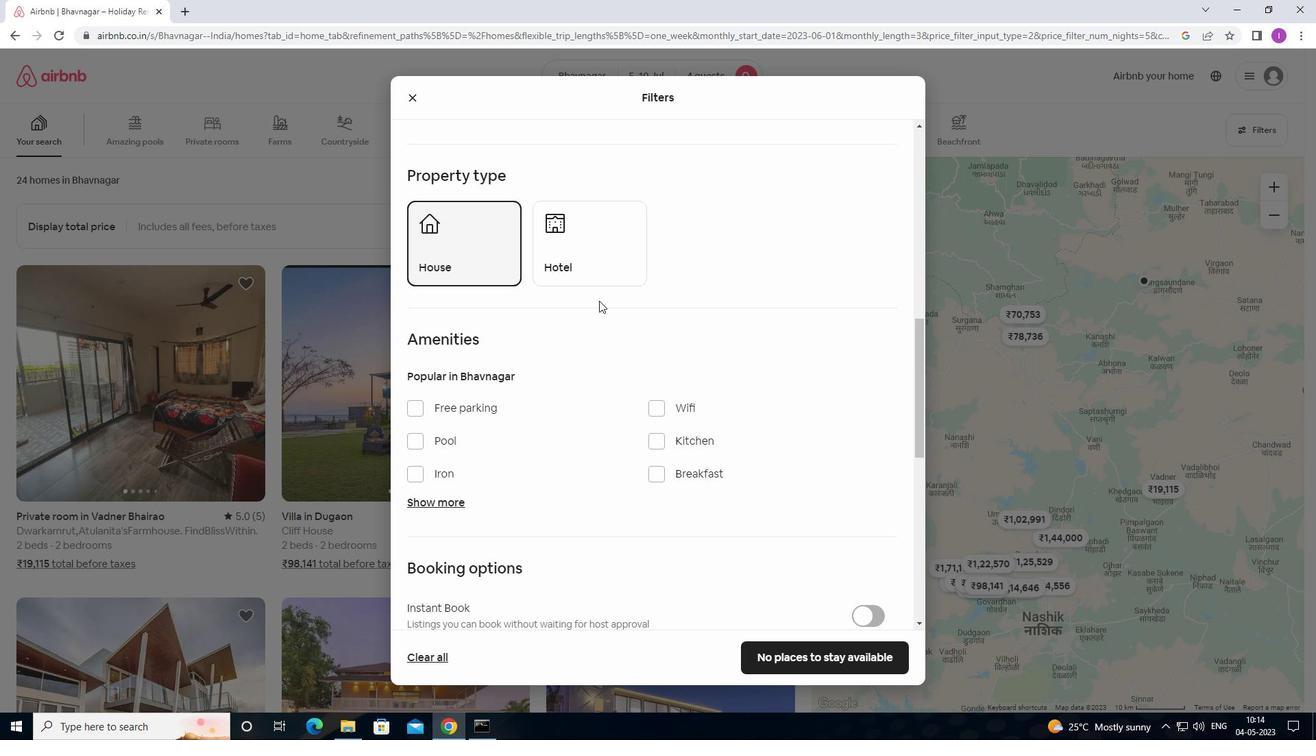 
Action: Mouse moved to (599, 301)
Screenshot: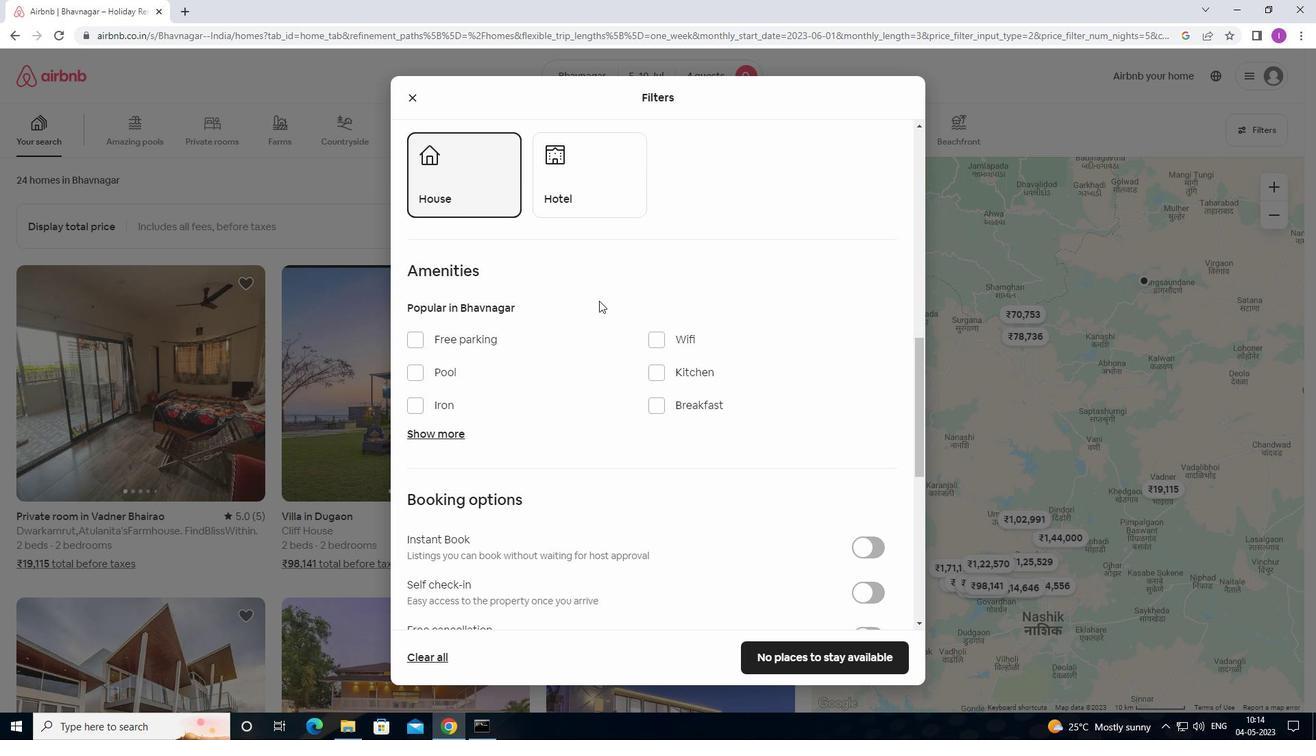 
Action: Mouse scrolled (599, 301) with delta (0, 0)
Screenshot: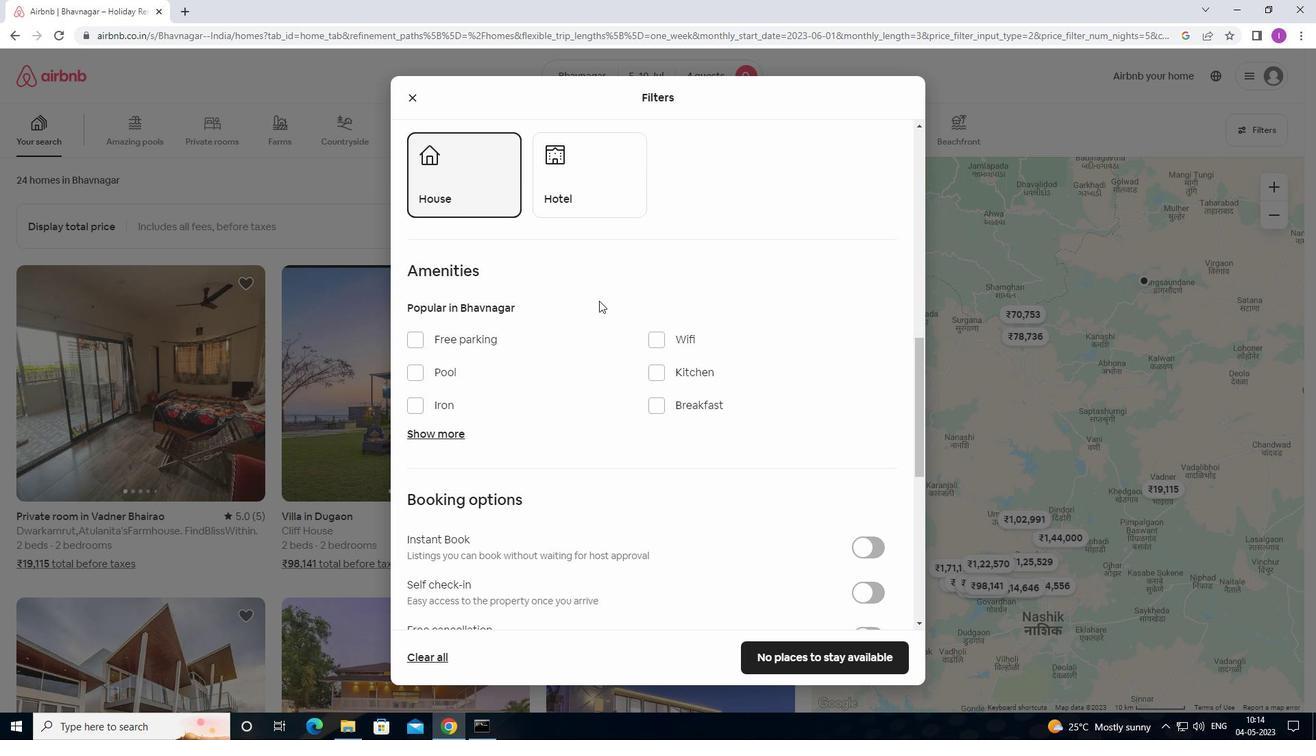 
Action: Mouse moved to (599, 302)
Screenshot: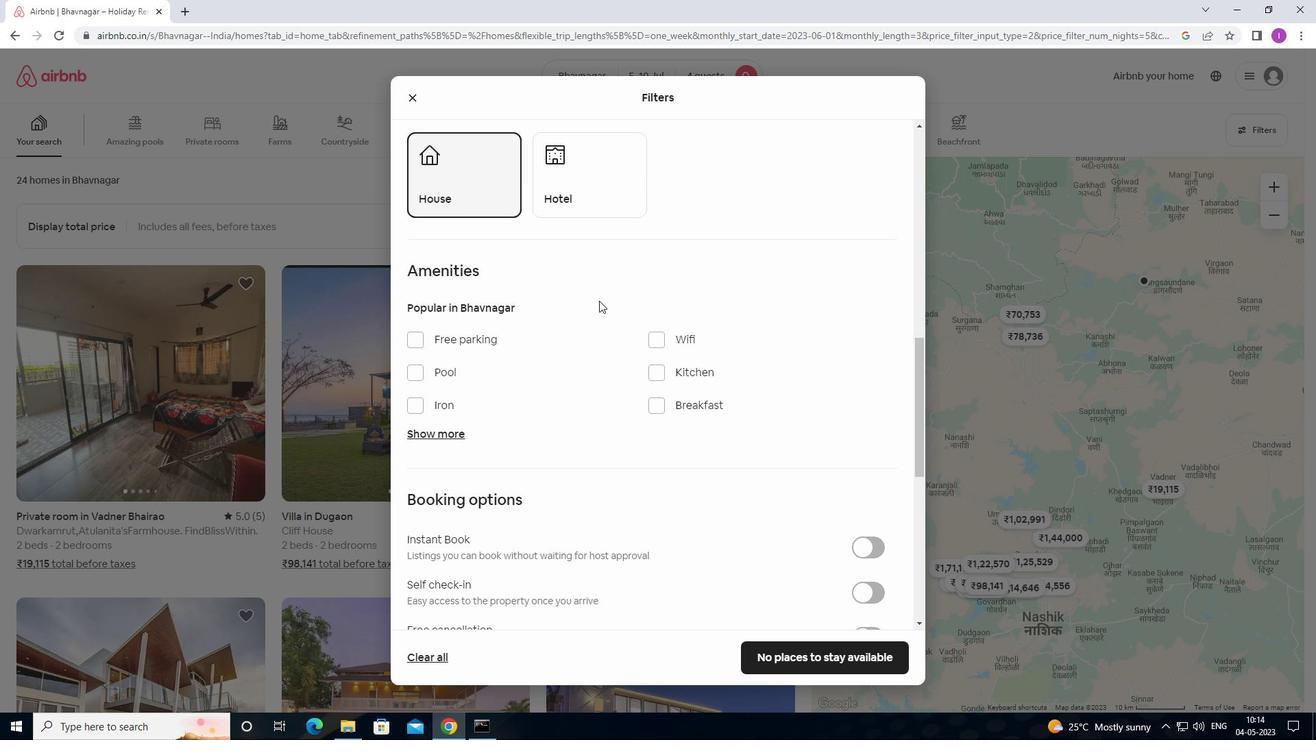 
Action: Mouse scrolled (599, 301) with delta (0, 0)
Screenshot: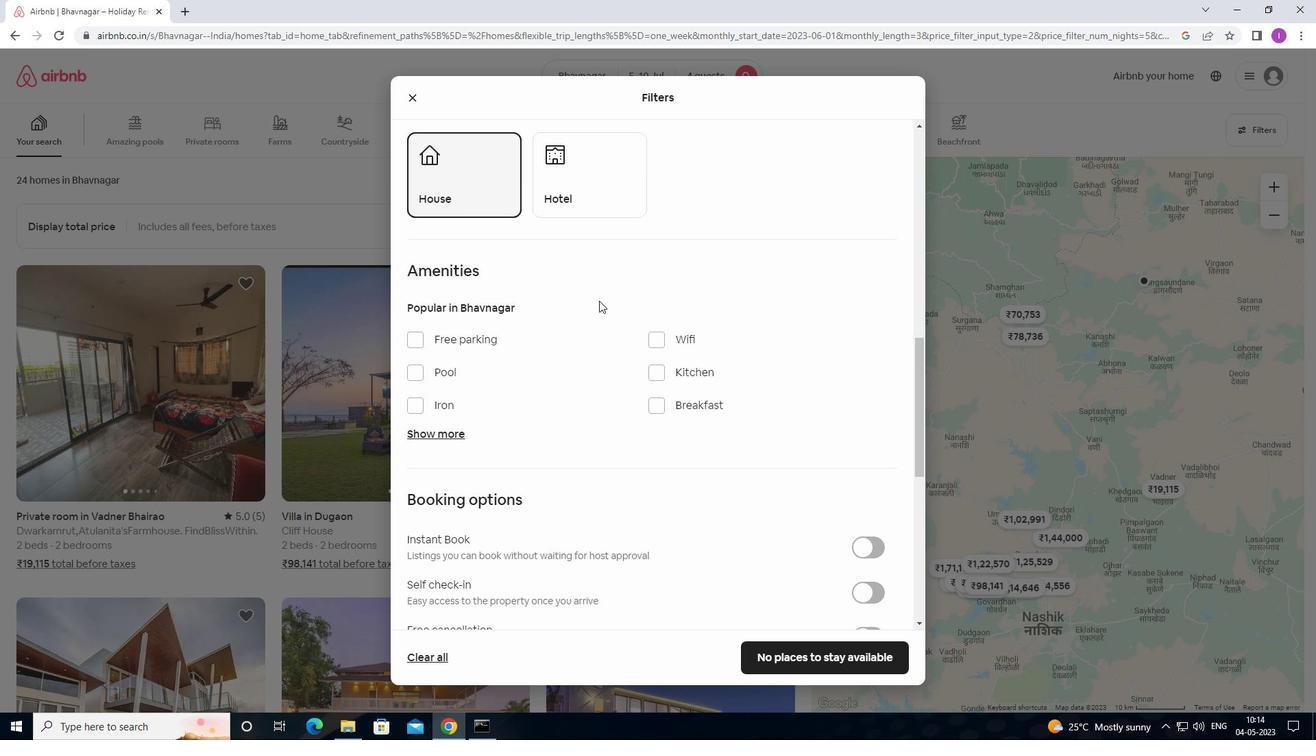 
Action: Mouse moved to (829, 433)
Screenshot: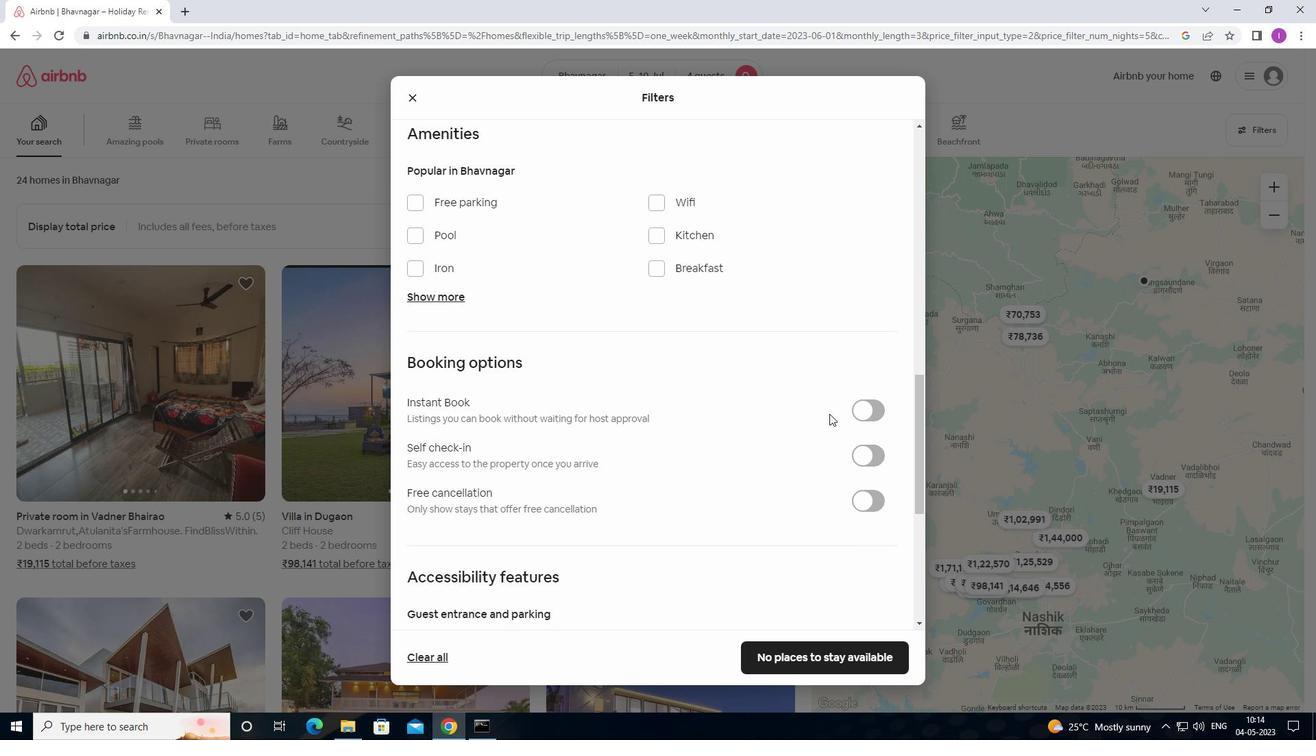 
Action: Mouse scrolled (829, 432) with delta (0, 0)
Screenshot: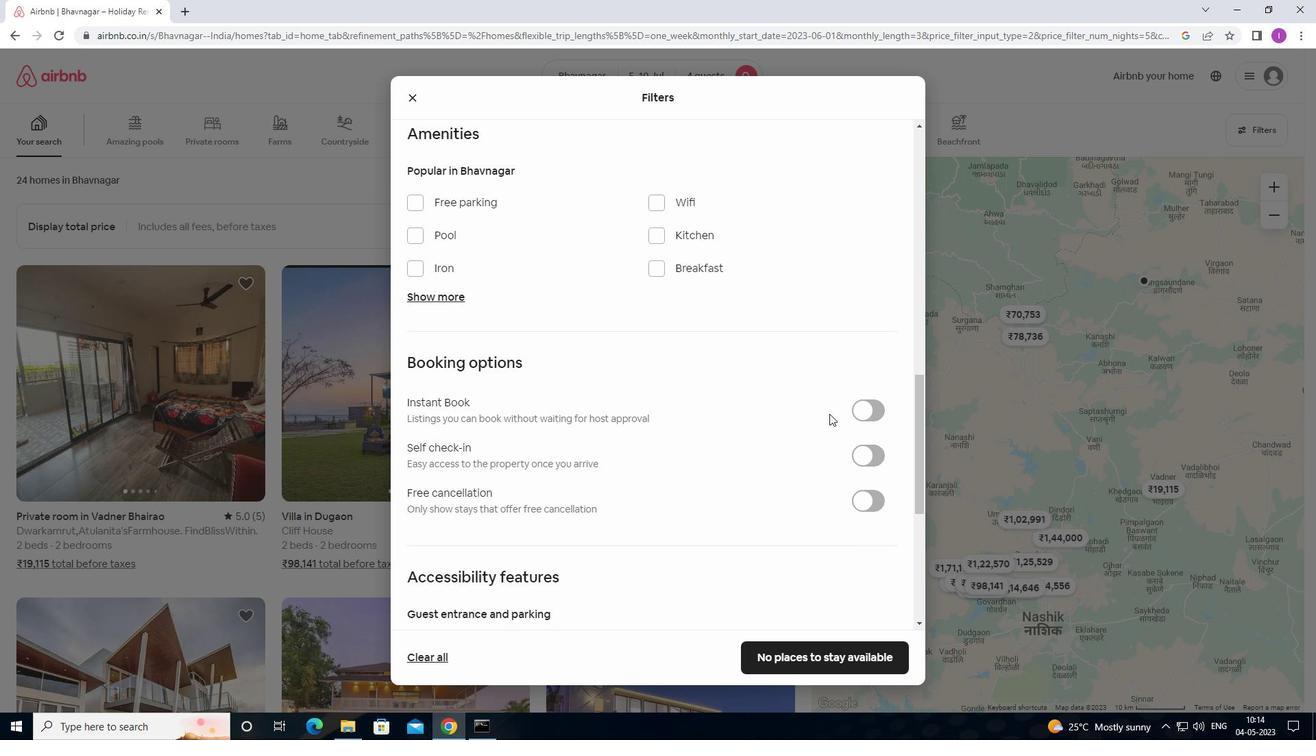 
Action: Mouse moved to (870, 383)
Screenshot: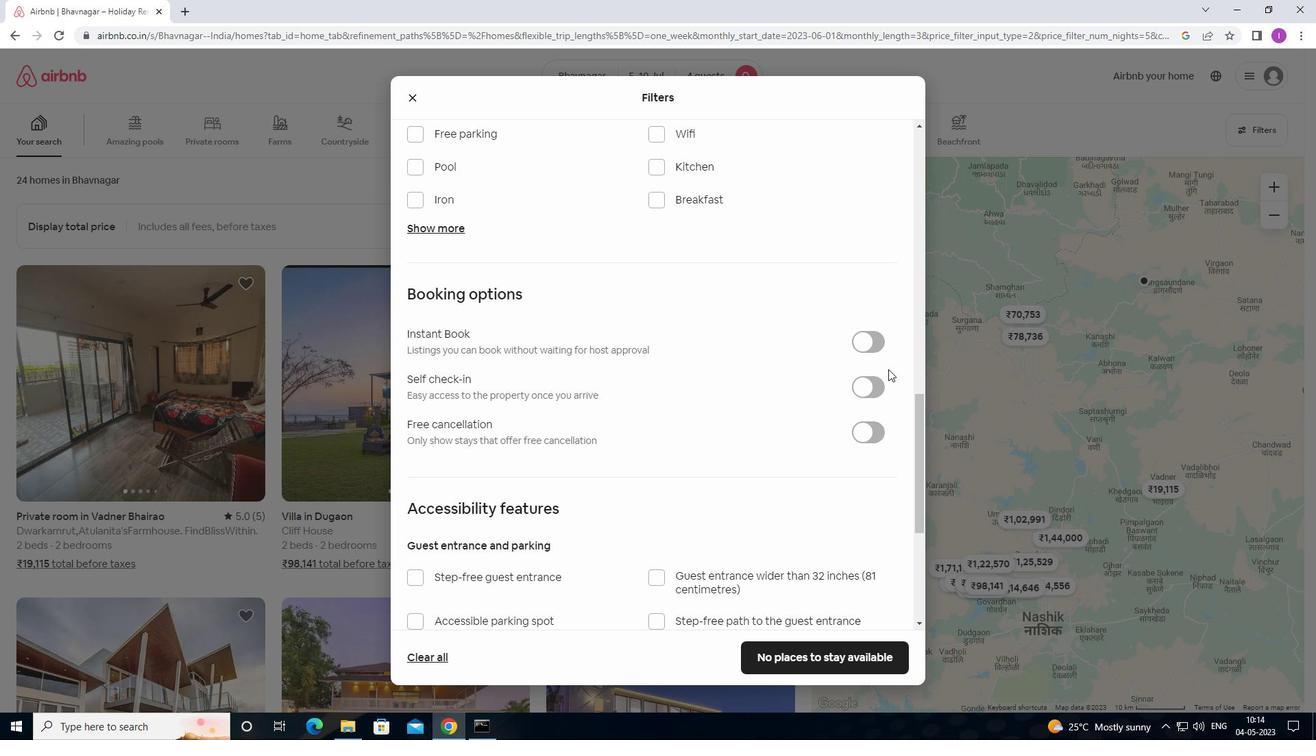 
Action: Mouse pressed left at (870, 383)
Screenshot: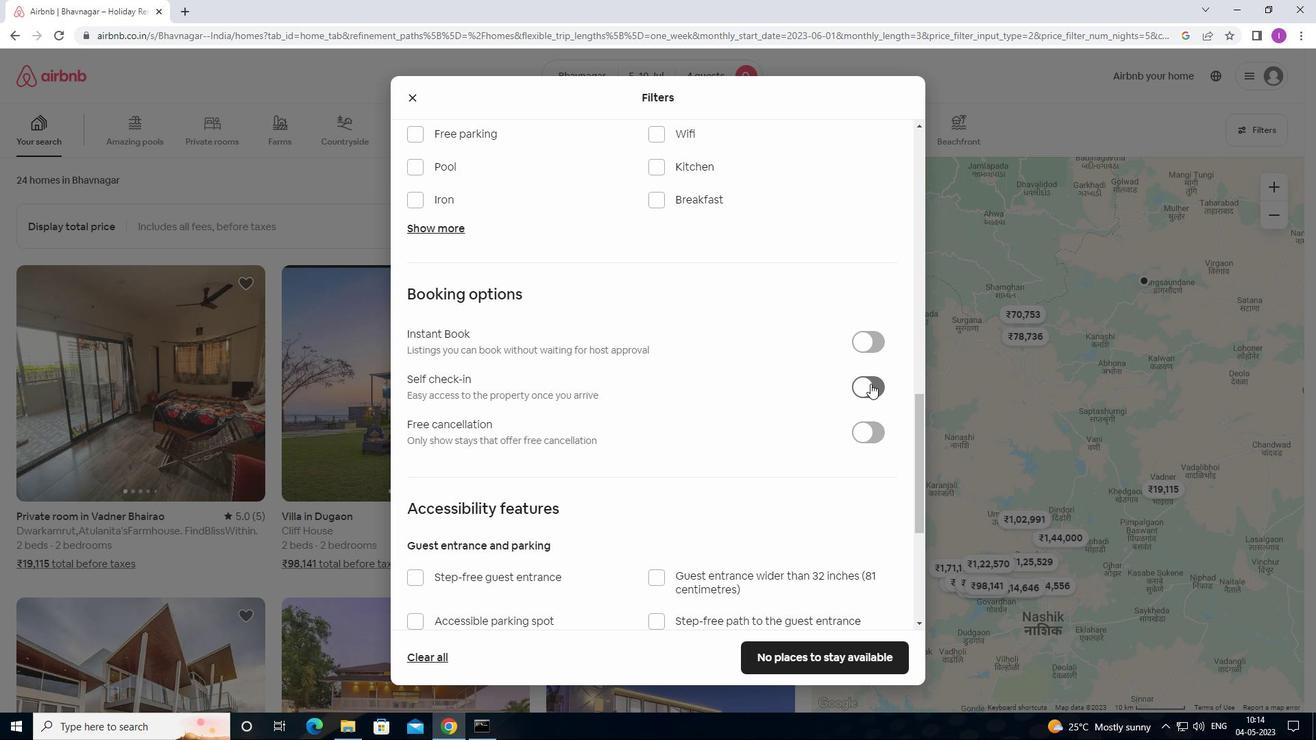 
Action: Mouse moved to (713, 418)
Screenshot: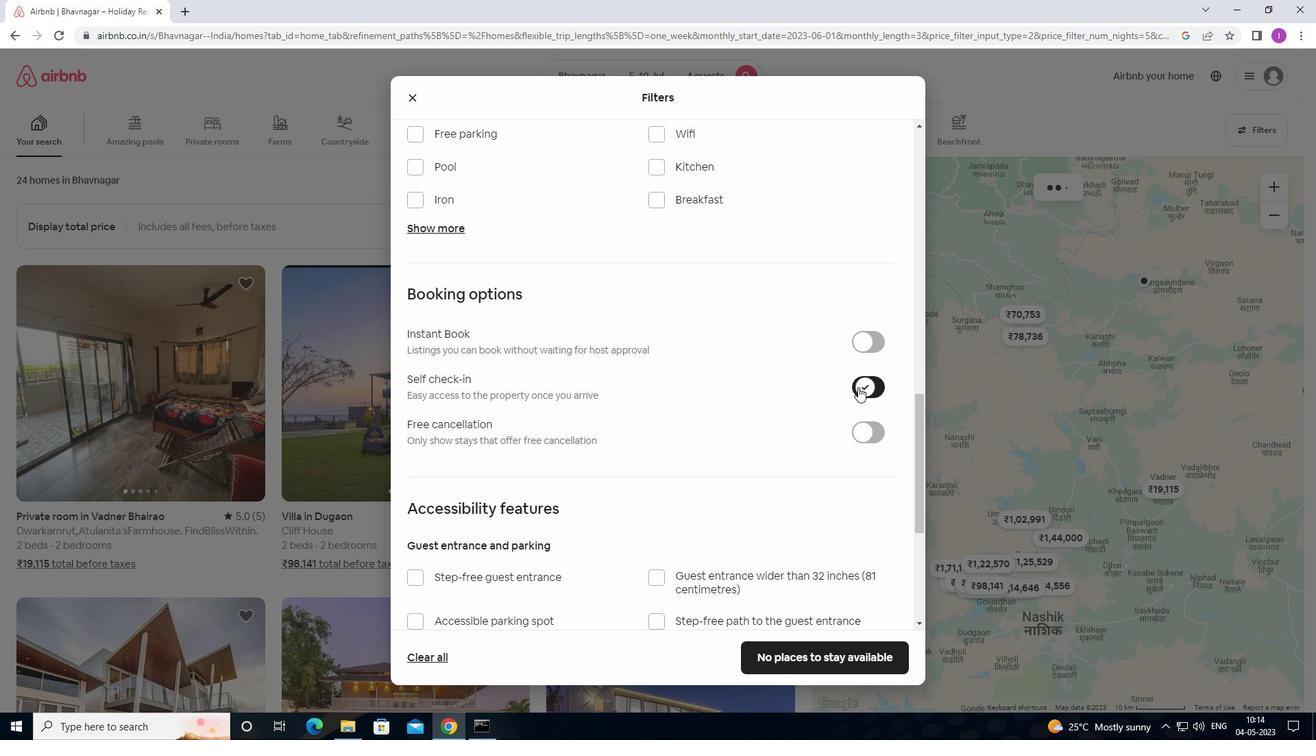 
Action: Mouse scrolled (713, 418) with delta (0, 0)
Screenshot: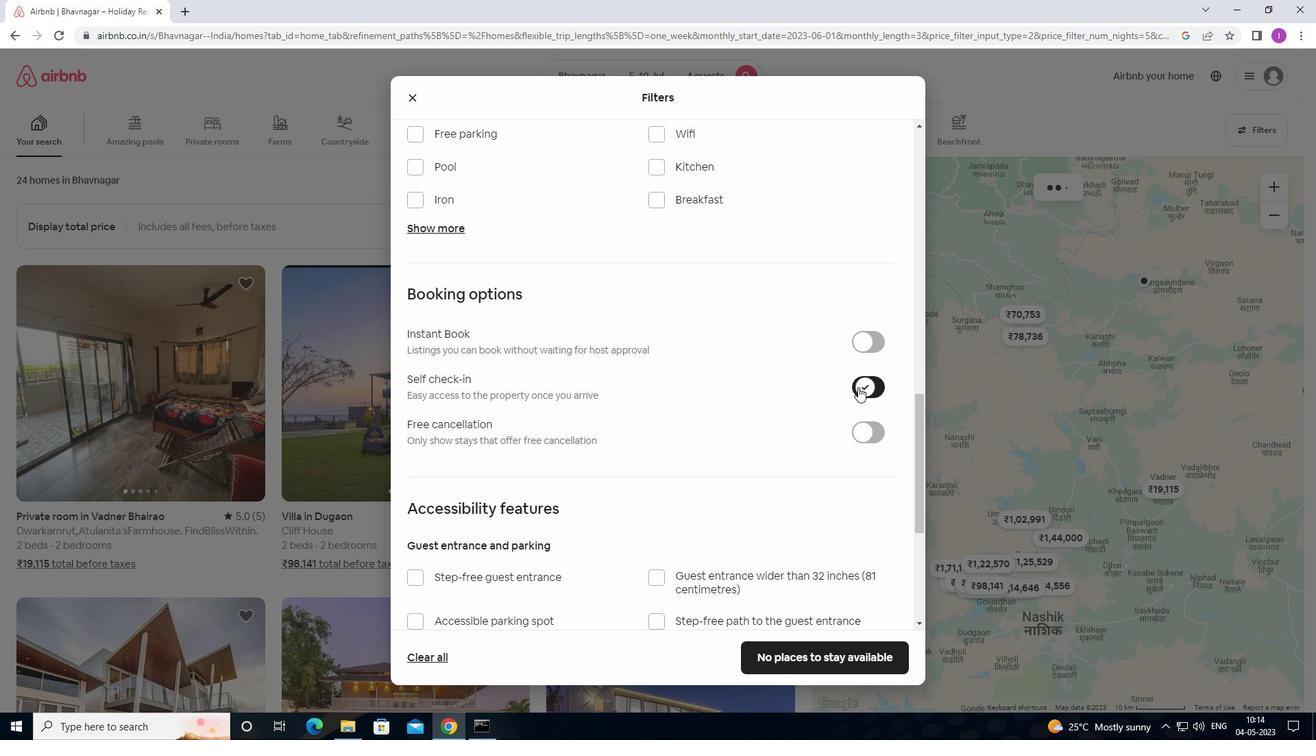 
Action: Mouse moved to (696, 429)
Screenshot: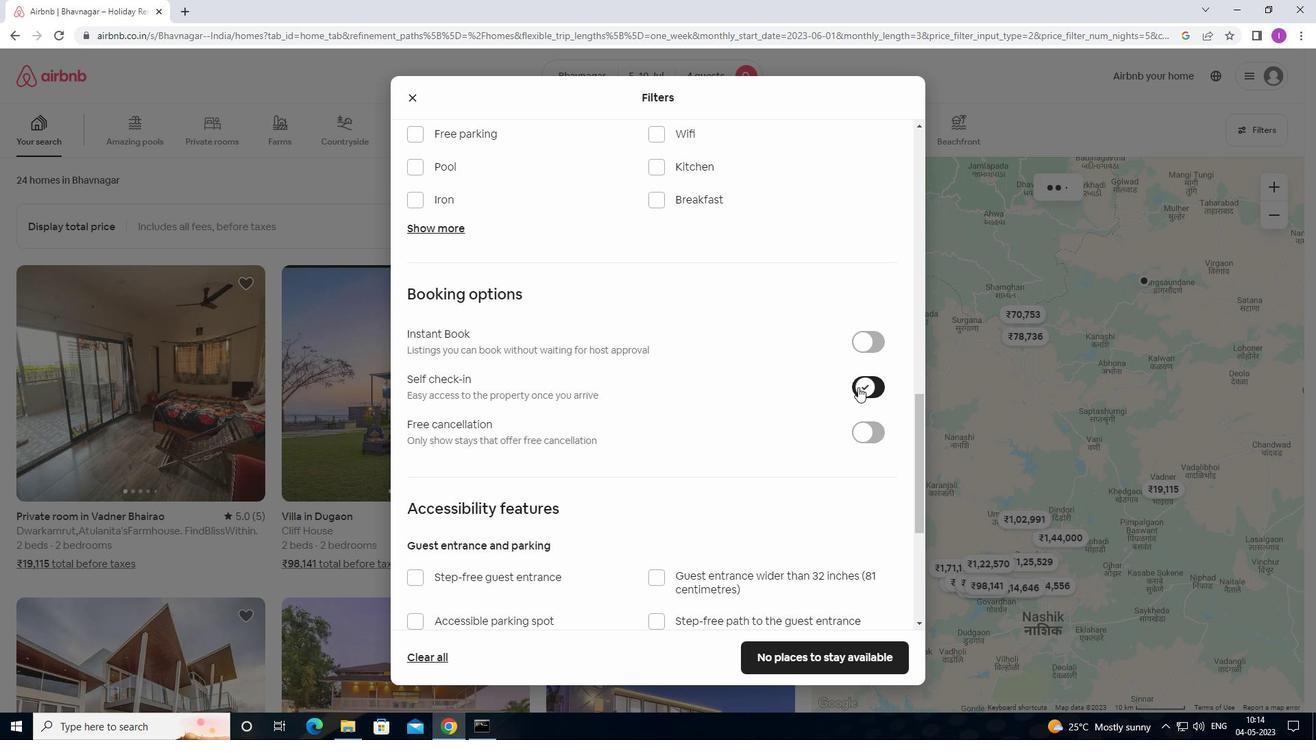 
Action: Mouse scrolled (696, 429) with delta (0, 0)
Screenshot: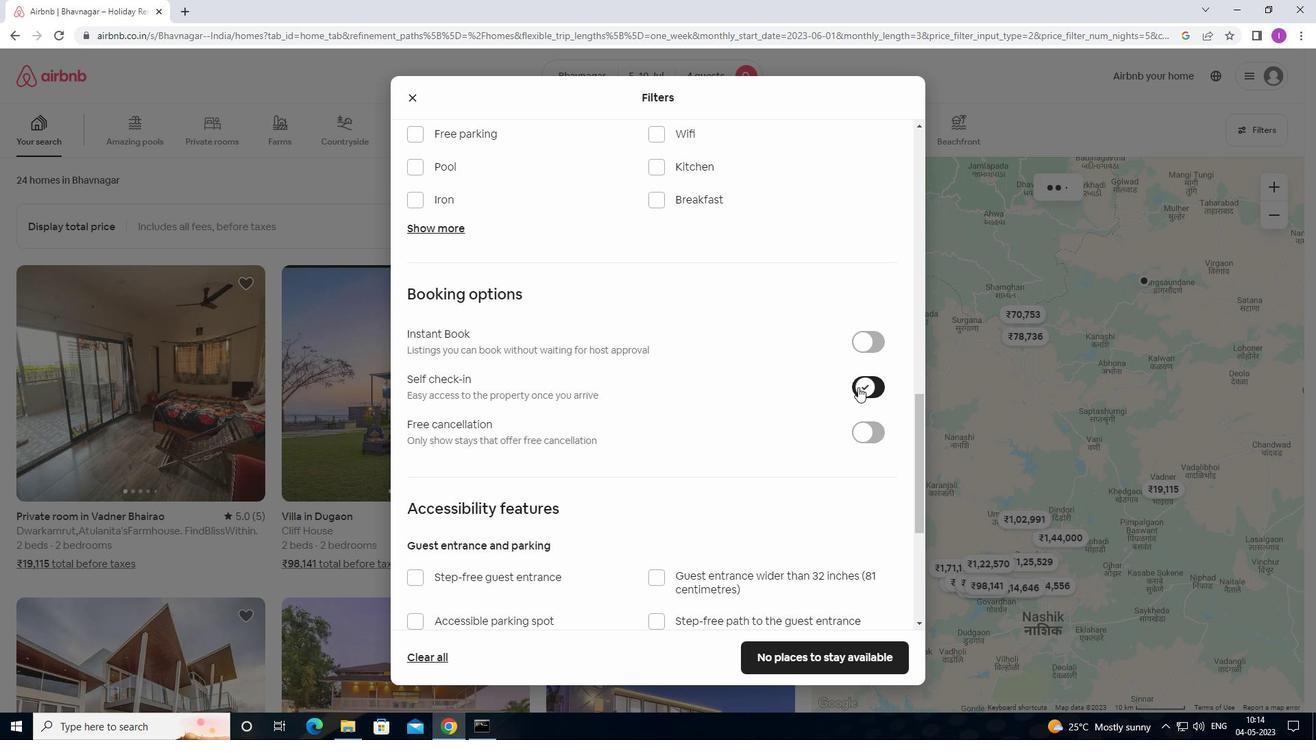 
Action: Mouse moved to (694, 431)
Screenshot: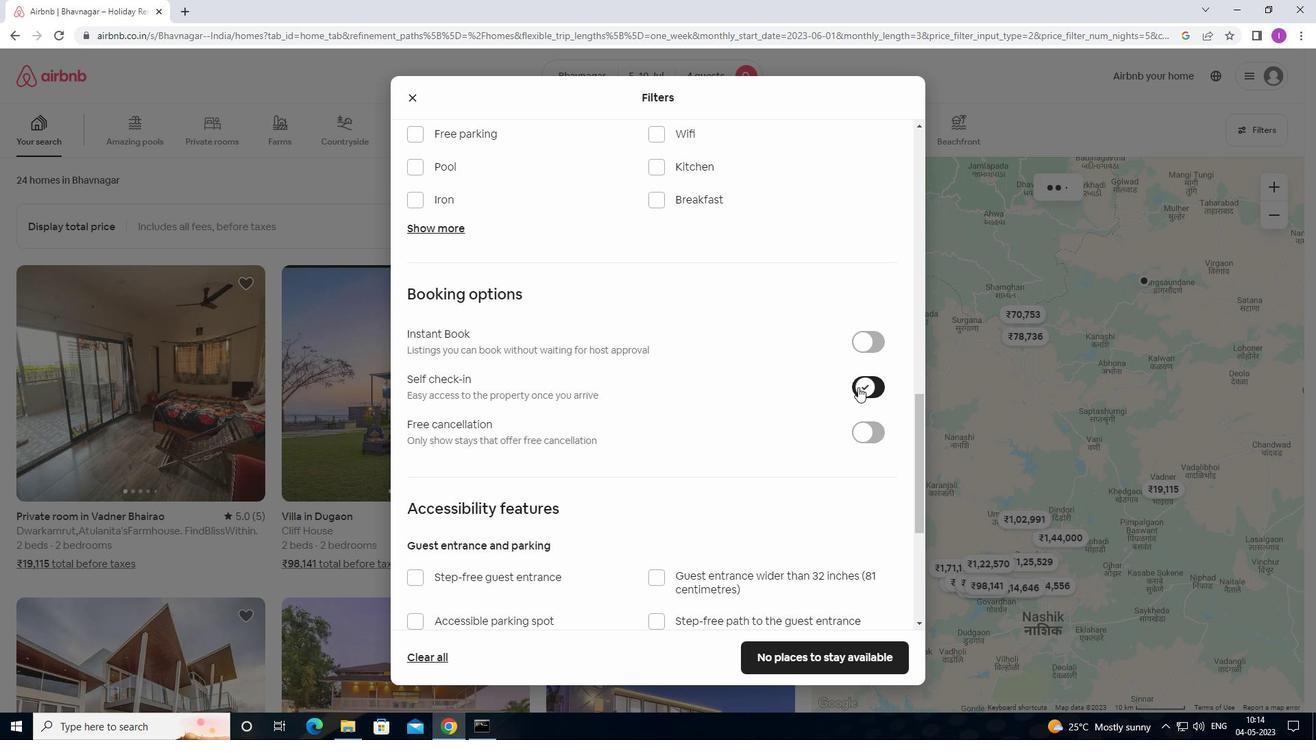 
Action: Mouse scrolled (694, 430) with delta (0, 0)
Screenshot: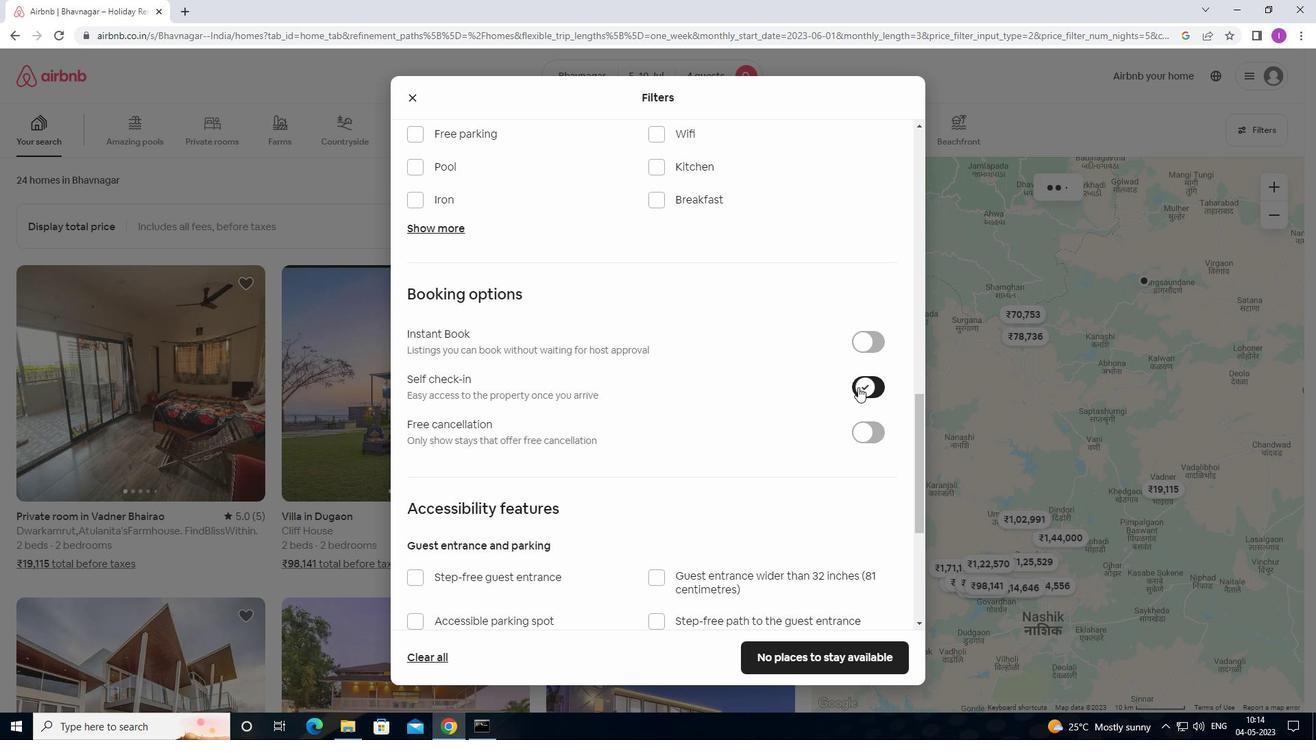 
Action: Mouse moved to (693, 431)
Screenshot: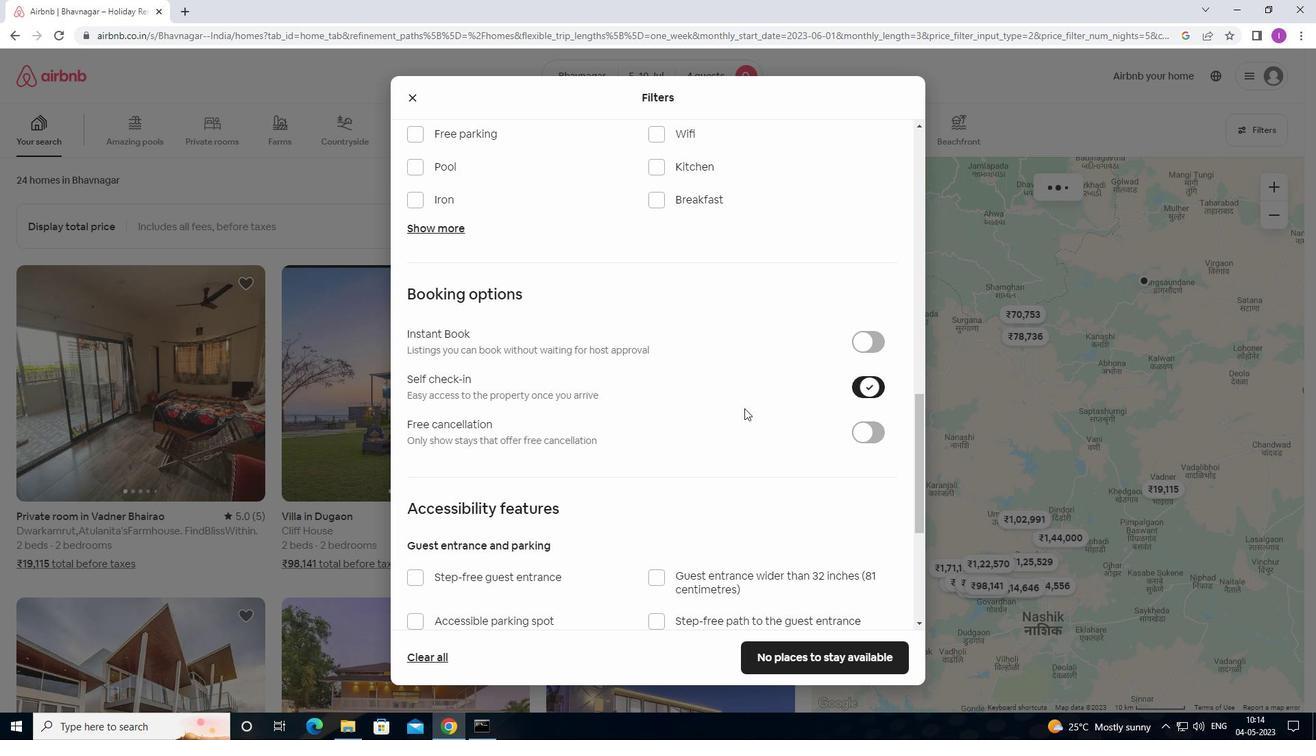 
Action: Mouse scrolled (693, 430) with delta (0, 0)
Screenshot: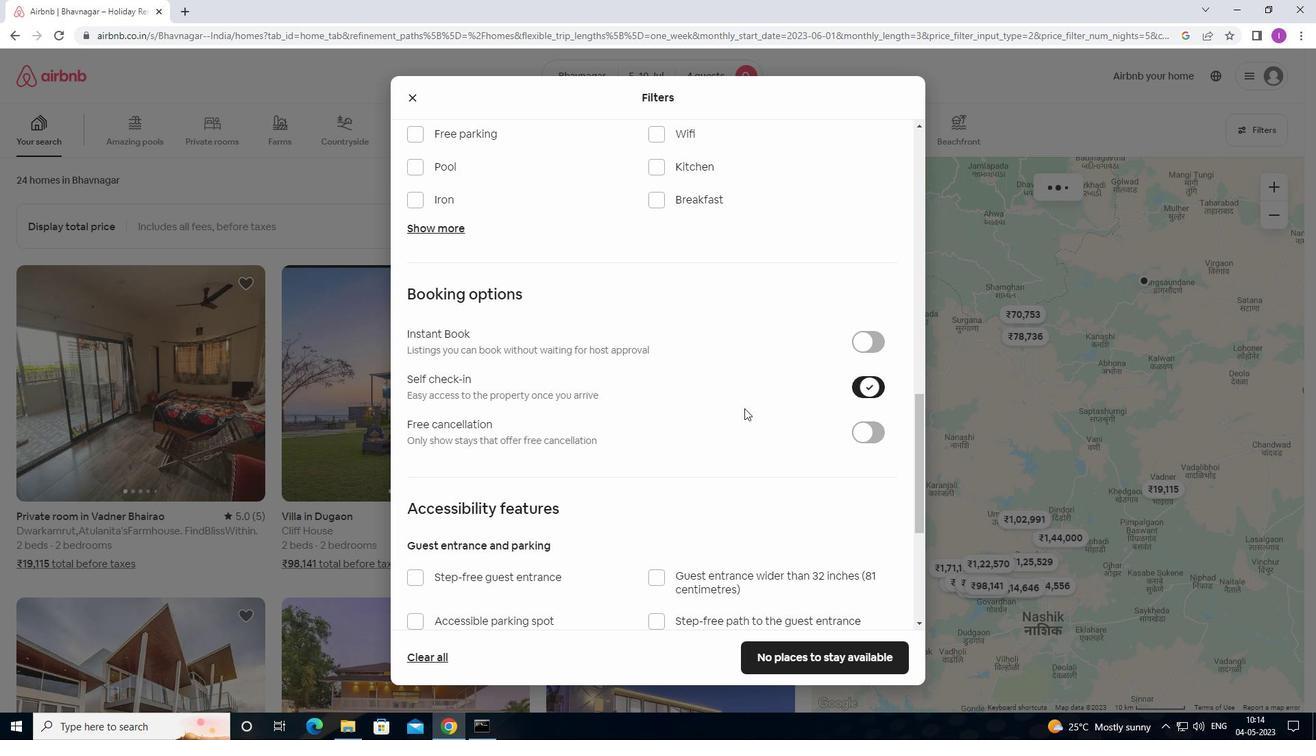 
Action: Mouse scrolled (693, 430) with delta (0, 0)
Screenshot: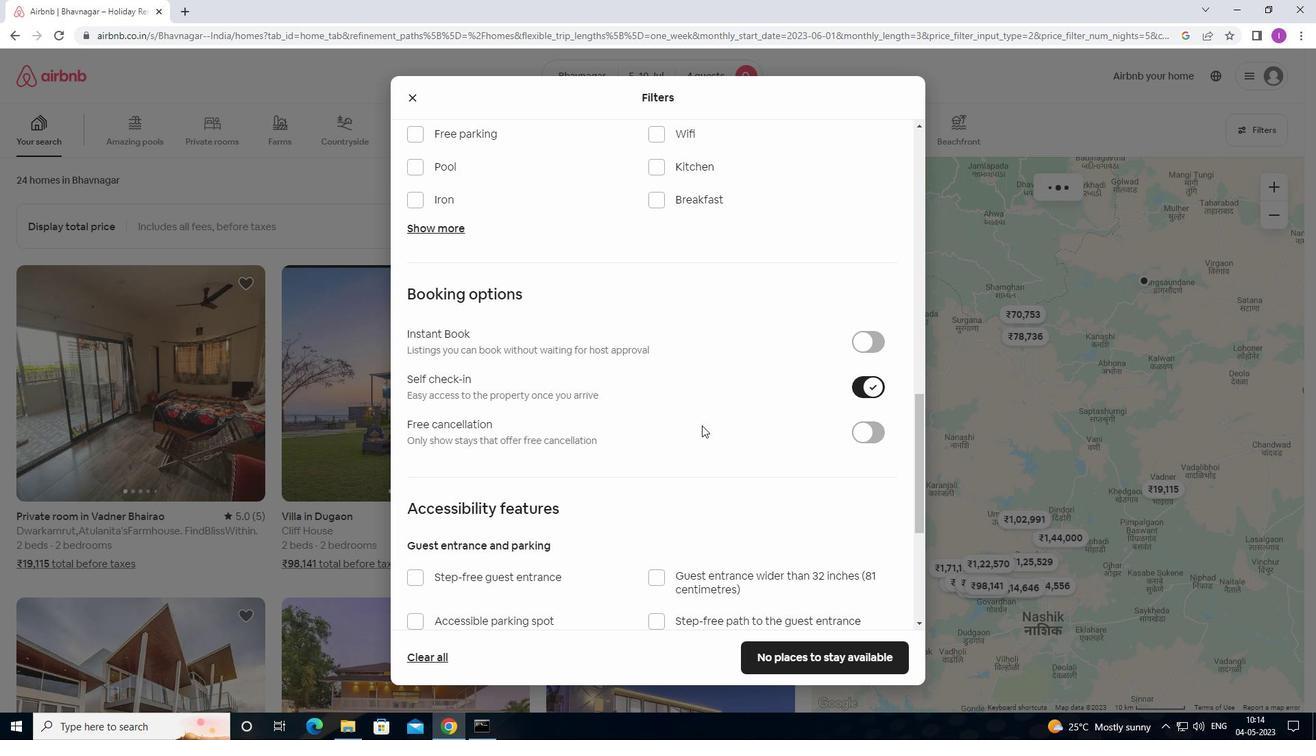 
Action: Mouse moved to (676, 440)
Screenshot: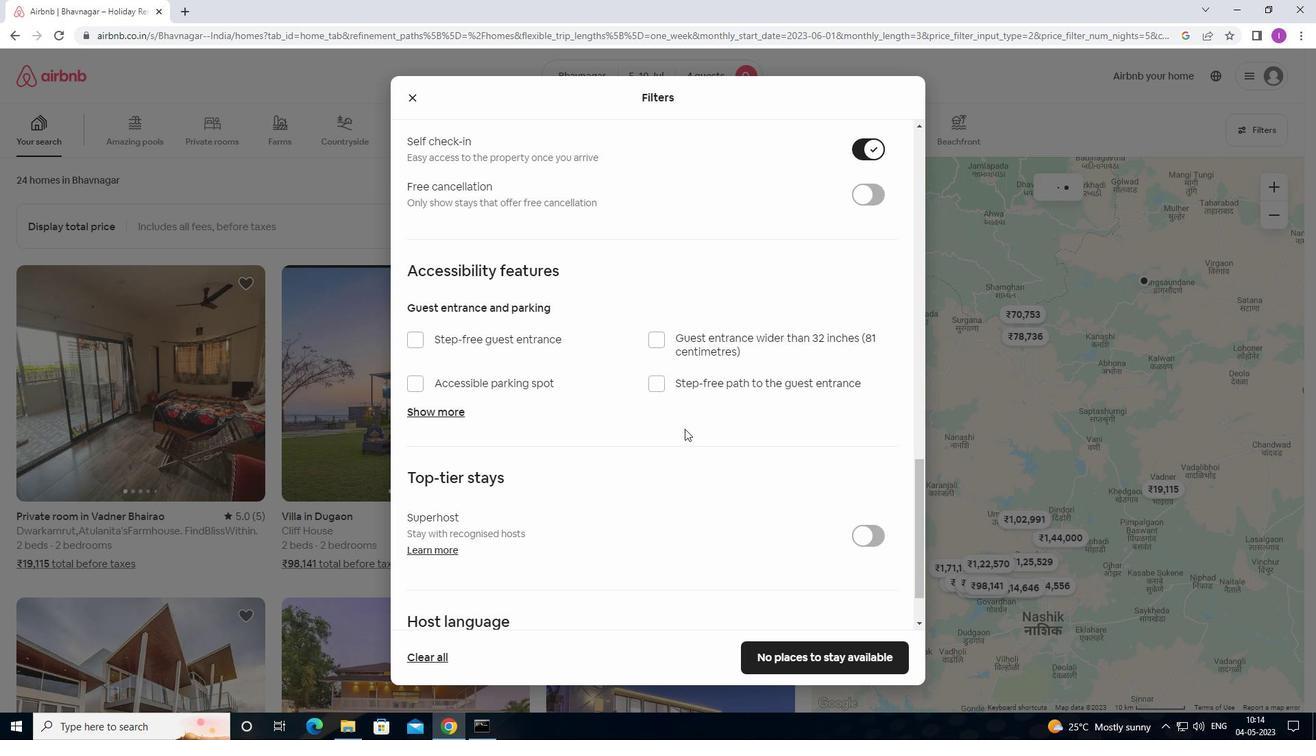
Action: Mouse scrolled (676, 439) with delta (0, 0)
Screenshot: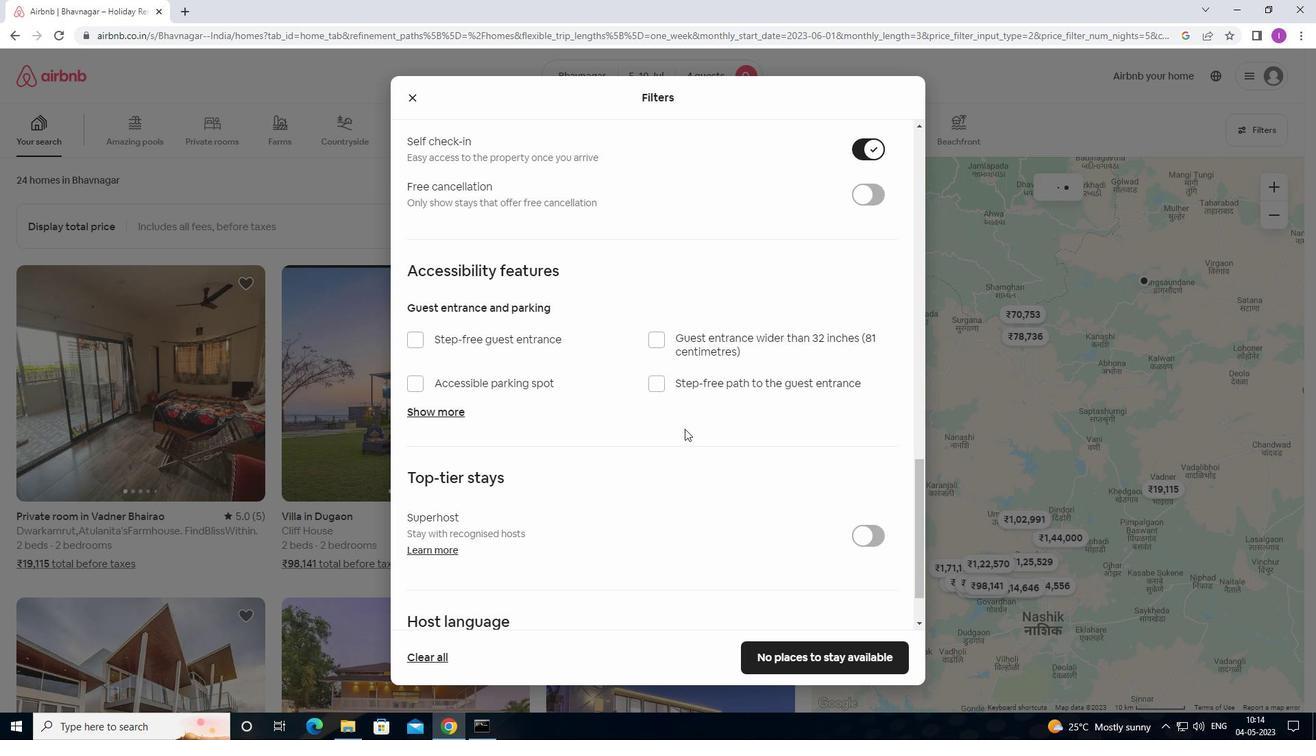 
Action: Mouse moved to (673, 443)
Screenshot: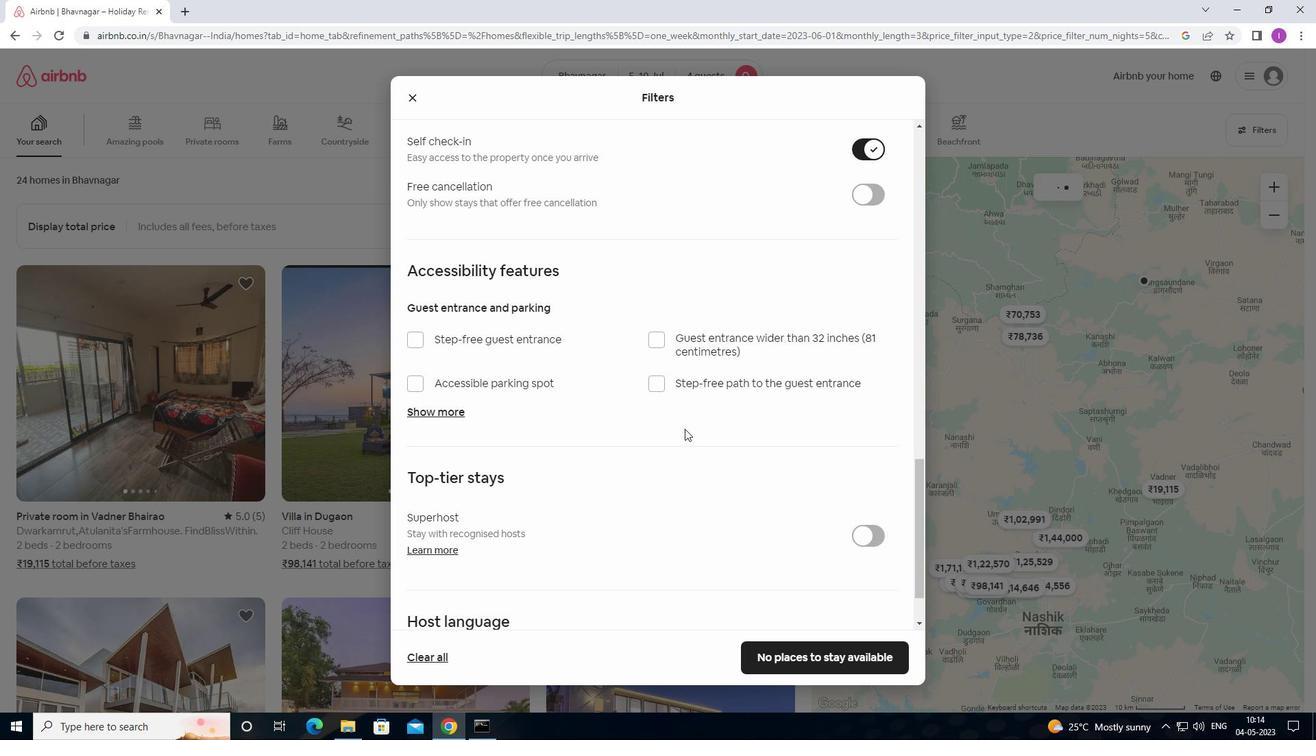 
Action: Mouse scrolled (673, 442) with delta (0, 0)
Screenshot: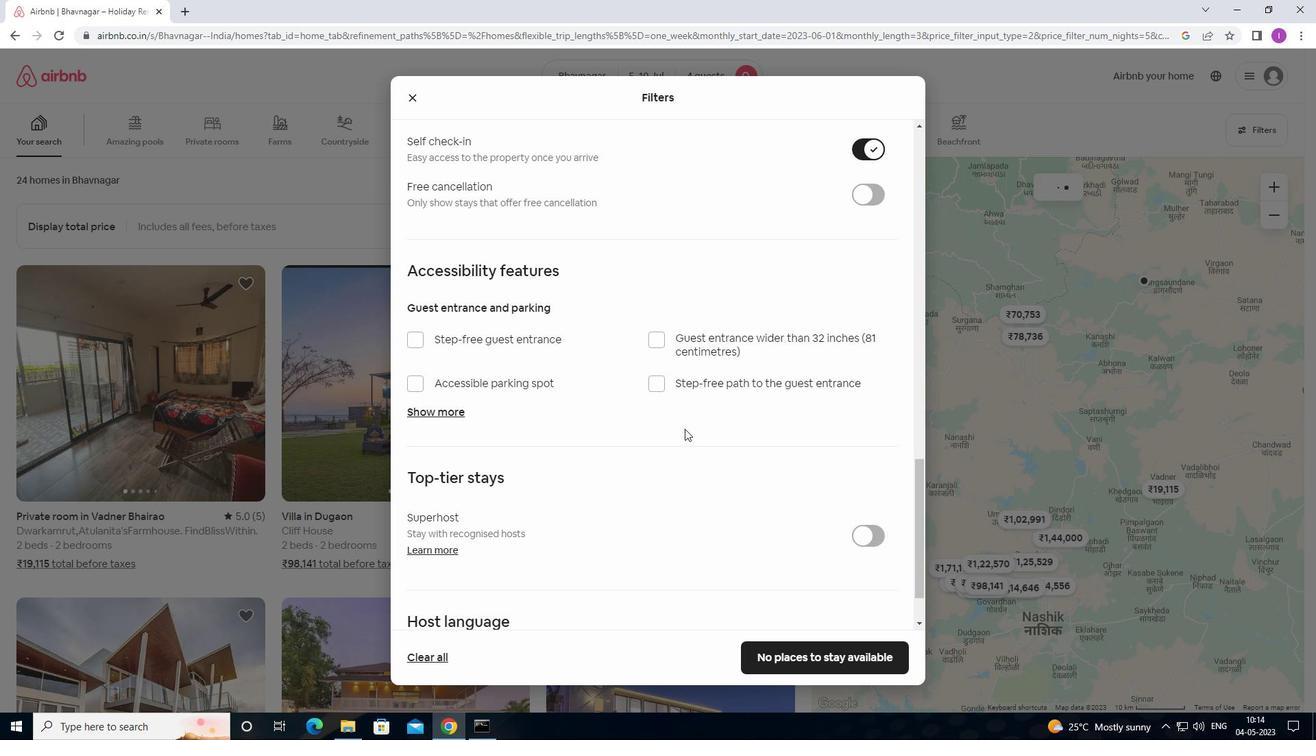 
Action: Mouse moved to (670, 446)
Screenshot: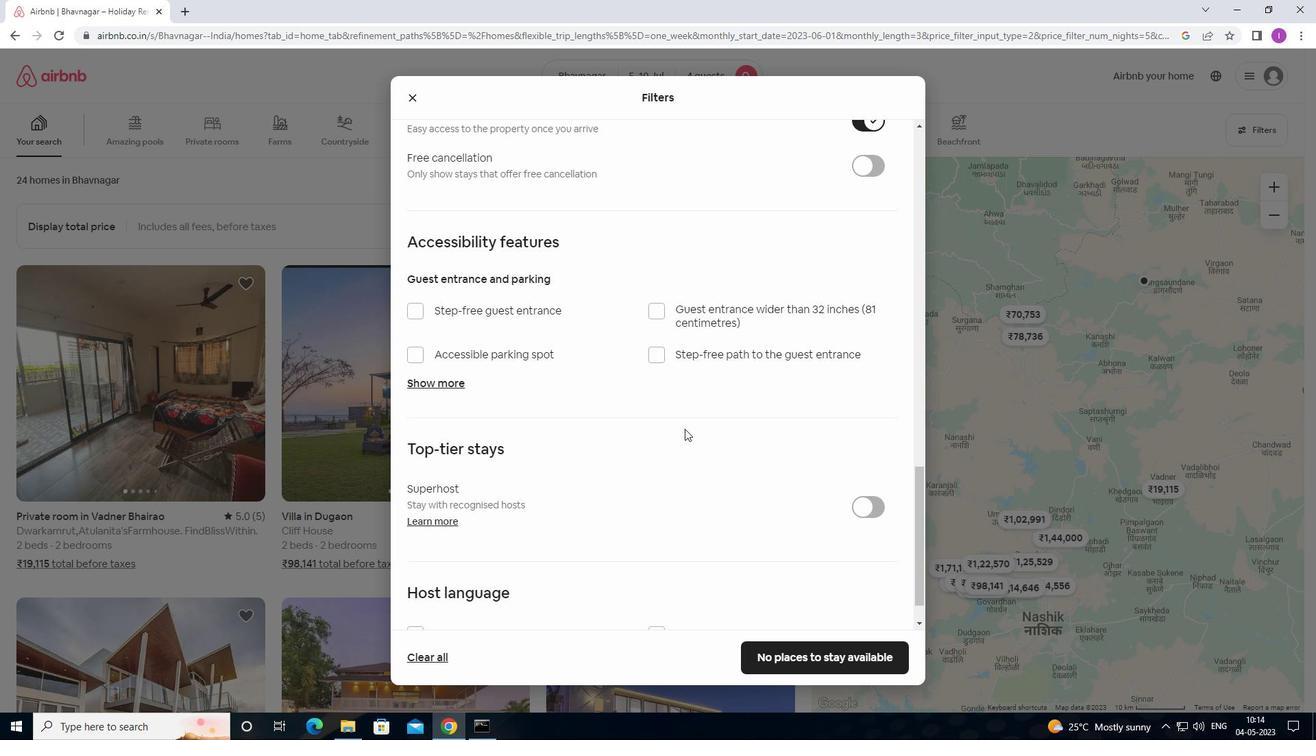 
Action: Mouse scrolled (670, 445) with delta (0, 0)
Screenshot: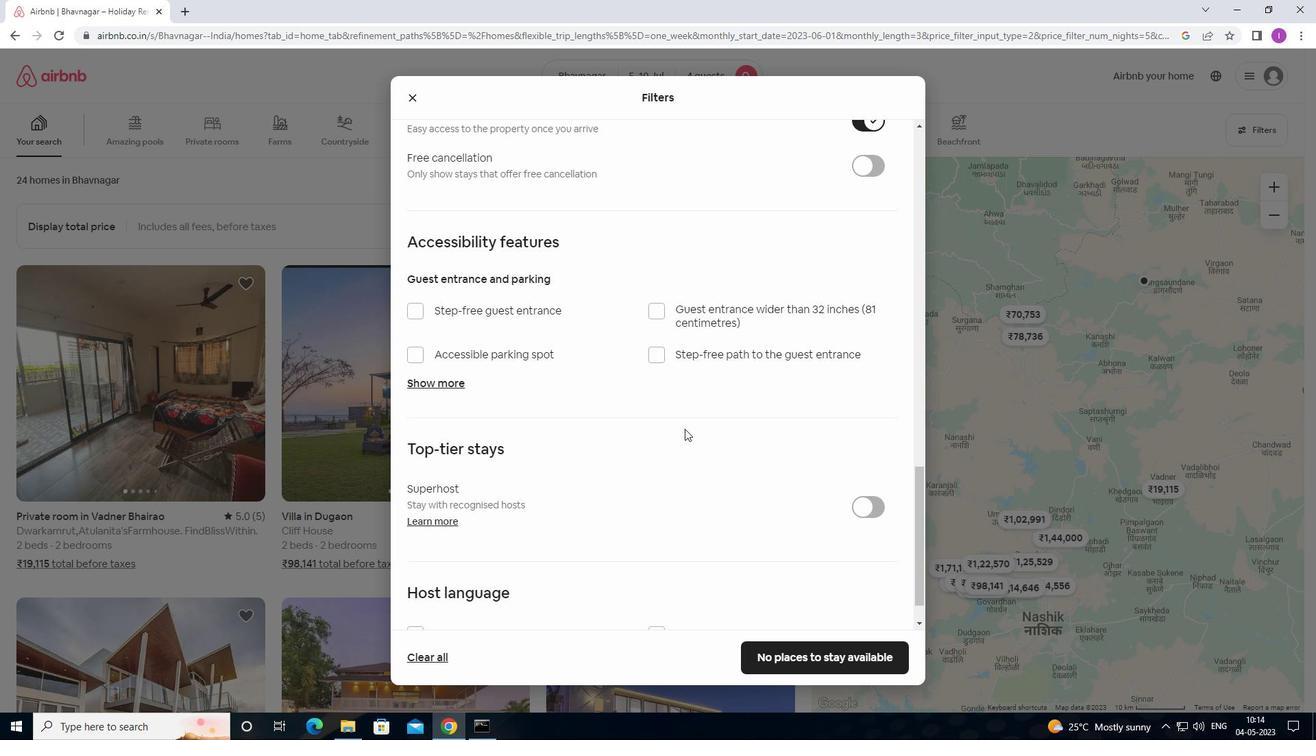 
Action: Mouse moved to (606, 471)
Screenshot: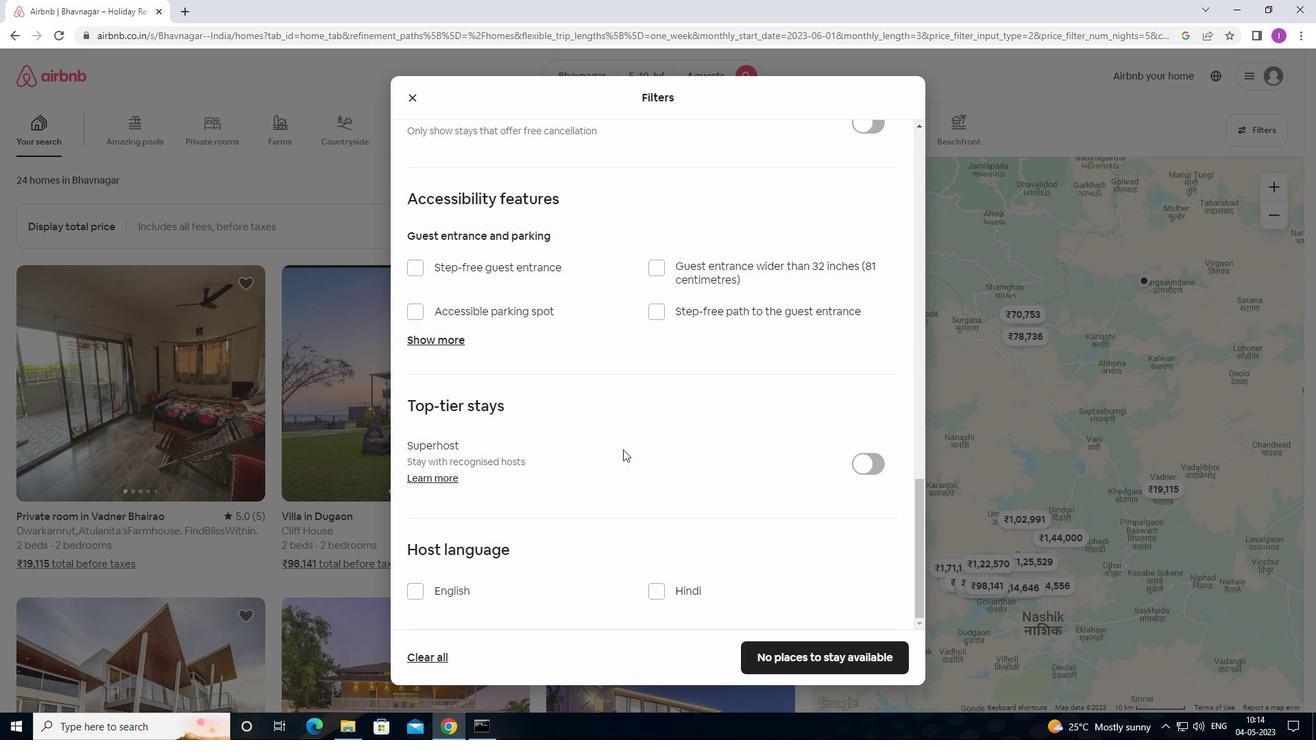 
Action: Mouse scrolled (606, 470) with delta (0, 0)
Screenshot: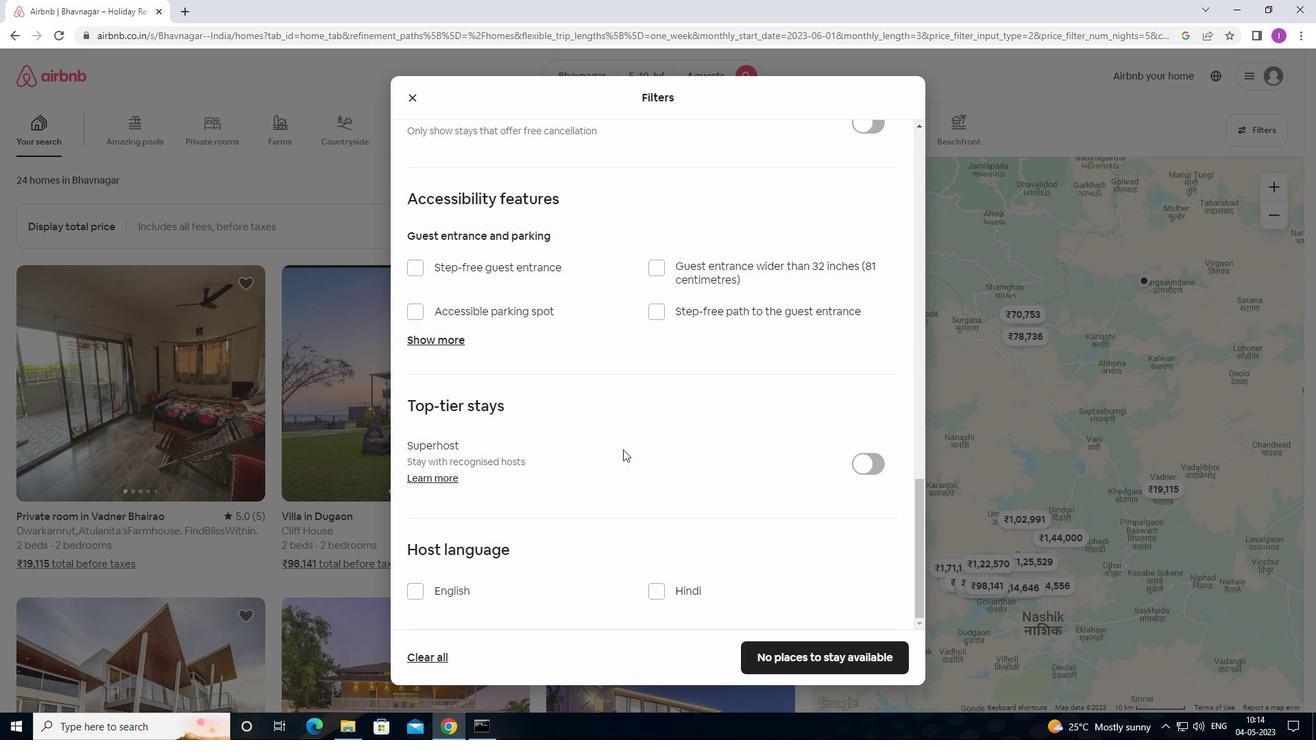 
Action: Mouse moved to (602, 483)
Screenshot: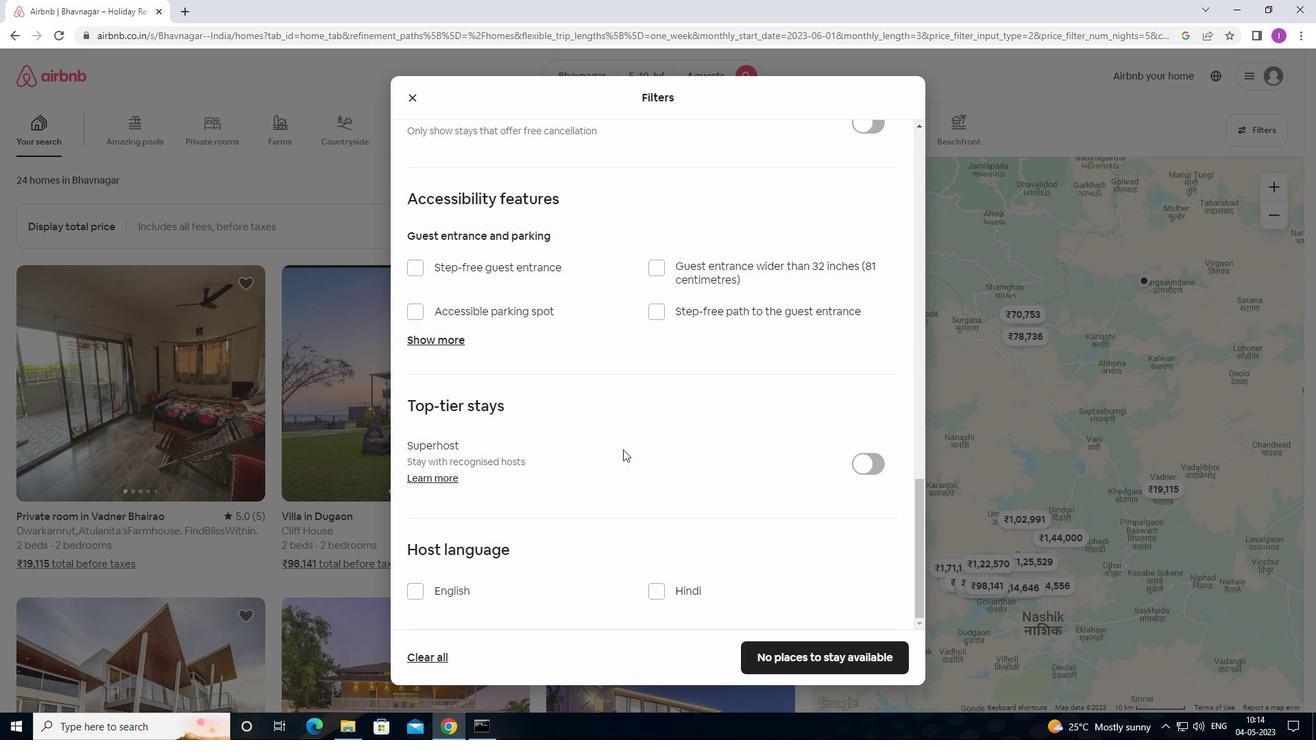 
Action: Mouse scrolled (602, 482) with delta (0, 0)
Screenshot: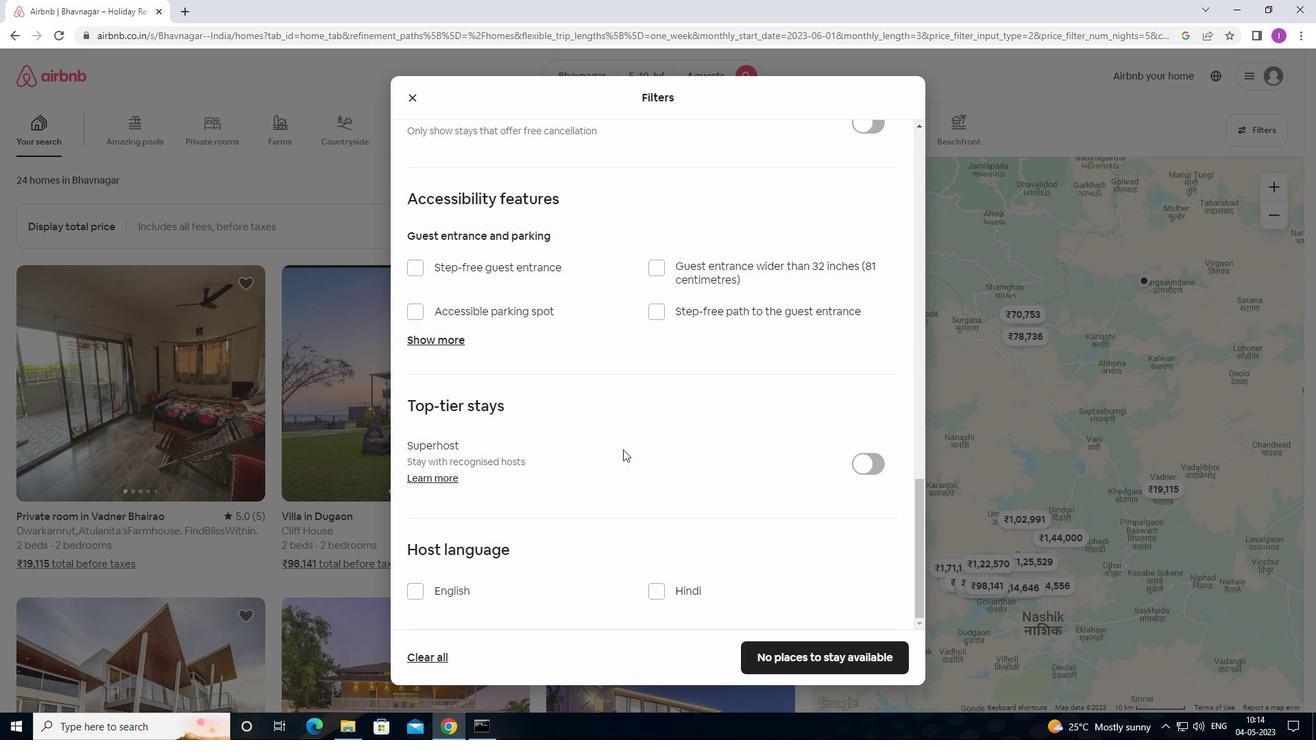 
Action: Mouse moved to (593, 498)
Screenshot: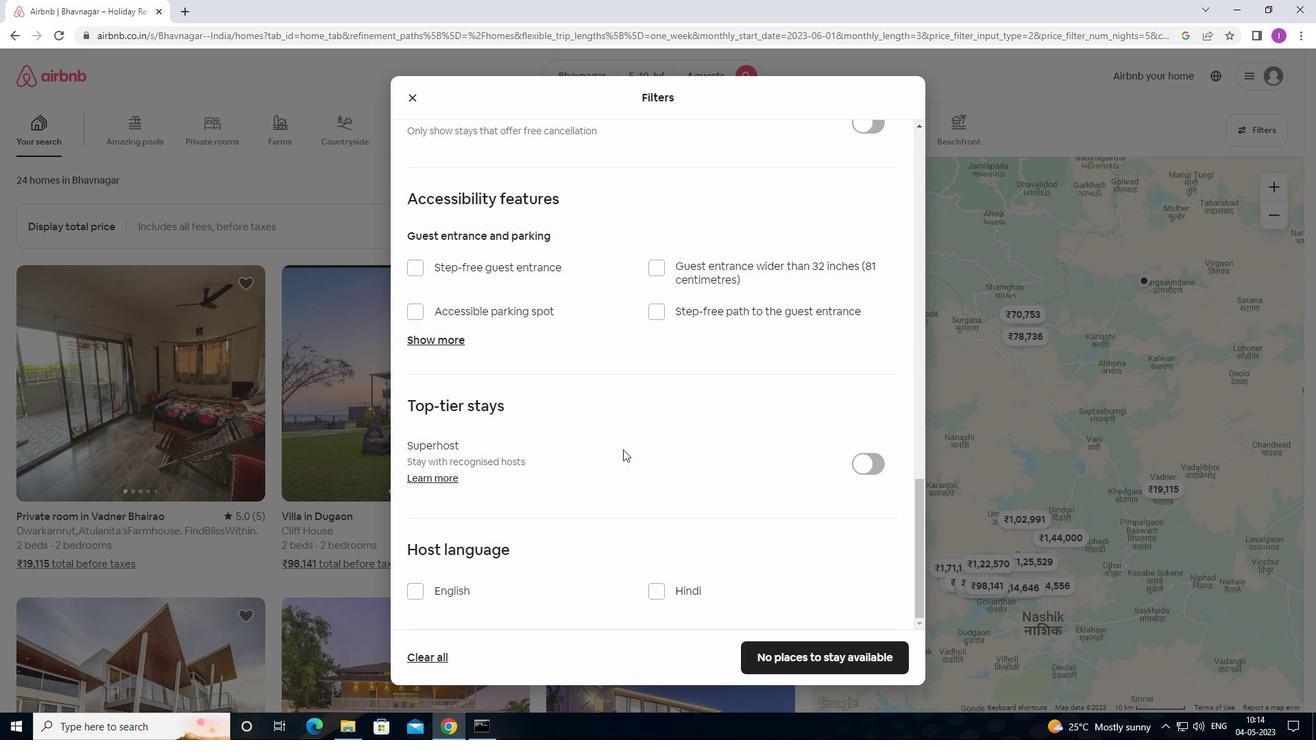 
Action: Mouse scrolled (593, 497) with delta (0, 0)
Screenshot: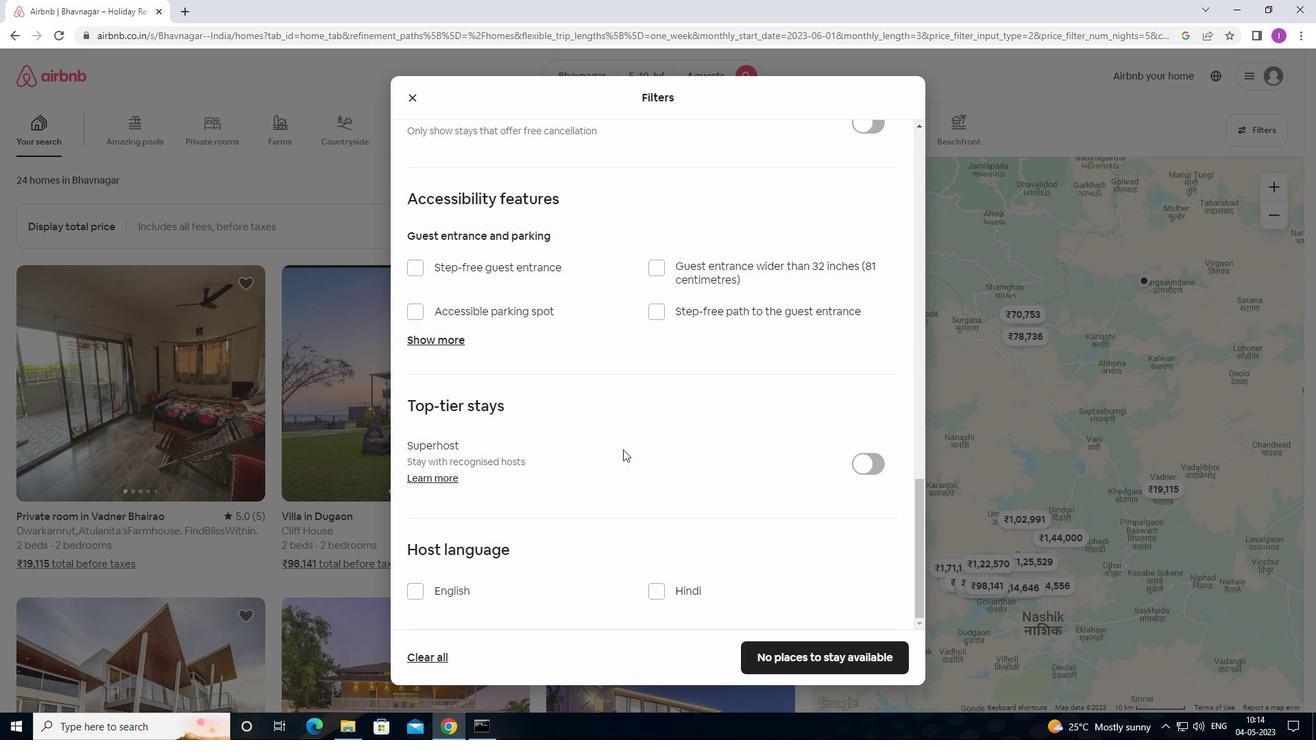 
Action: Mouse moved to (416, 597)
Screenshot: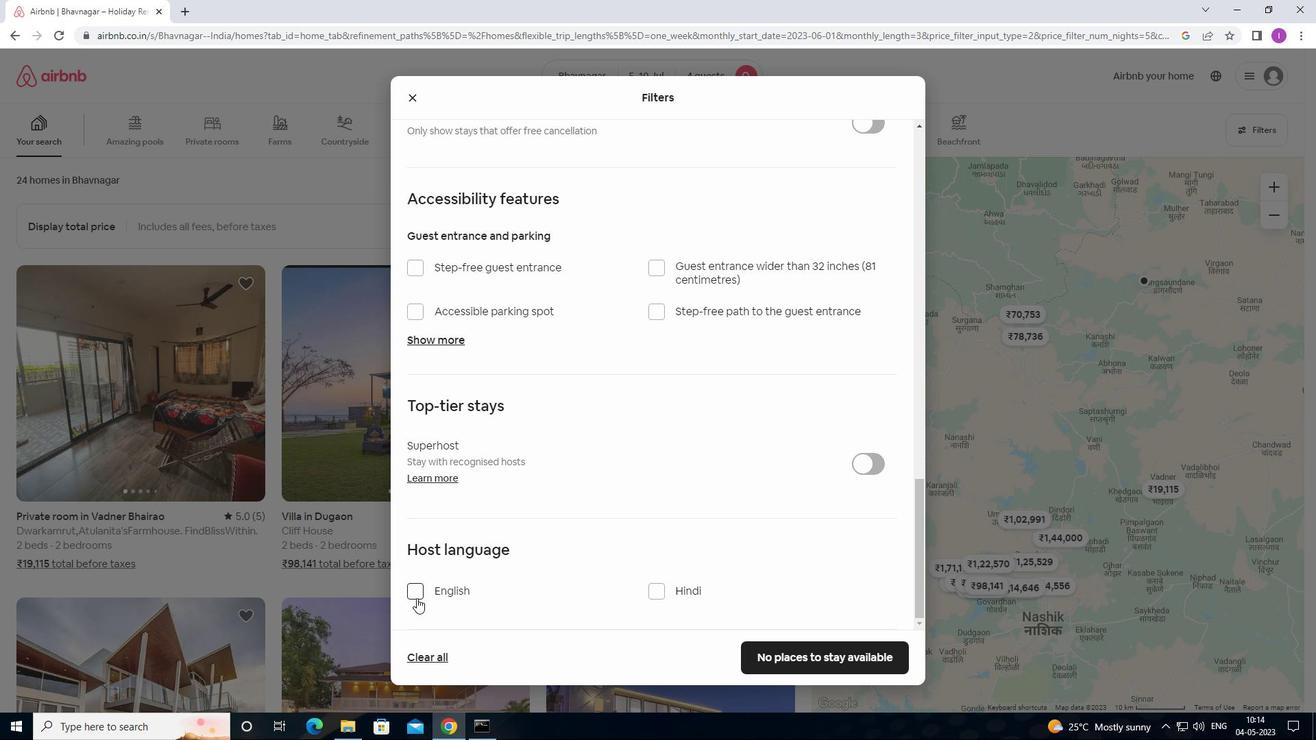 
Action: Mouse pressed left at (416, 597)
Screenshot: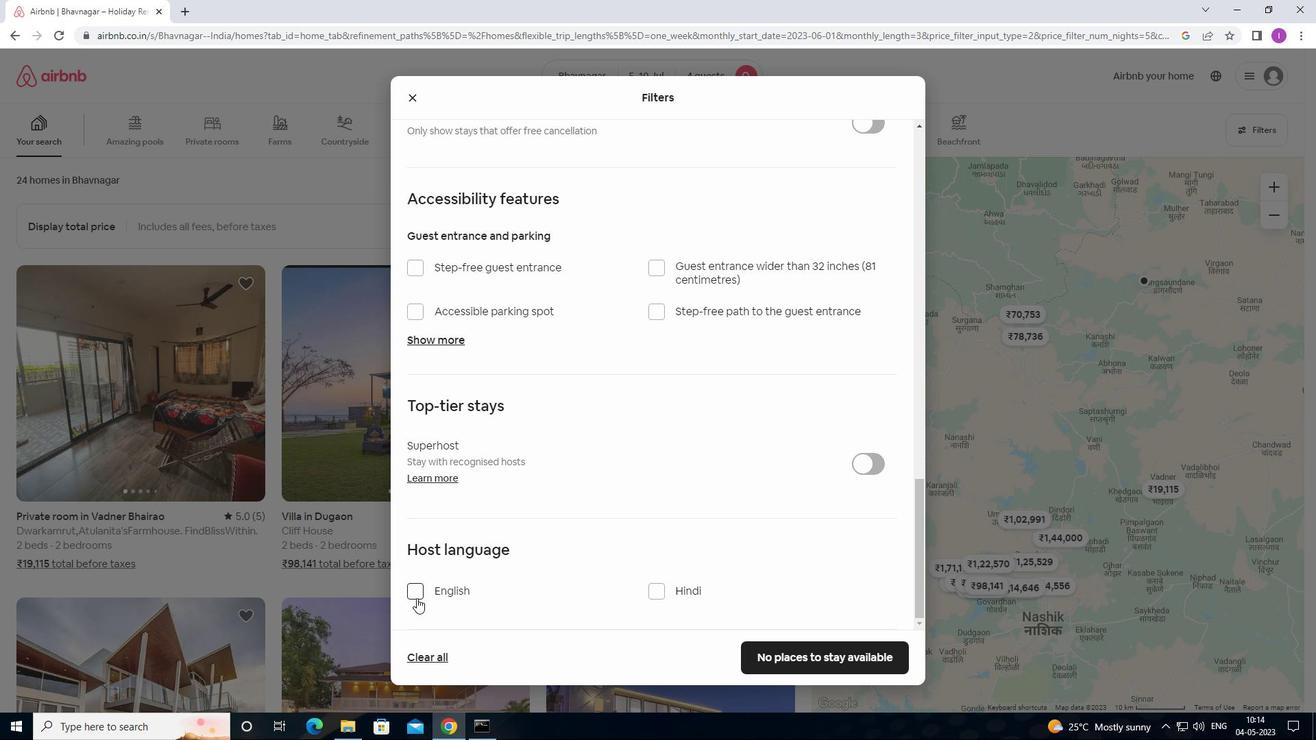 
Action: Mouse moved to (795, 669)
Screenshot: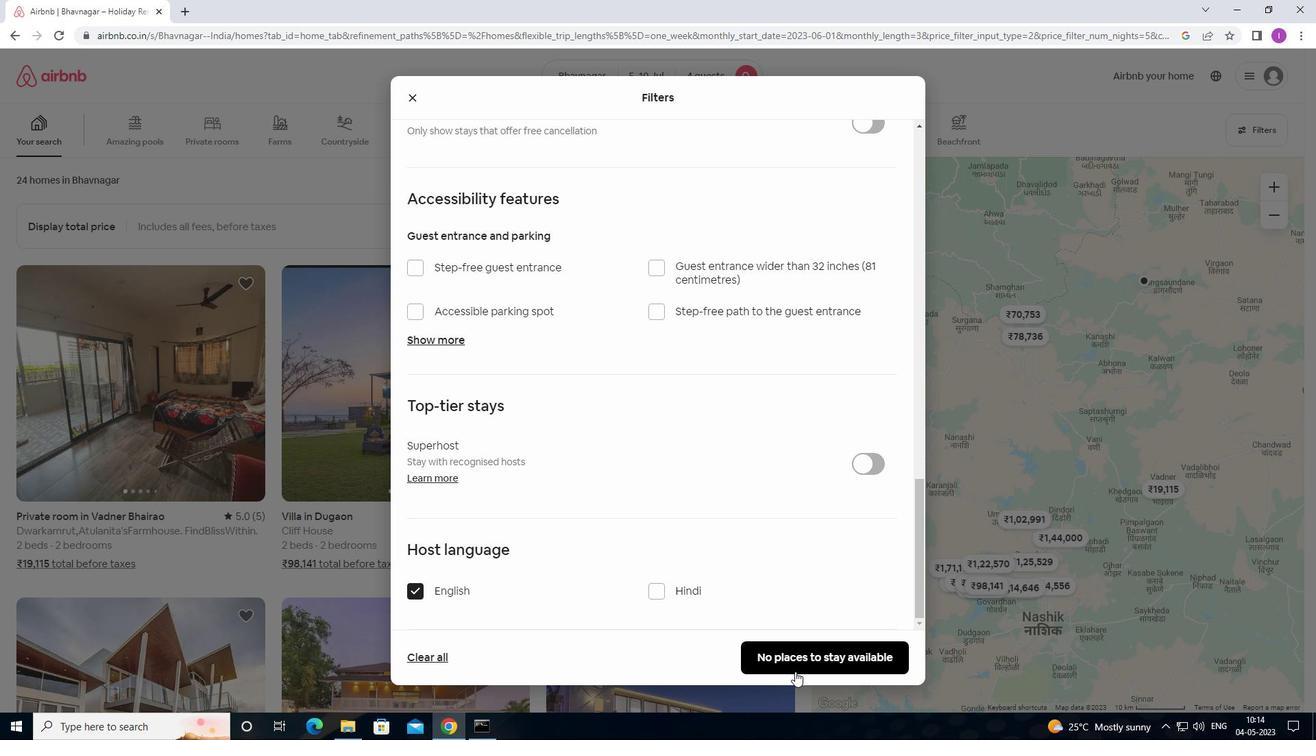 
Action: Mouse pressed left at (795, 669)
Screenshot: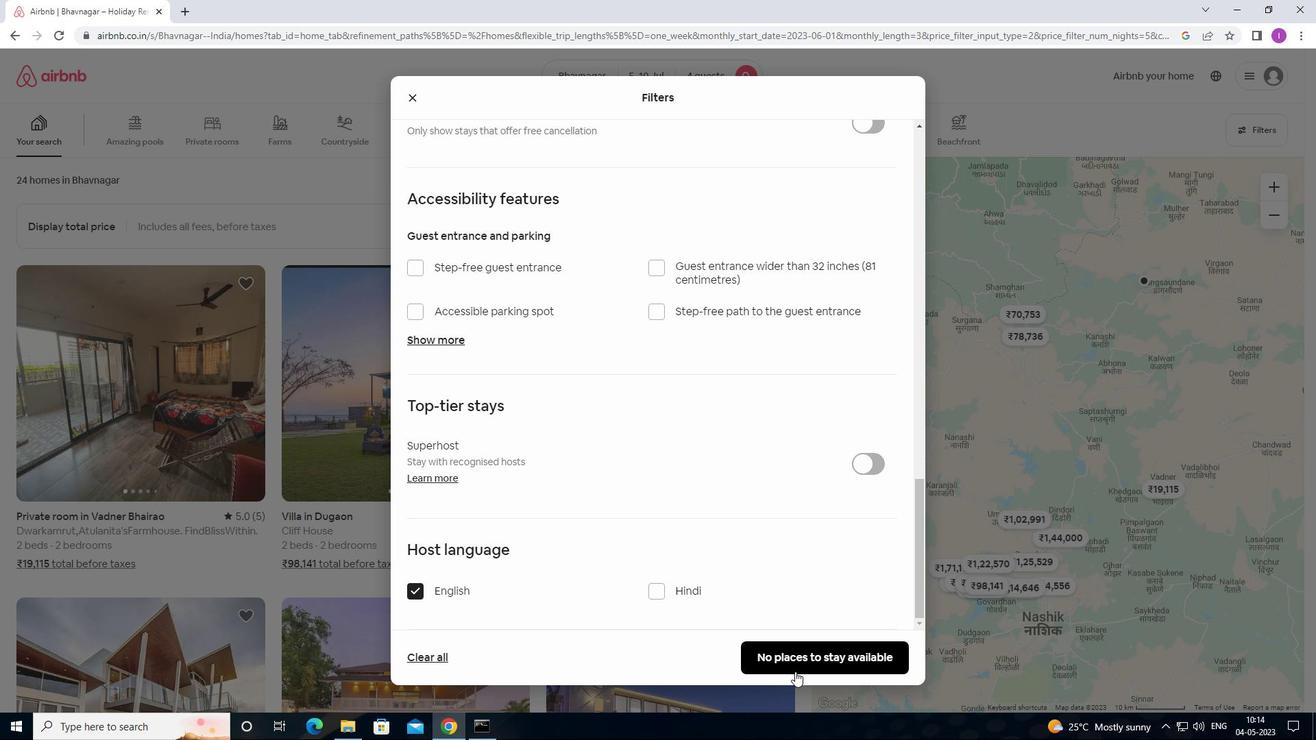 
Action: Mouse moved to (816, 665)
Screenshot: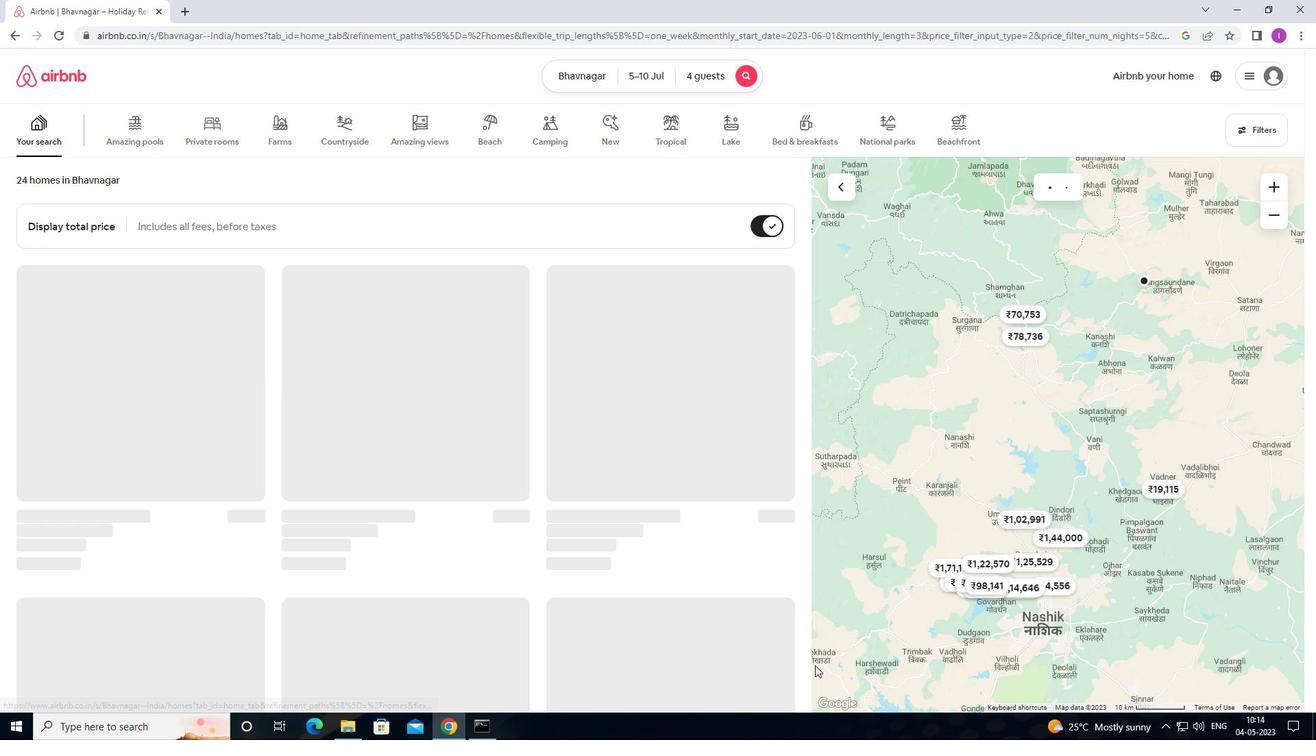 
